 Task: Look for space in Xonacatlán, Mexico from 24th August, 2023 to 10th September, 2023 for 6 adults, 2 children in price range Rs.12000 to Rs.15000. Place can be entire place or shared room with 6 bedrooms having 6 beds and 6 bathrooms. Property type can be house, flat, guest house. Amenities needed are: wifi, TV, free parkinig on premises, gym, breakfast. Booking option can be shelf check-in. Required host language is English.
Action: Mouse moved to (419, 100)
Screenshot: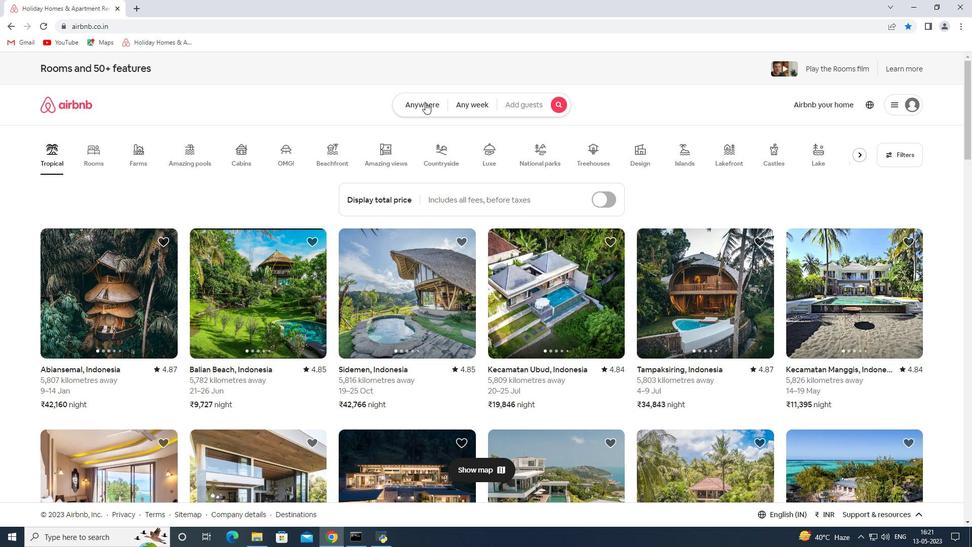 
Action: Mouse pressed left at (419, 100)
Screenshot: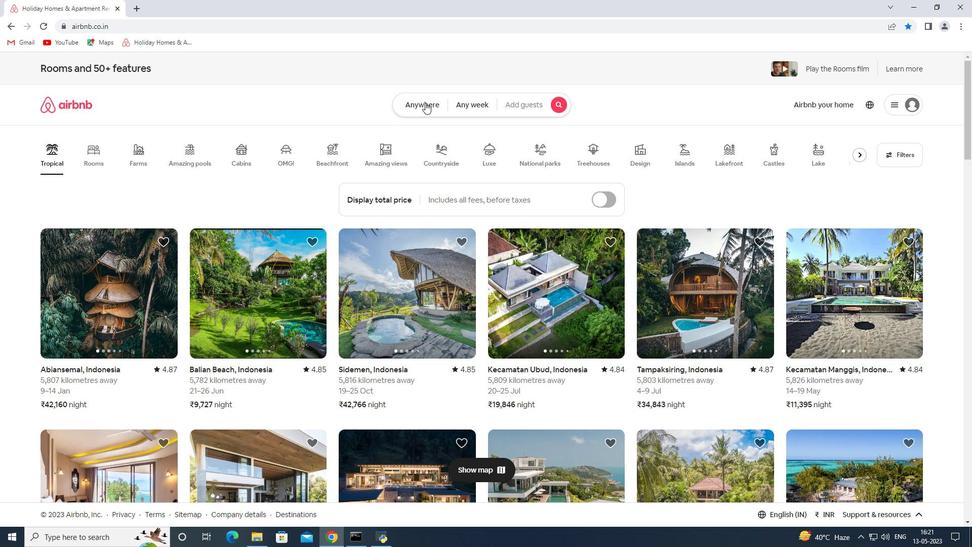 
Action: Mouse moved to (315, 142)
Screenshot: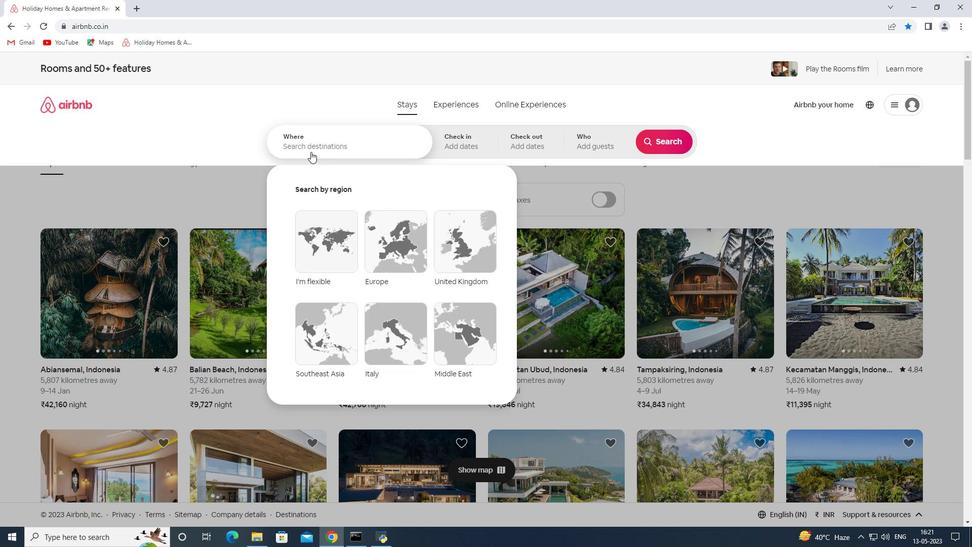 
Action: Mouse pressed left at (315, 142)
Screenshot: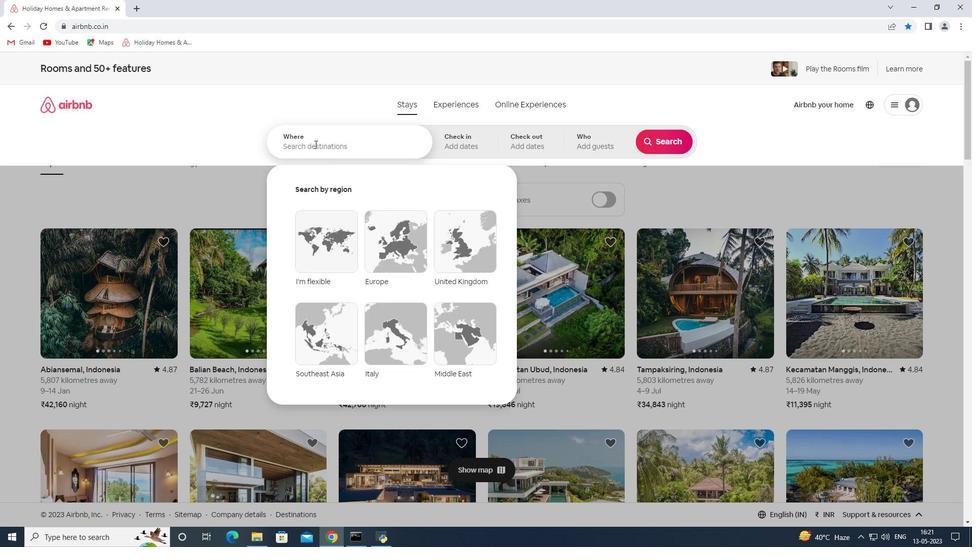 
Action: Mouse pressed left at (315, 142)
Screenshot: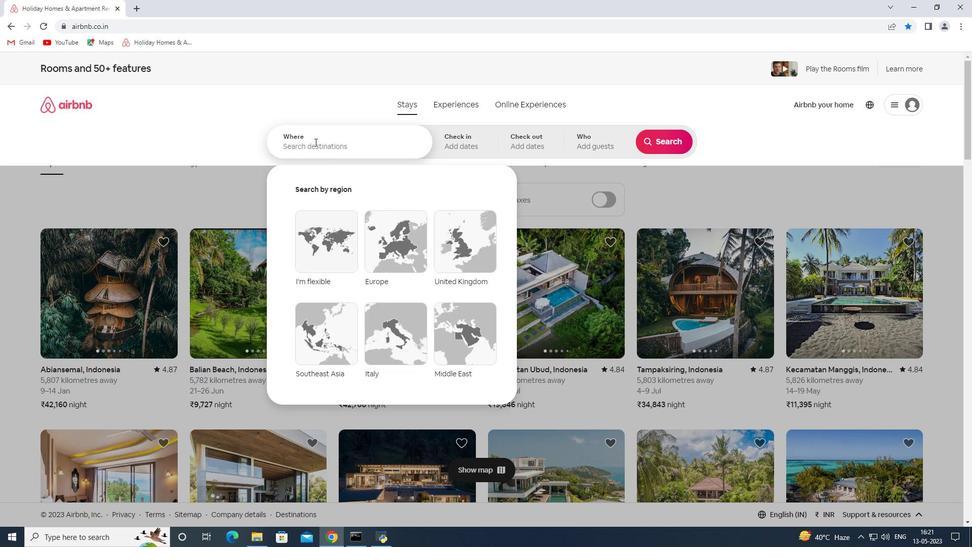 
Action: Key pressed <Key.shift><Key.shift><Key.shift><Key.shift><Key.shift><Key.shift><Key.shift><Key.shift><Key.shift><Key.shift><Key.shift><Key.shift><Key.shift><Key.shift>X
Screenshot: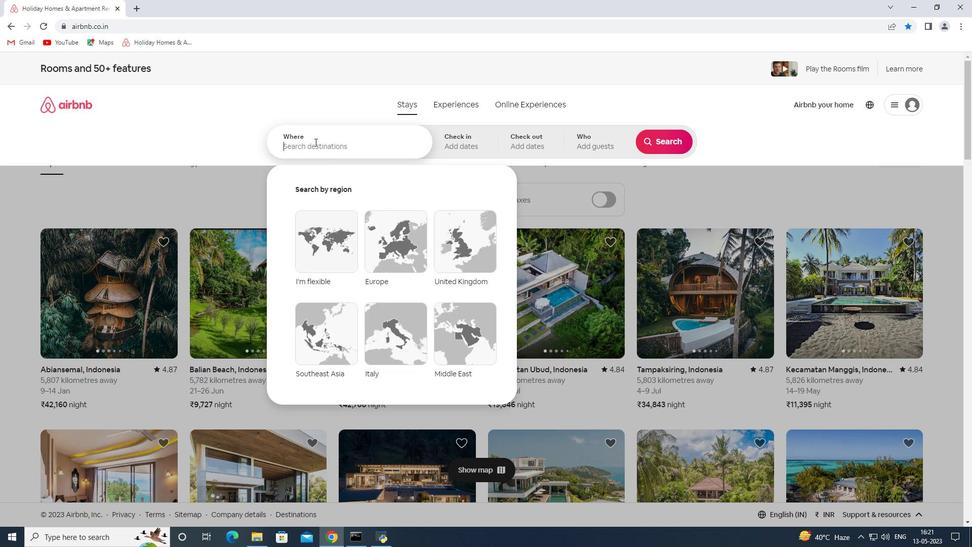 
Action: Mouse moved to (315, 141)
Screenshot: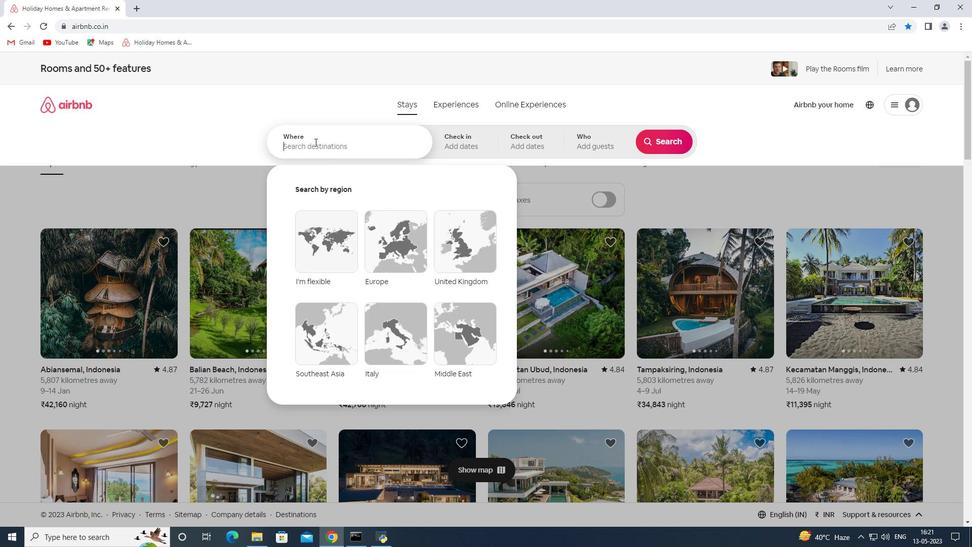 
Action: Key pressed onac
Screenshot: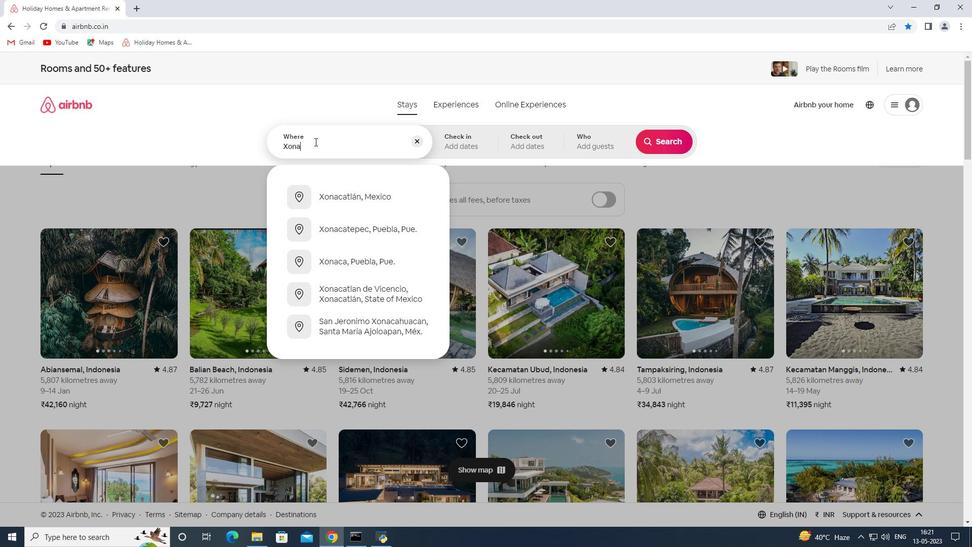
Action: Mouse moved to (315, 141)
Screenshot: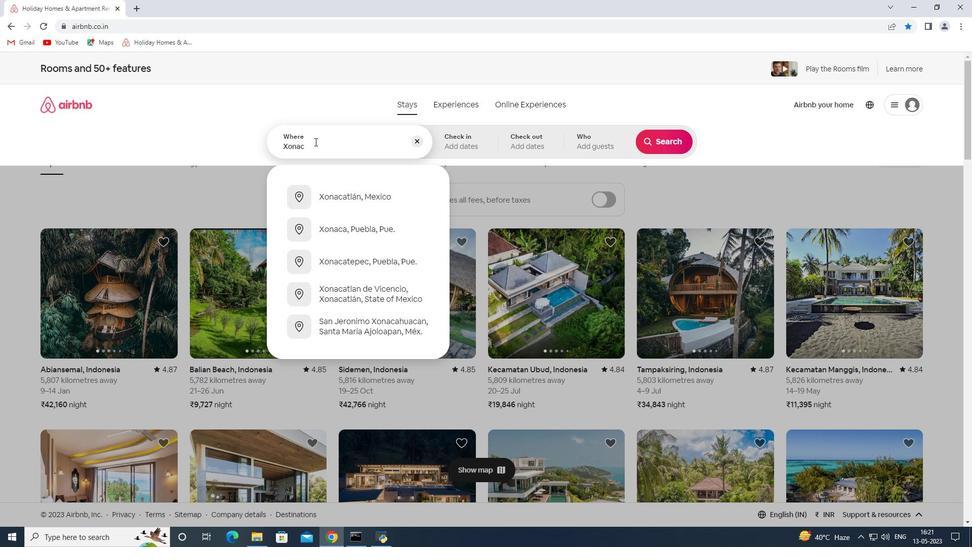 
Action: Key pressed atlan<Key.space>
Screenshot: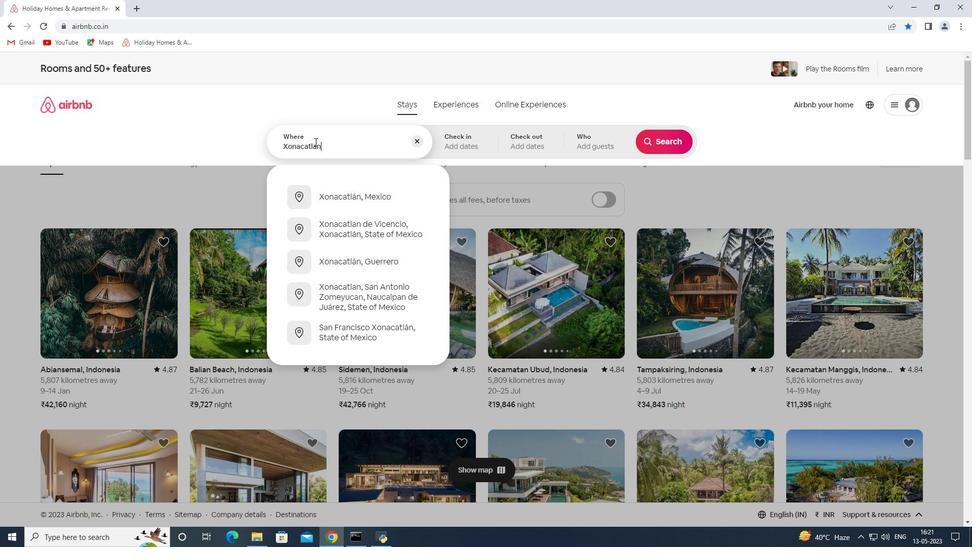 
Action: Mouse moved to (398, 196)
Screenshot: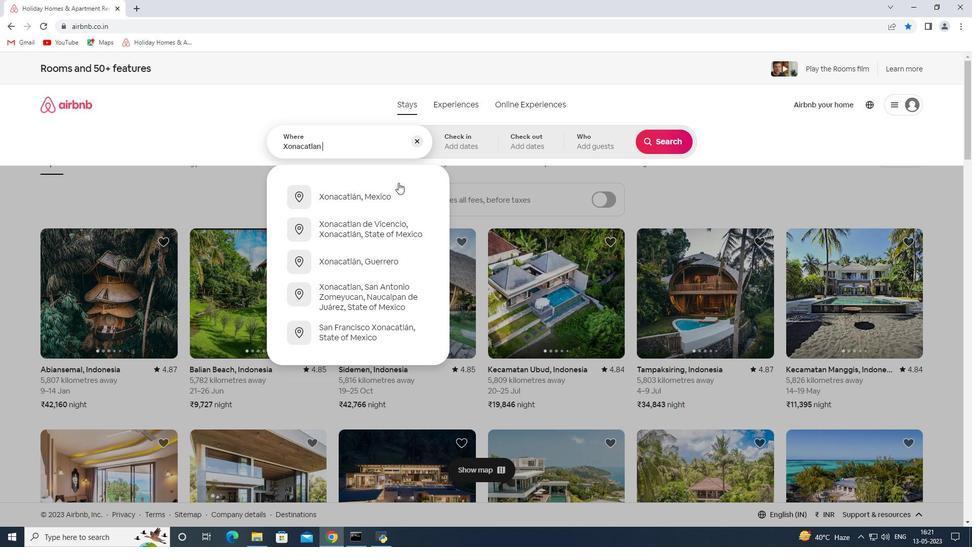
Action: Mouse pressed left at (398, 196)
Screenshot: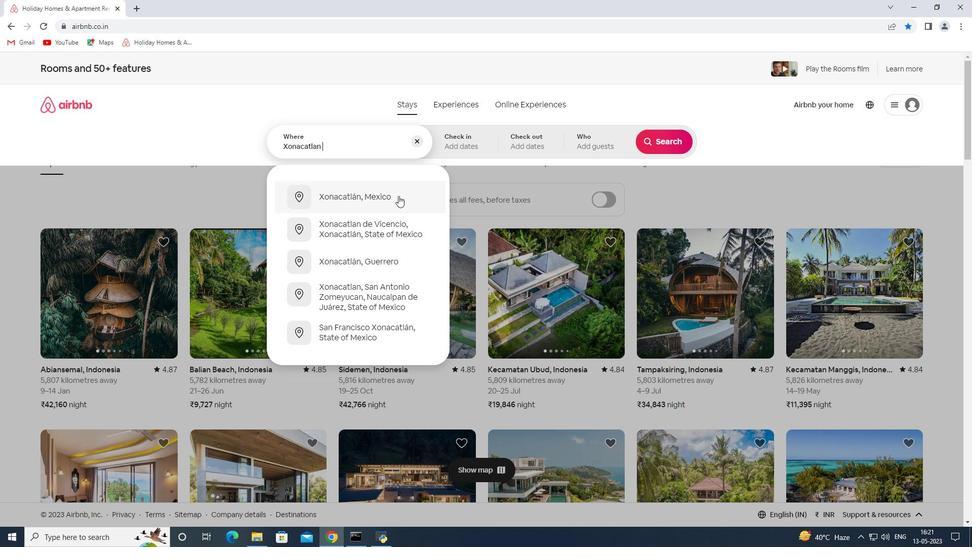 
Action: Mouse moved to (660, 226)
Screenshot: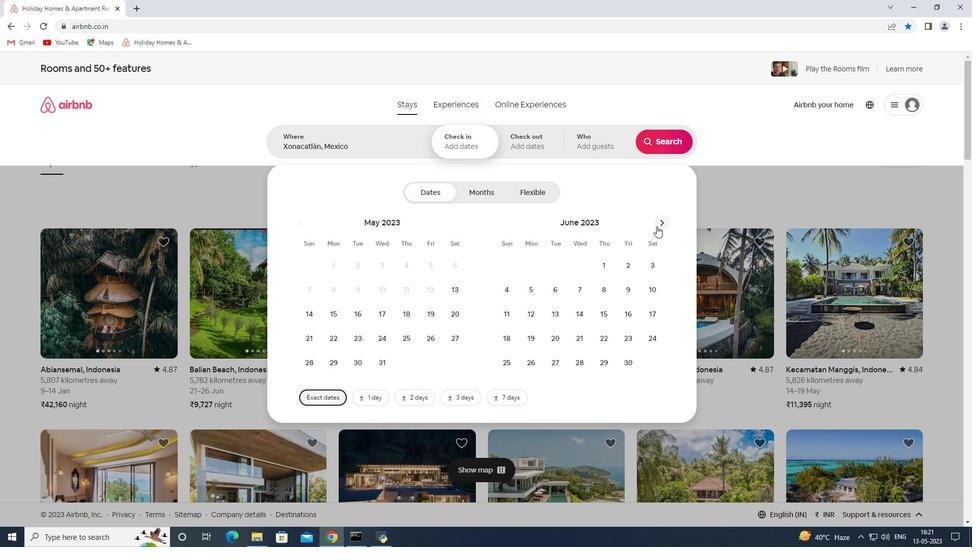 
Action: Mouse pressed left at (660, 226)
Screenshot: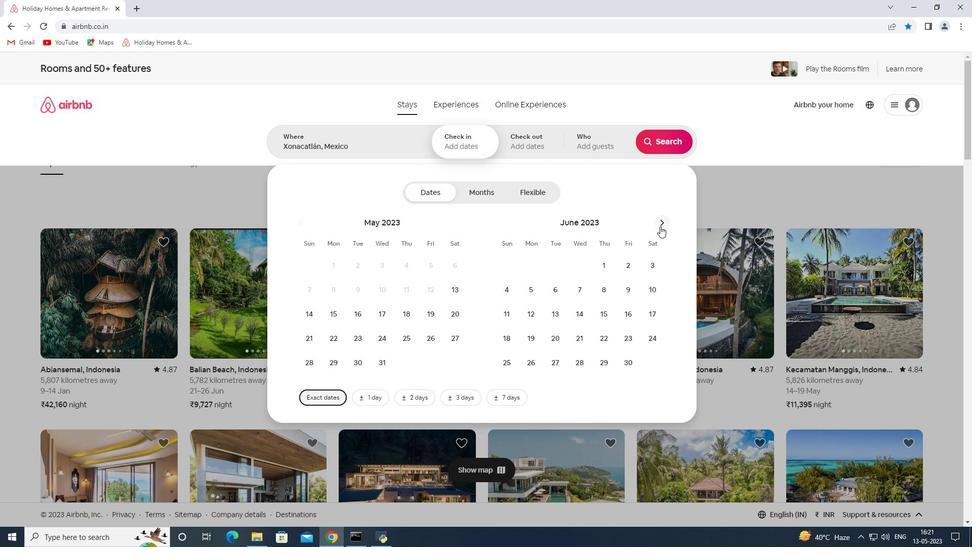 
Action: Mouse pressed left at (660, 226)
Screenshot: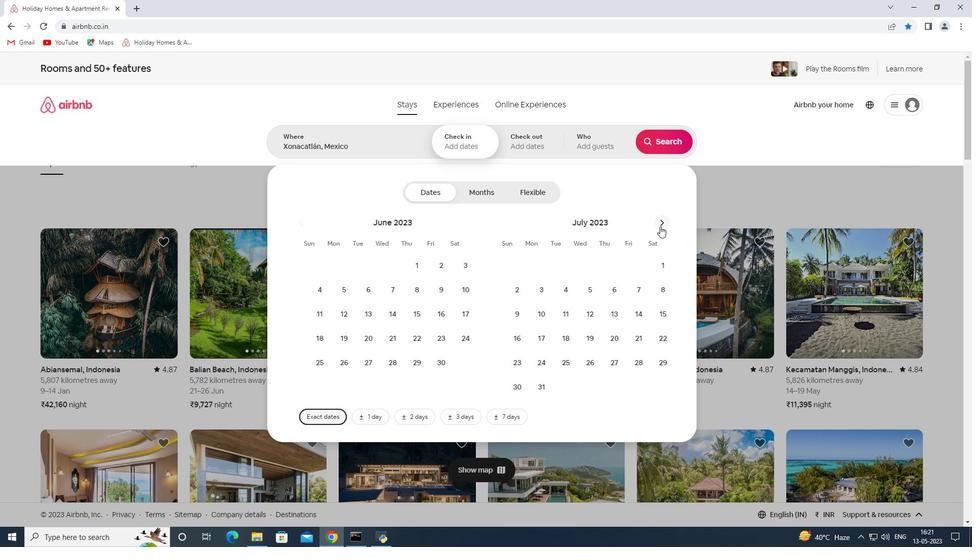 
Action: Mouse moved to (603, 339)
Screenshot: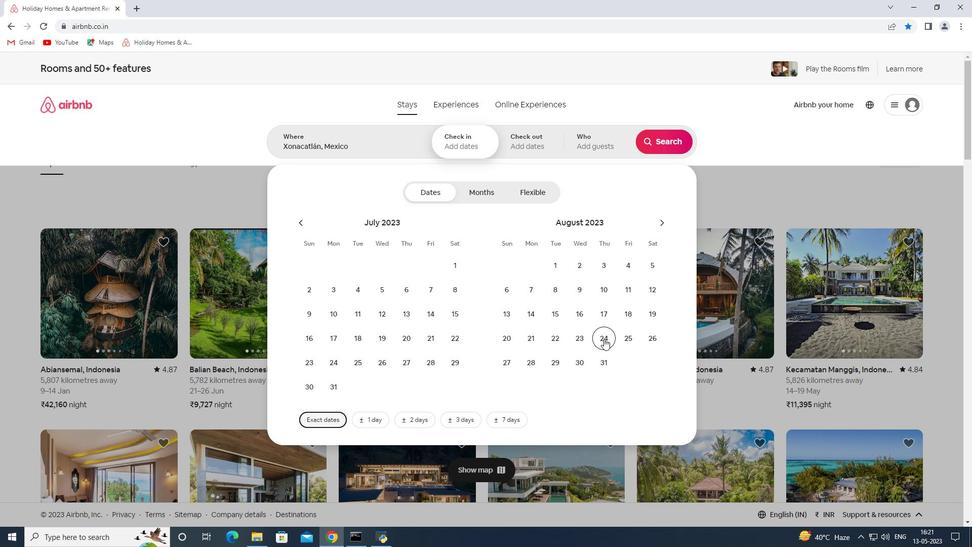 
Action: Mouse pressed left at (603, 339)
Screenshot: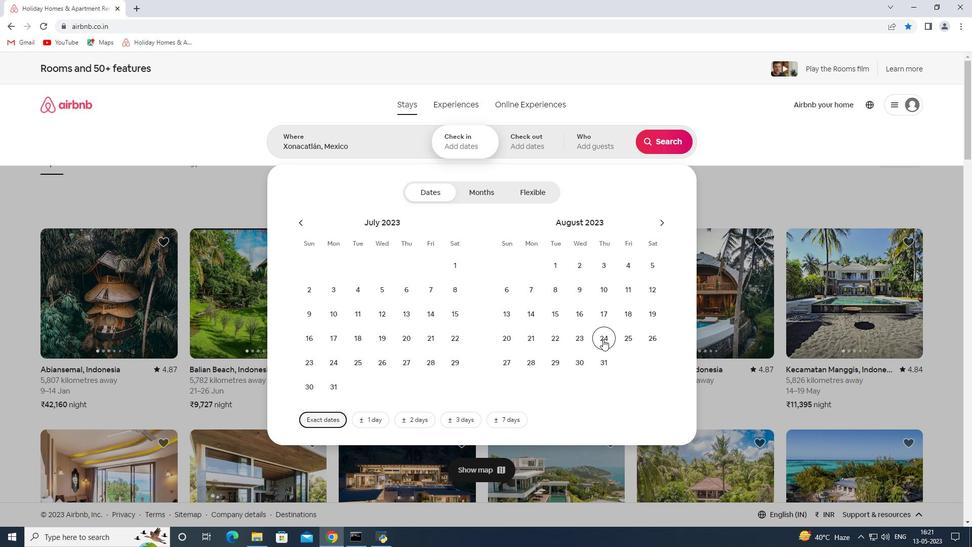 
Action: Mouse moved to (658, 222)
Screenshot: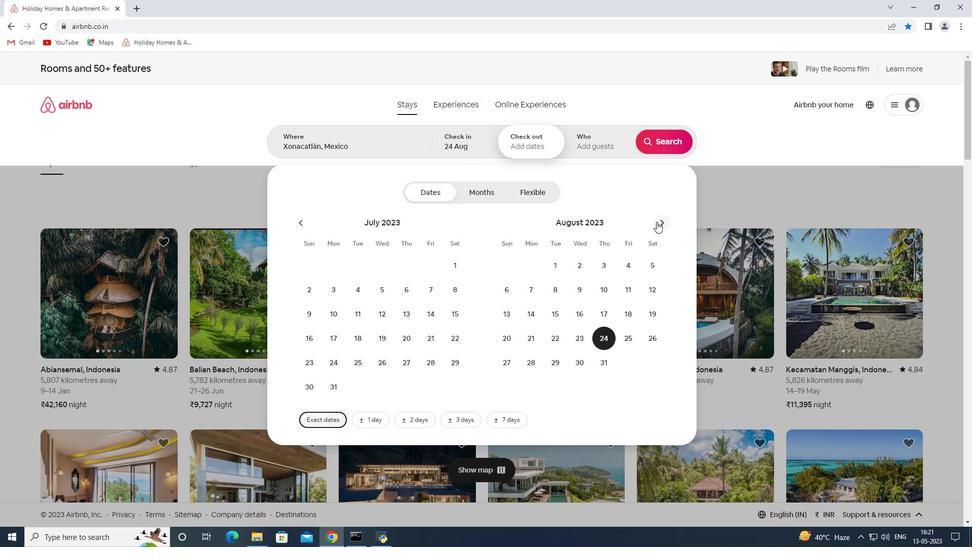 
Action: Mouse pressed left at (658, 222)
Screenshot: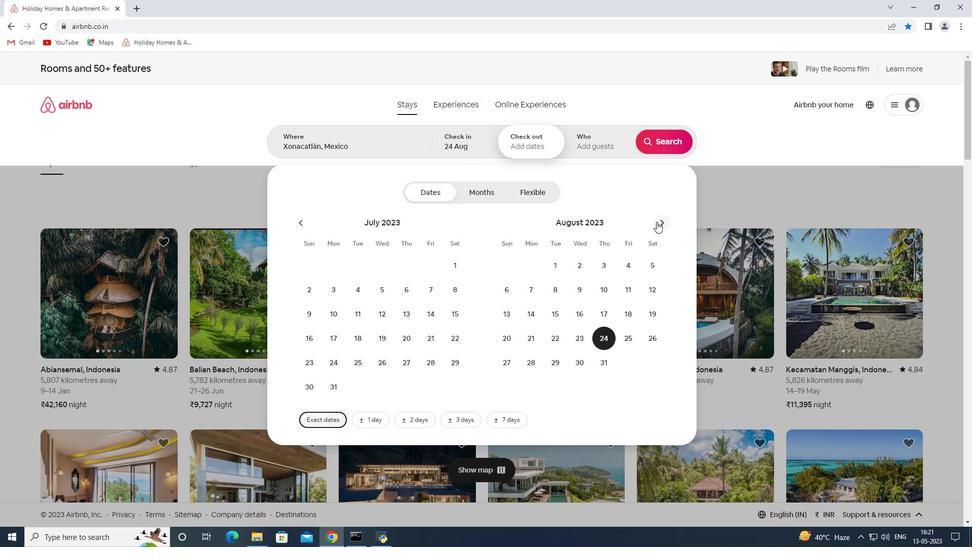 
Action: Mouse moved to (506, 319)
Screenshot: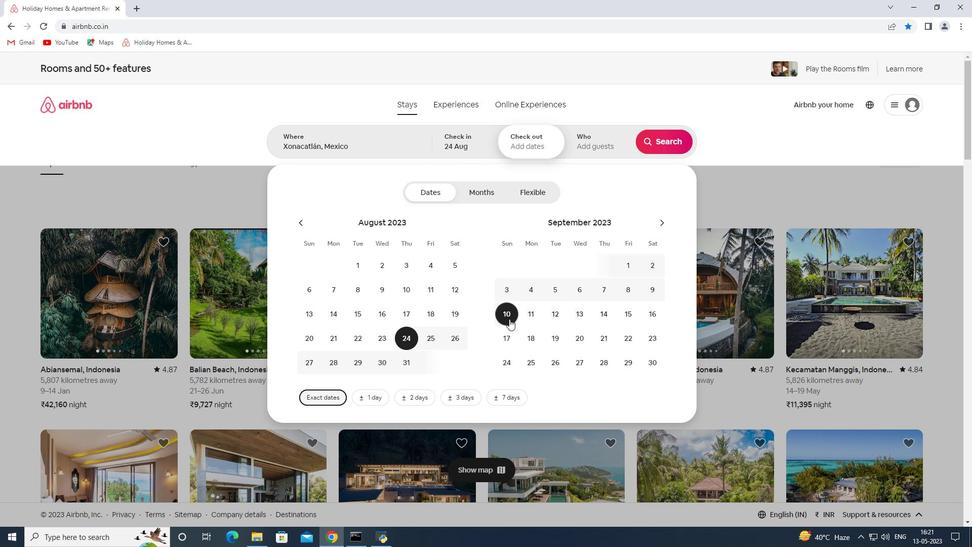 
Action: Mouse pressed left at (506, 319)
Screenshot: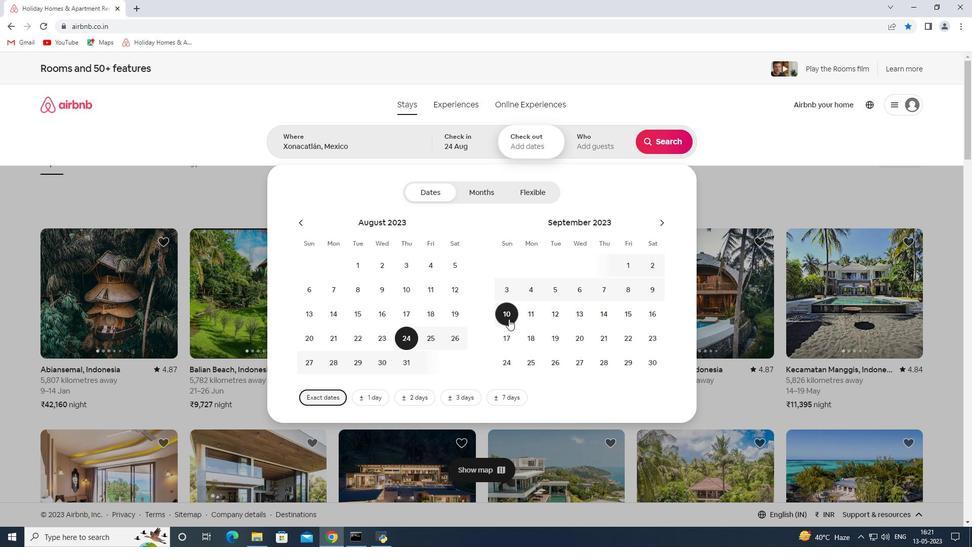 
Action: Mouse moved to (588, 145)
Screenshot: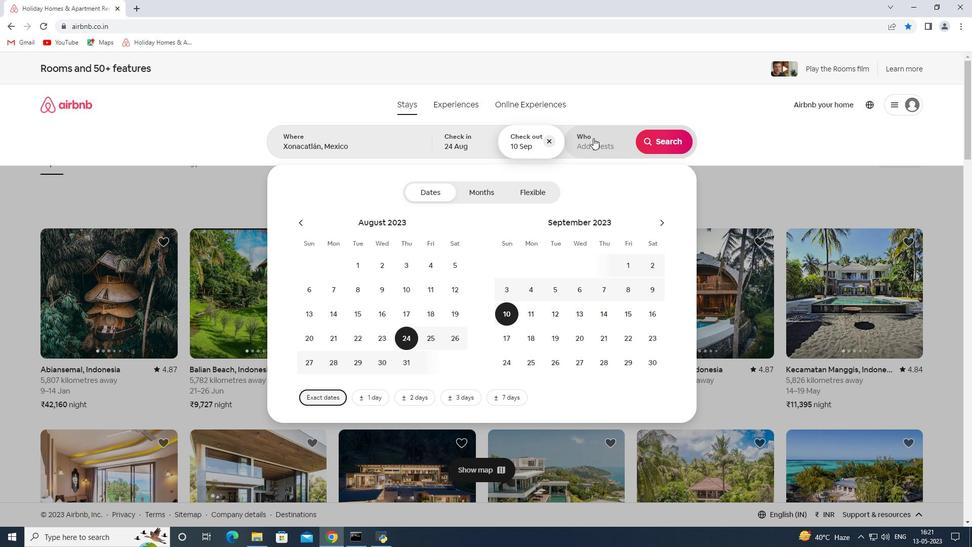 
Action: Mouse pressed left at (588, 145)
Screenshot: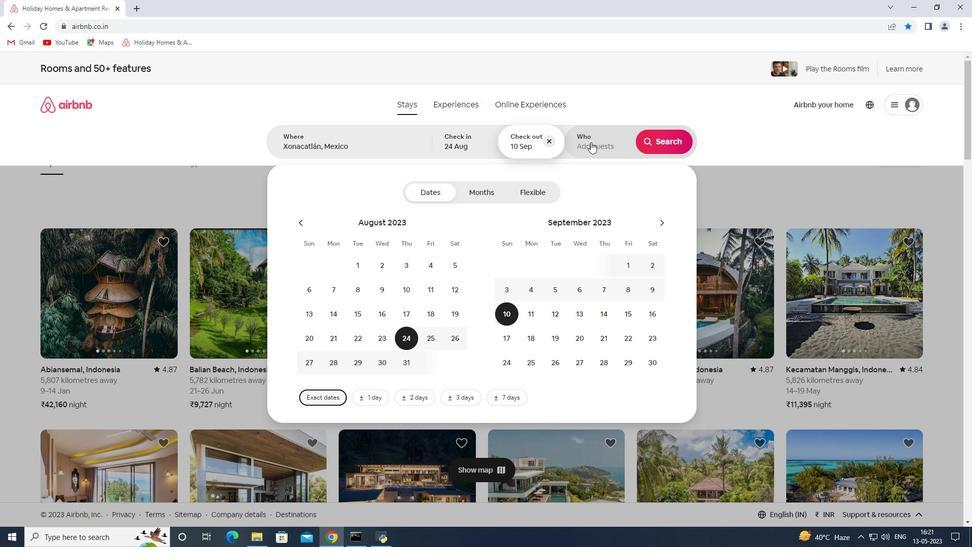 
Action: Mouse moved to (666, 198)
Screenshot: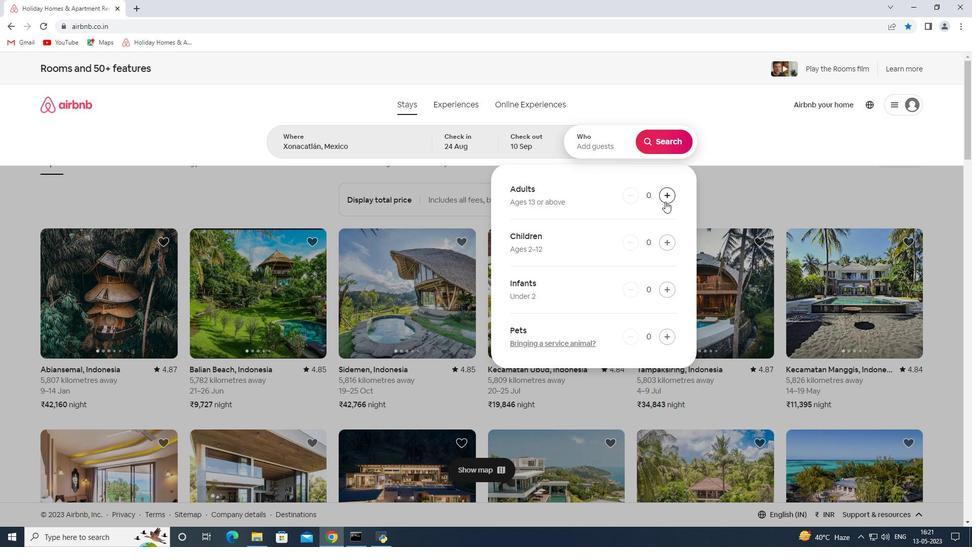 
Action: Mouse pressed left at (666, 198)
Screenshot: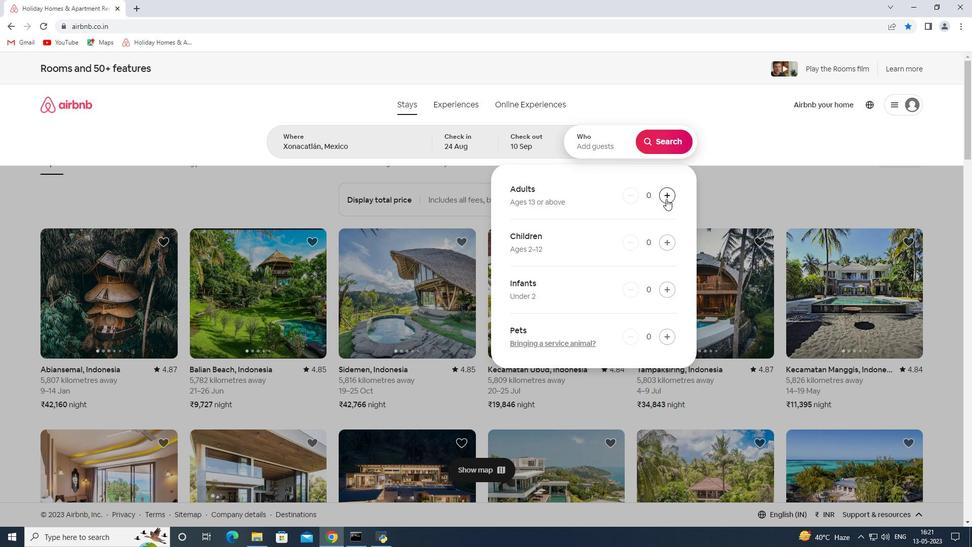 
Action: Mouse pressed left at (666, 198)
Screenshot: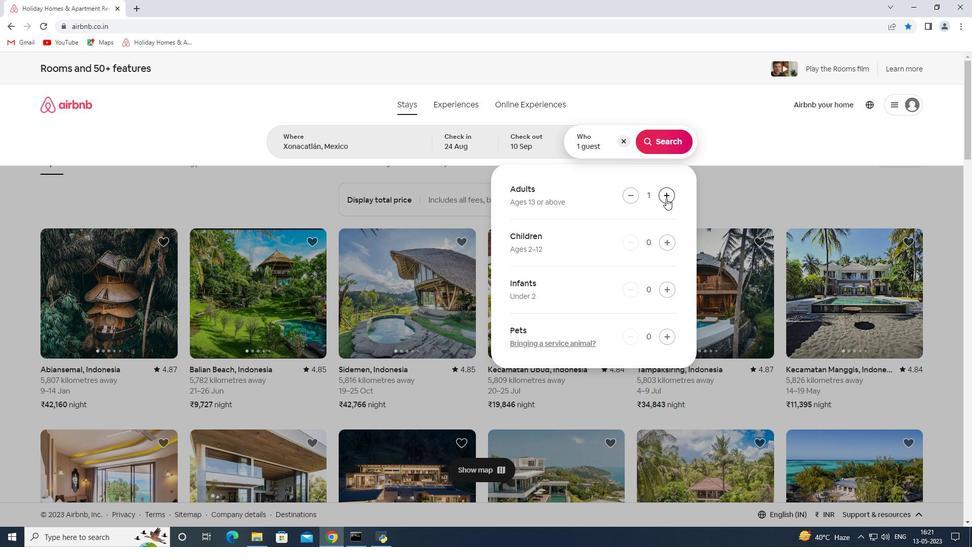 
Action: Mouse pressed left at (666, 198)
Screenshot: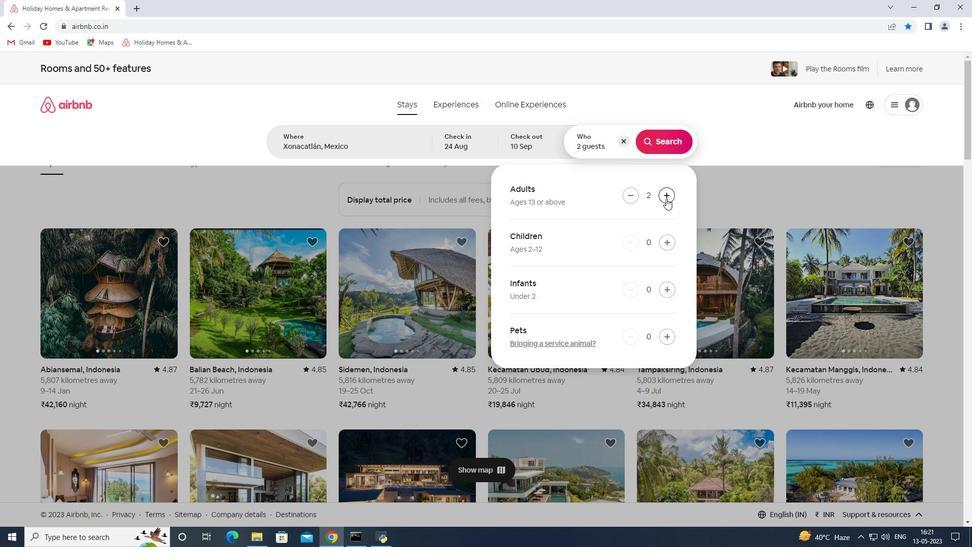 
Action: Mouse pressed left at (666, 198)
Screenshot: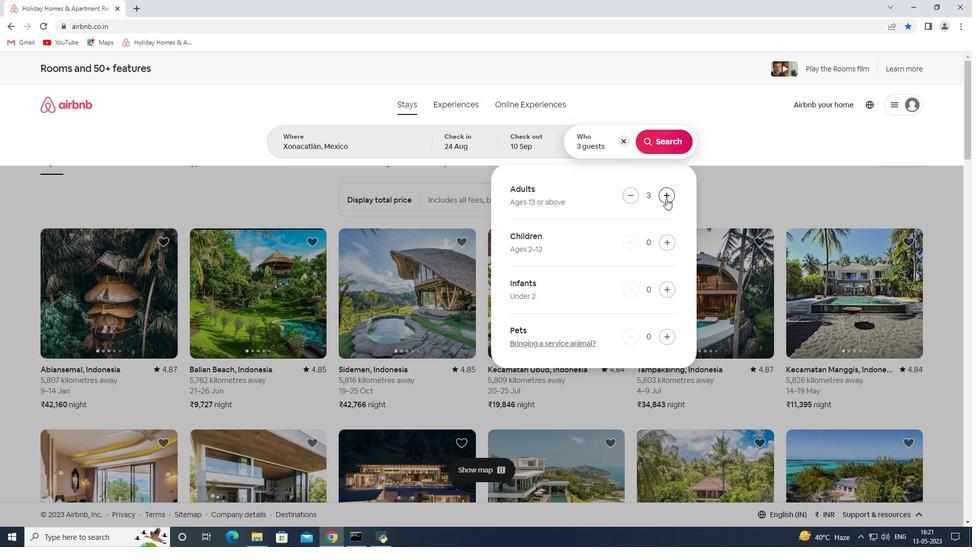 
Action: Mouse moved to (666, 198)
Screenshot: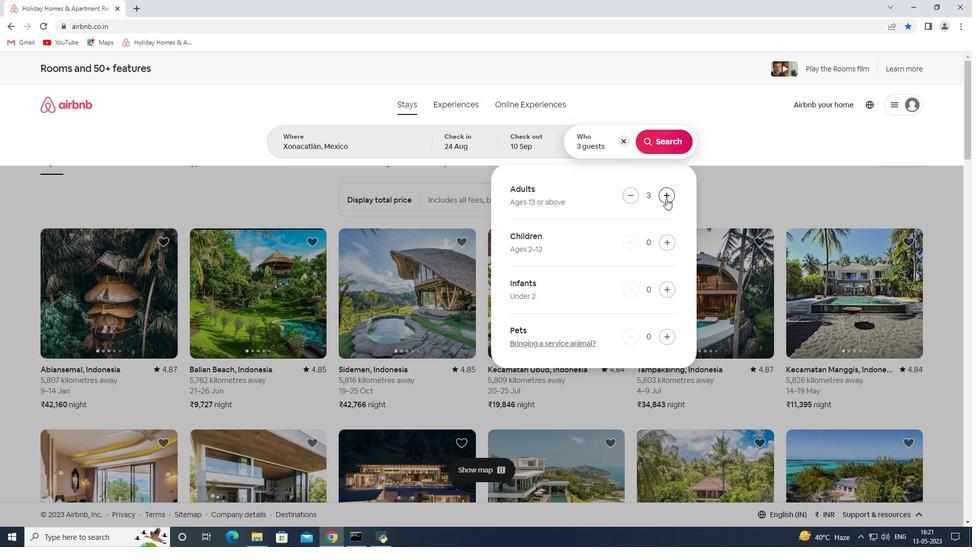 
Action: Mouse pressed left at (666, 198)
Screenshot: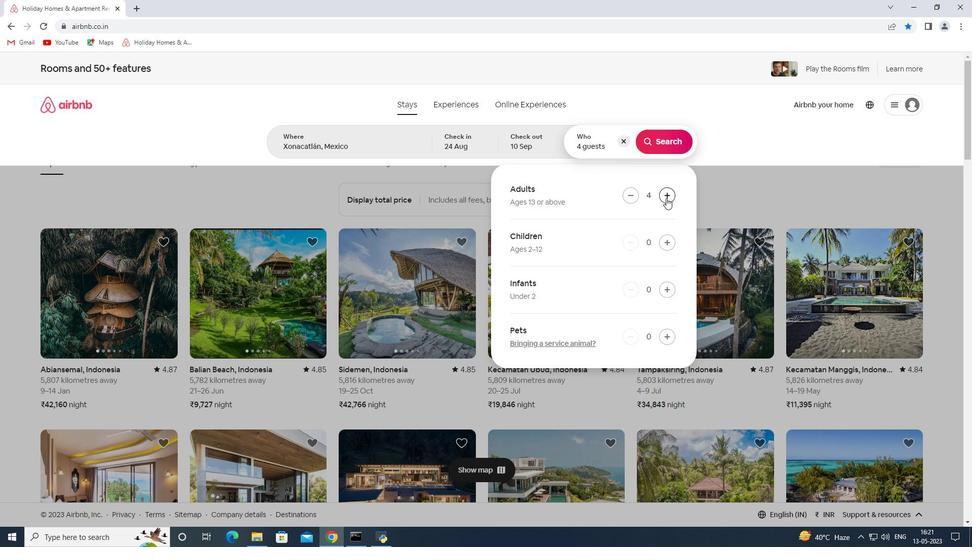
Action: Mouse pressed left at (666, 198)
Screenshot: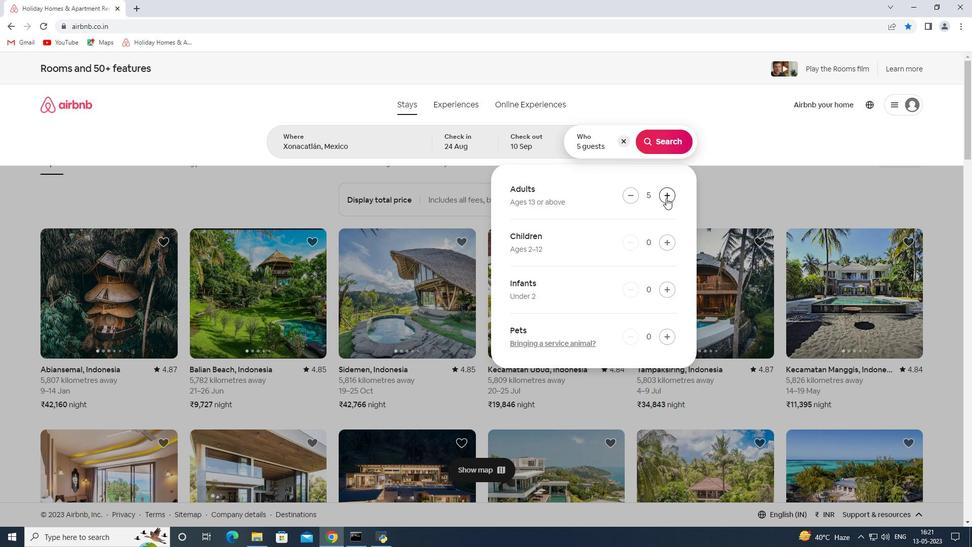 
Action: Mouse moved to (663, 241)
Screenshot: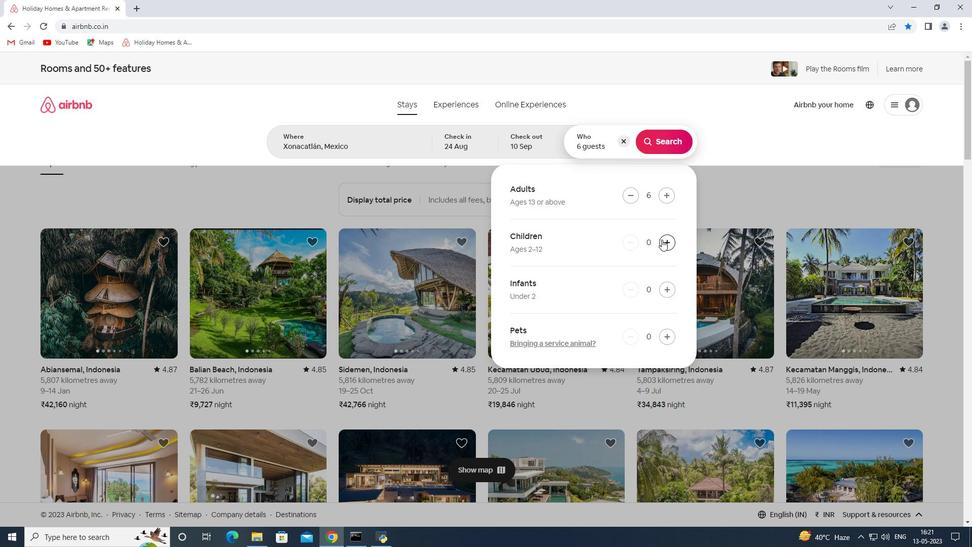 
Action: Mouse pressed left at (663, 241)
Screenshot: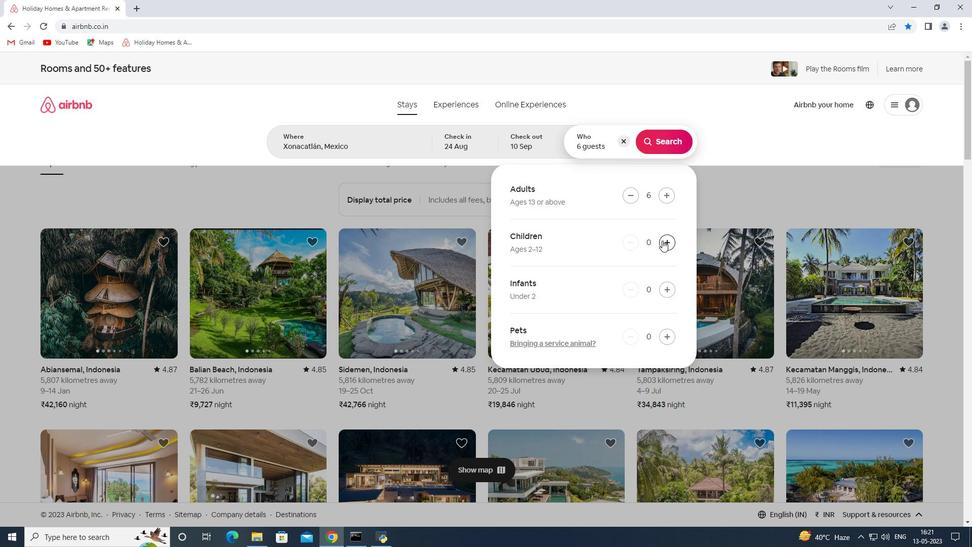 
Action: Mouse pressed left at (663, 241)
Screenshot: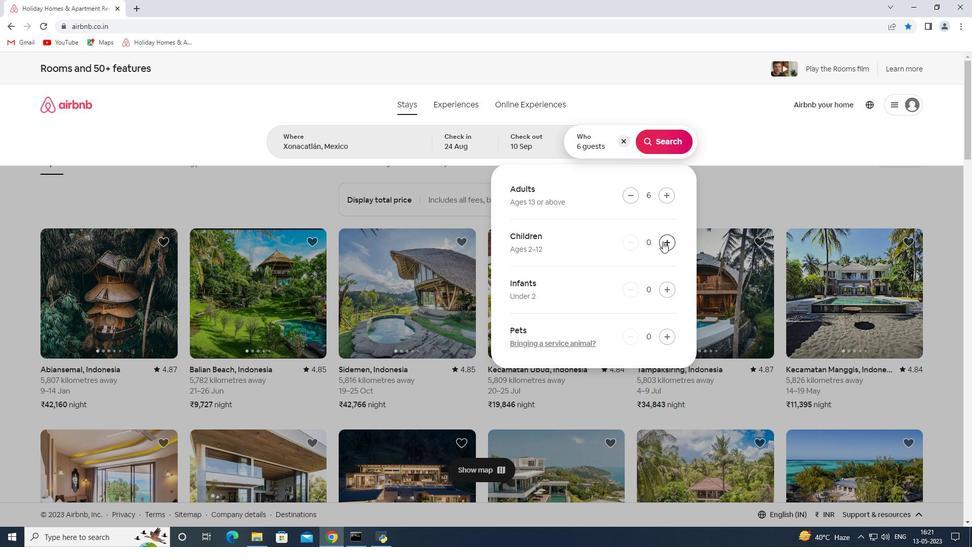 
Action: Mouse moved to (653, 141)
Screenshot: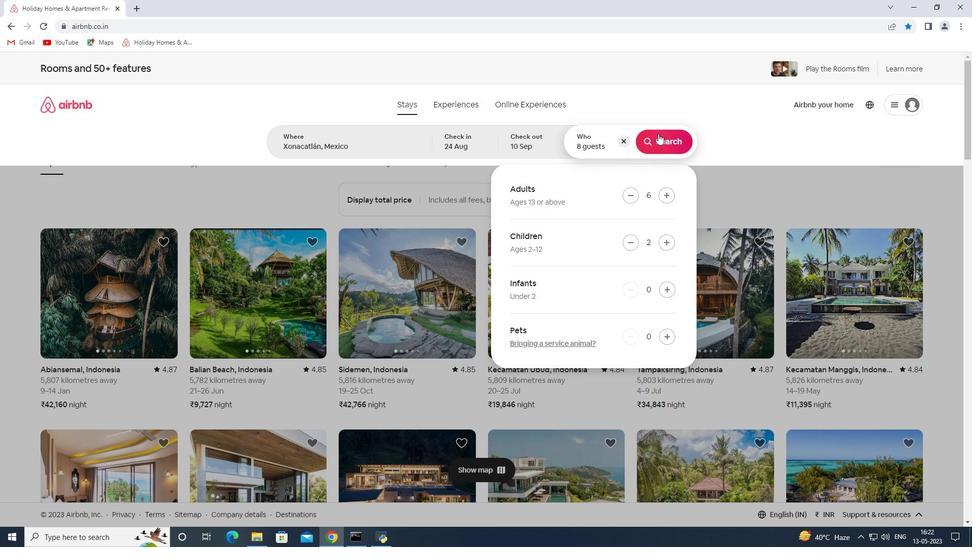 
Action: Mouse pressed left at (653, 141)
Screenshot: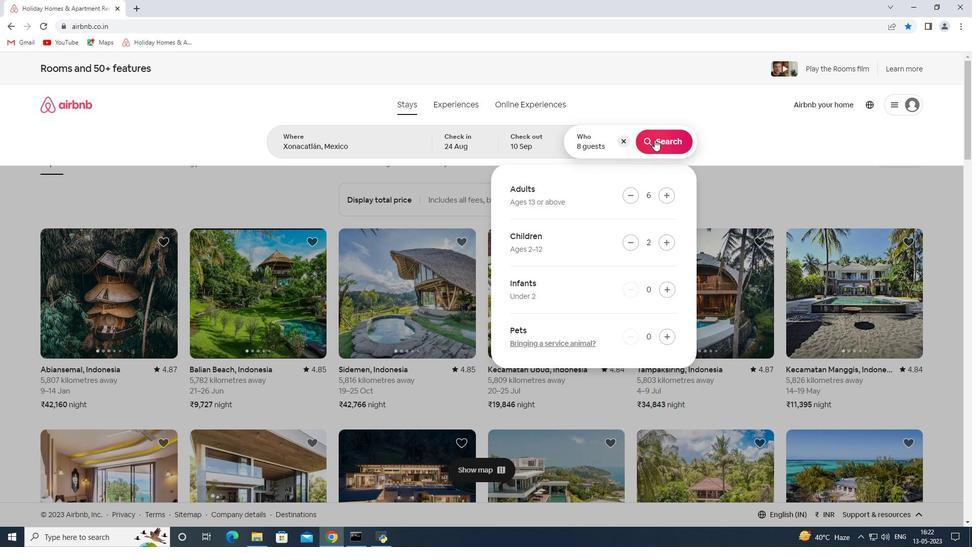 
Action: Mouse moved to (919, 116)
Screenshot: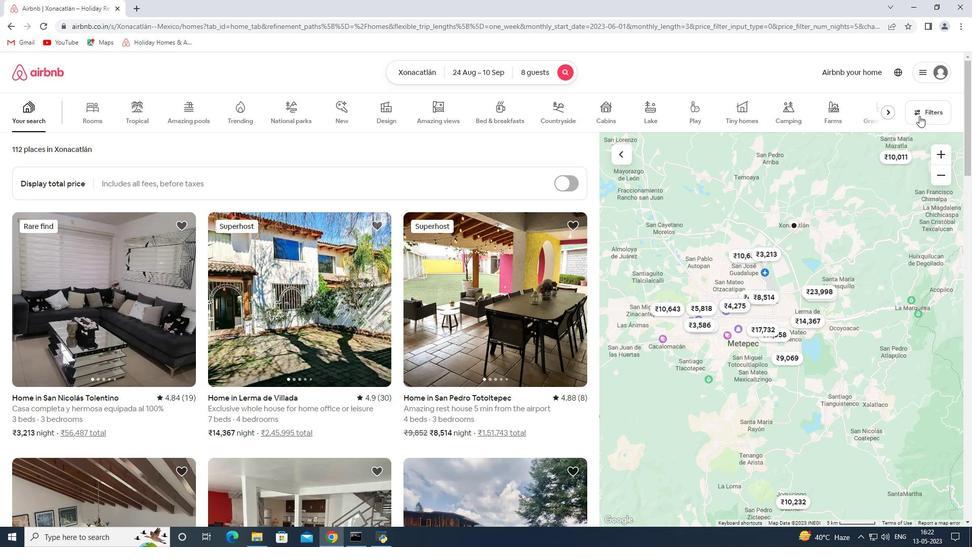 
Action: Mouse pressed left at (919, 116)
Screenshot: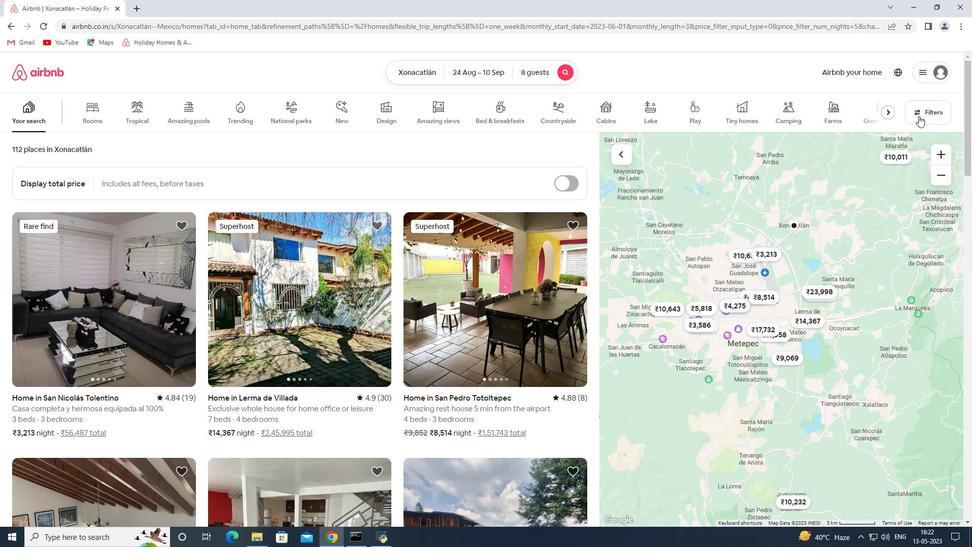 
Action: Mouse moved to (356, 365)
Screenshot: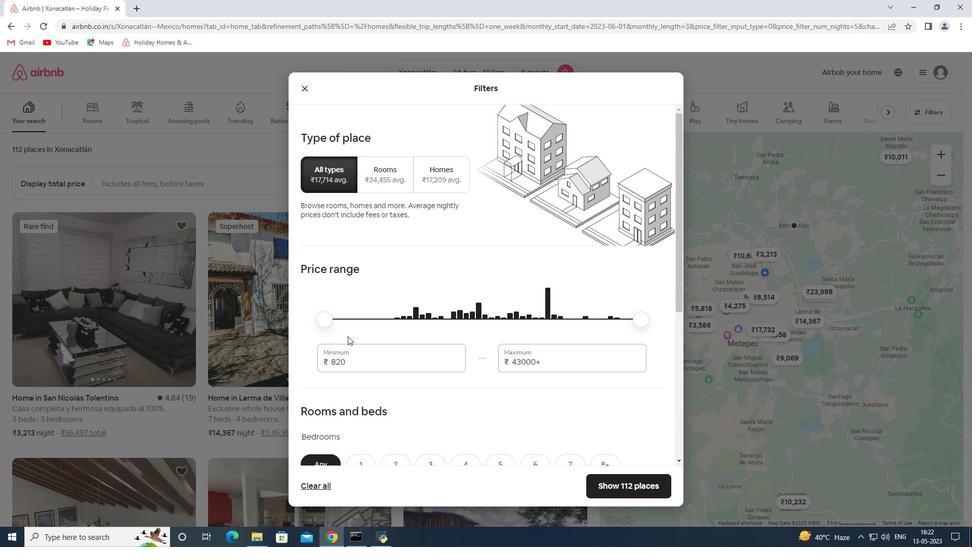 
Action: Mouse pressed left at (356, 365)
Screenshot: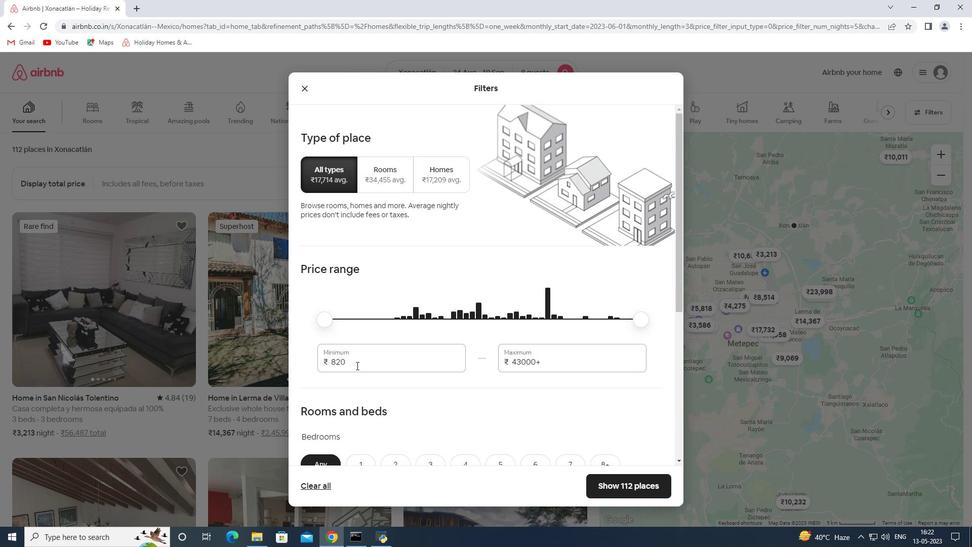 
Action: Mouse pressed left at (356, 365)
Screenshot: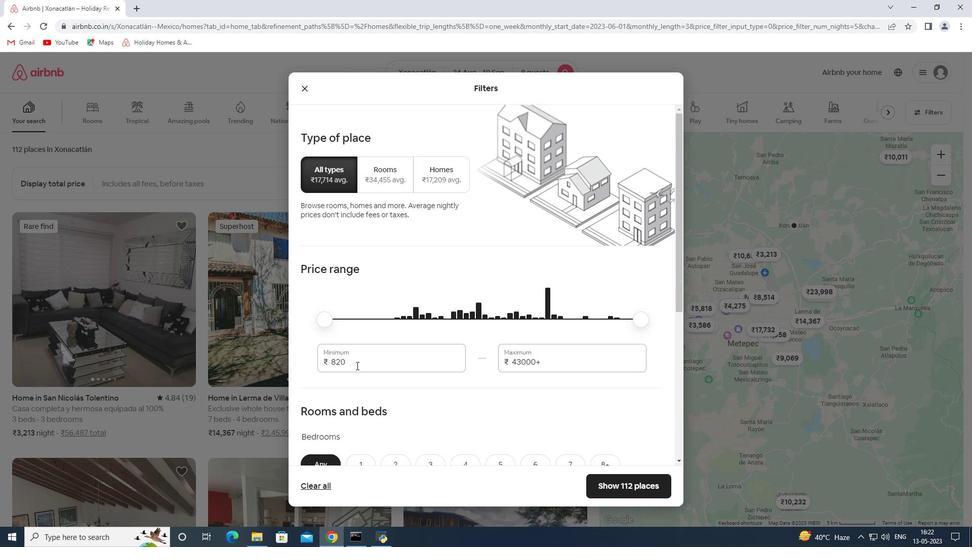 
Action: Key pressed 12000<Key.tab>15000
Screenshot: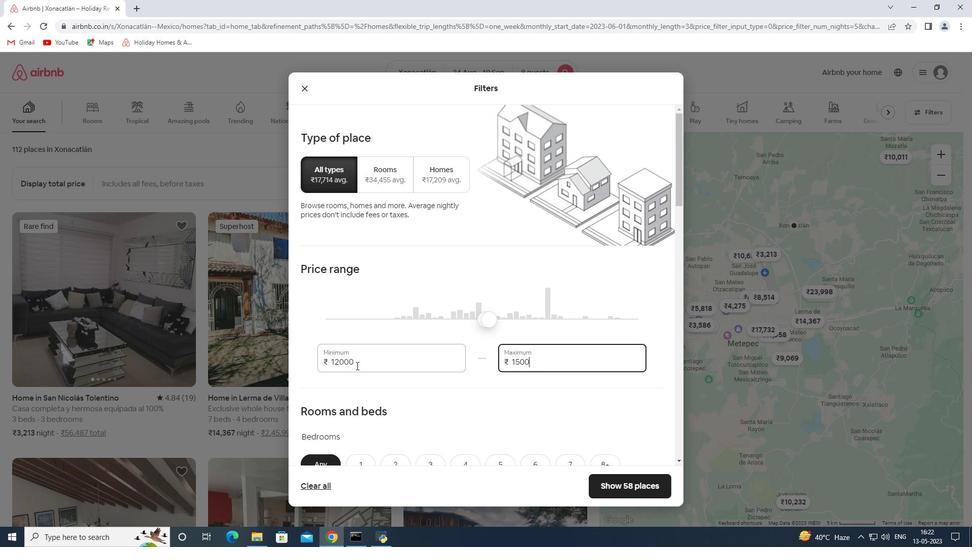 
Action: Mouse moved to (396, 198)
Screenshot: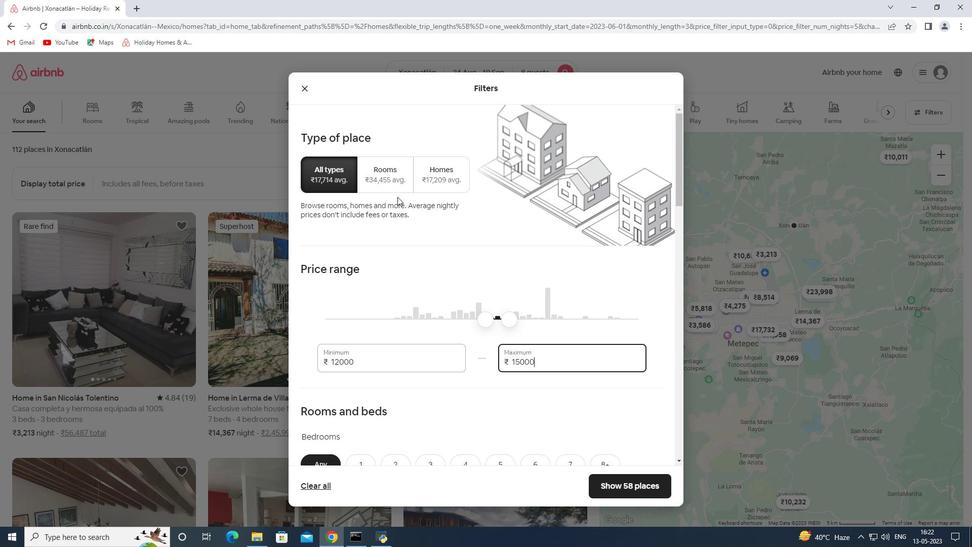 
Action: Mouse scrolled (396, 197) with delta (0, 0)
Screenshot: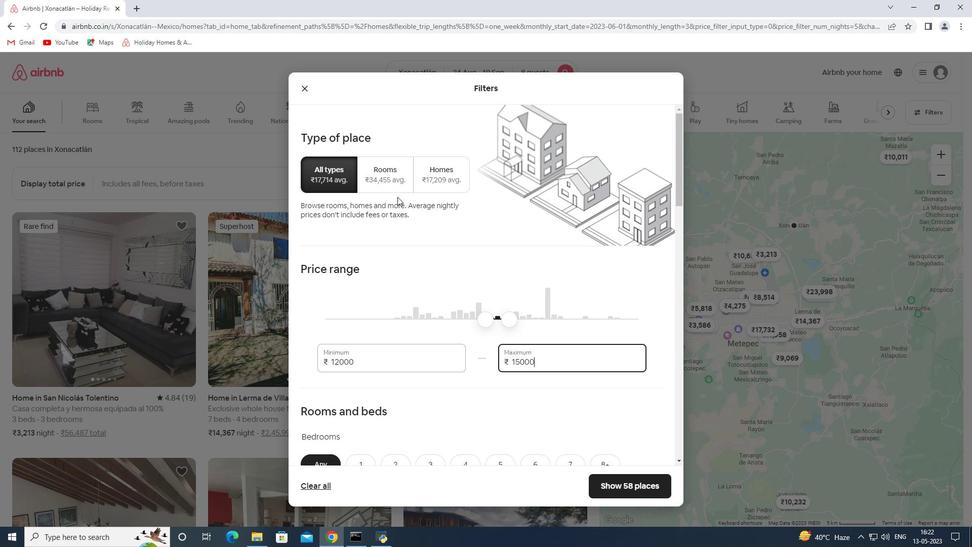 
Action: Mouse moved to (396, 198)
Screenshot: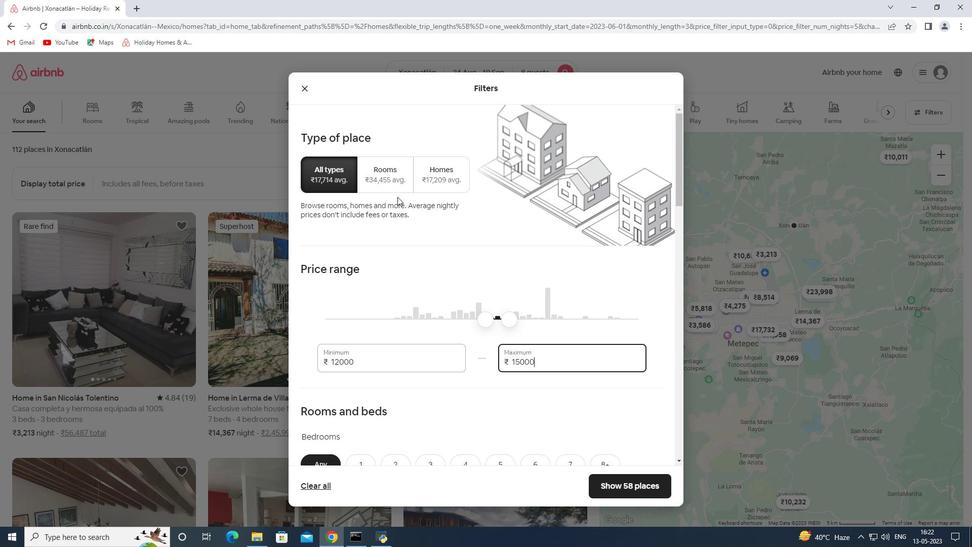 
Action: Mouse scrolled (396, 197) with delta (0, 0)
Screenshot: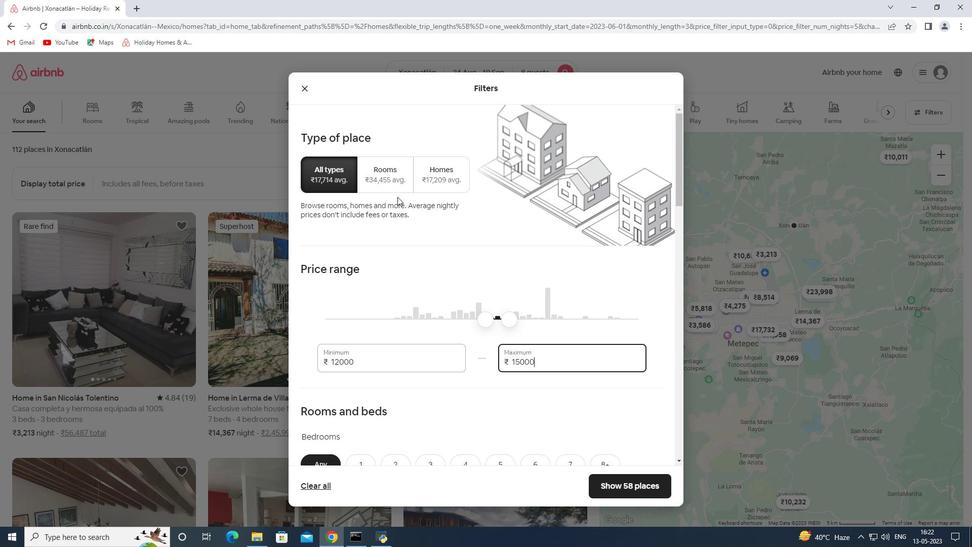 
Action: Mouse moved to (396, 198)
Screenshot: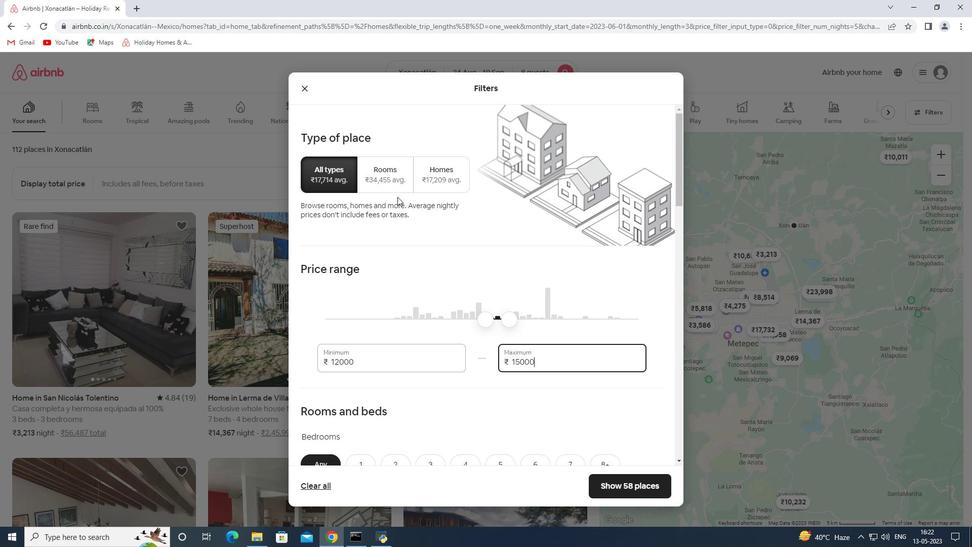
Action: Mouse scrolled (396, 197) with delta (0, 0)
Screenshot: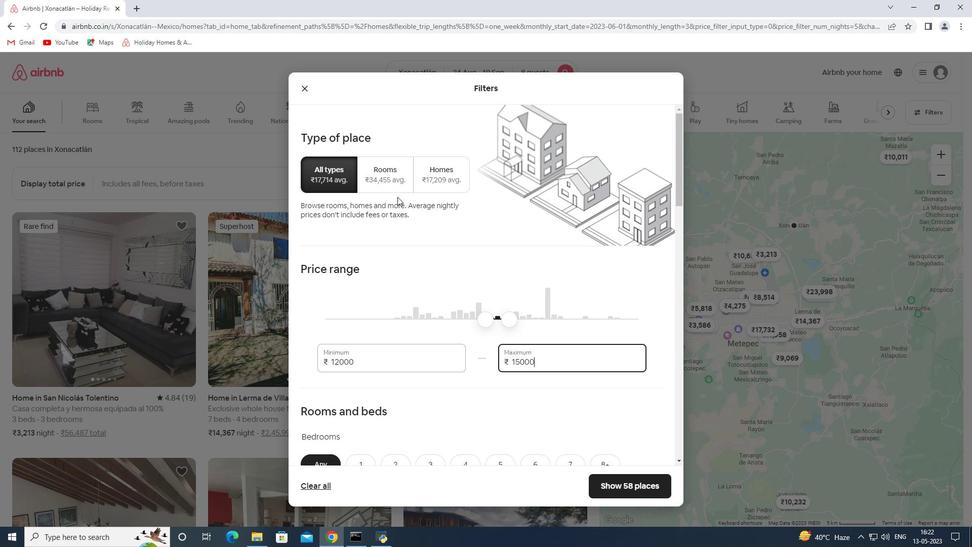 
Action: Mouse scrolled (396, 197) with delta (0, 0)
Screenshot: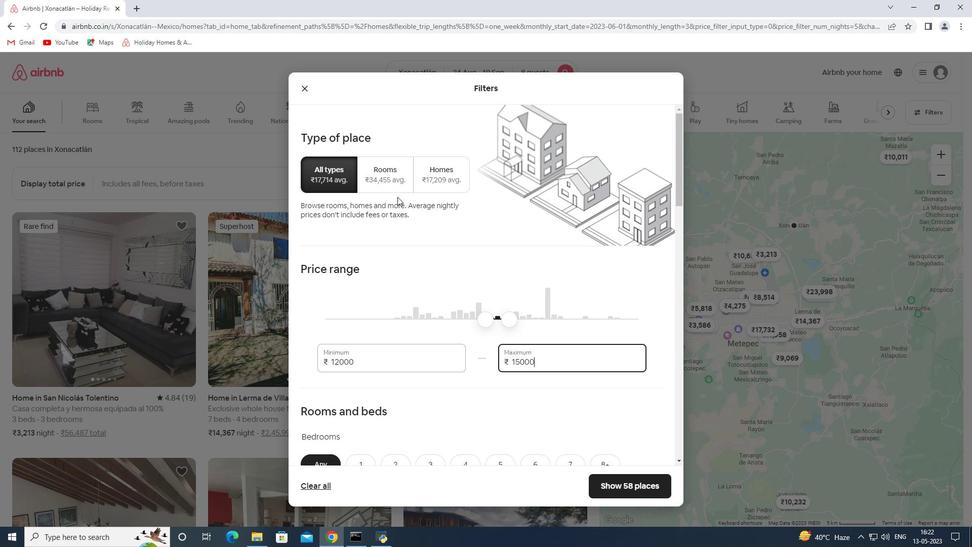 
Action: Mouse moved to (537, 266)
Screenshot: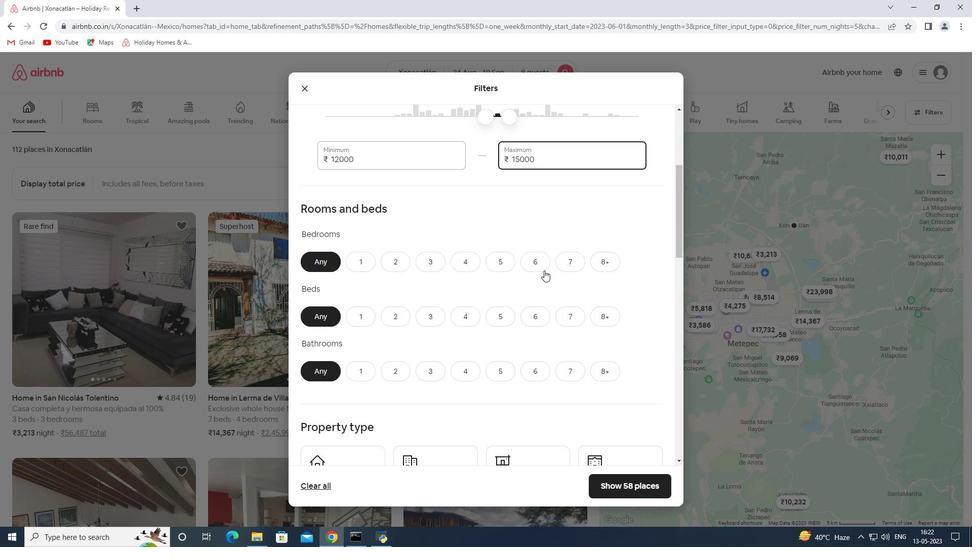 
Action: Mouse pressed left at (537, 266)
Screenshot: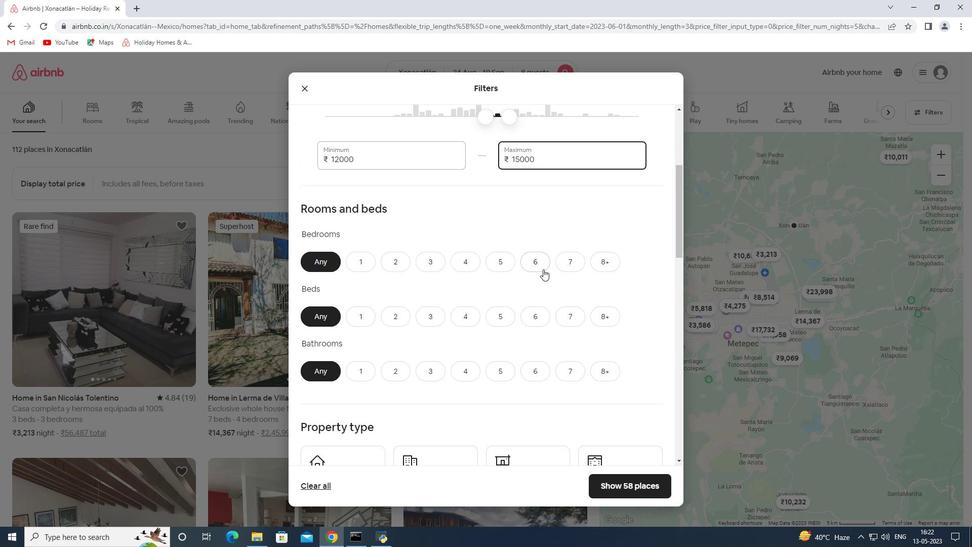 
Action: Mouse moved to (544, 317)
Screenshot: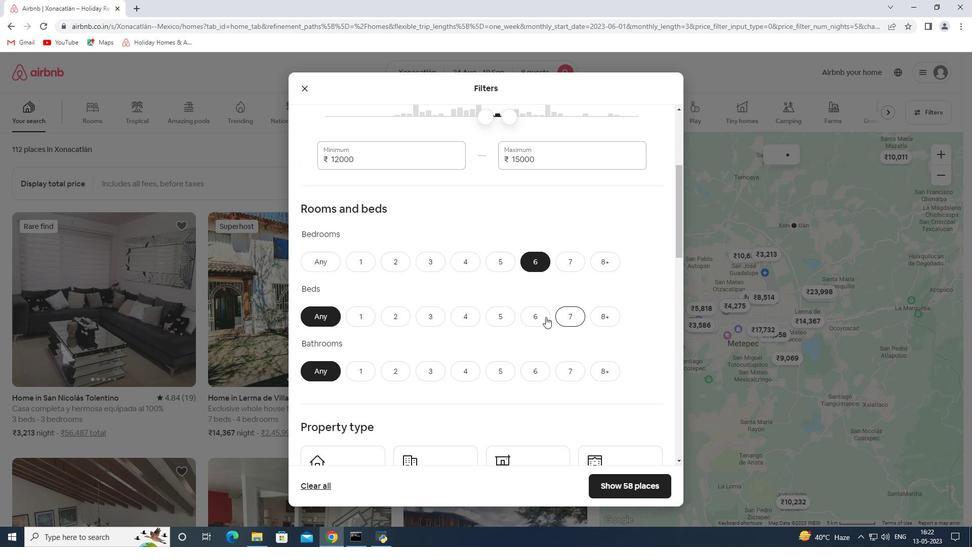 
Action: Mouse pressed left at (544, 317)
Screenshot: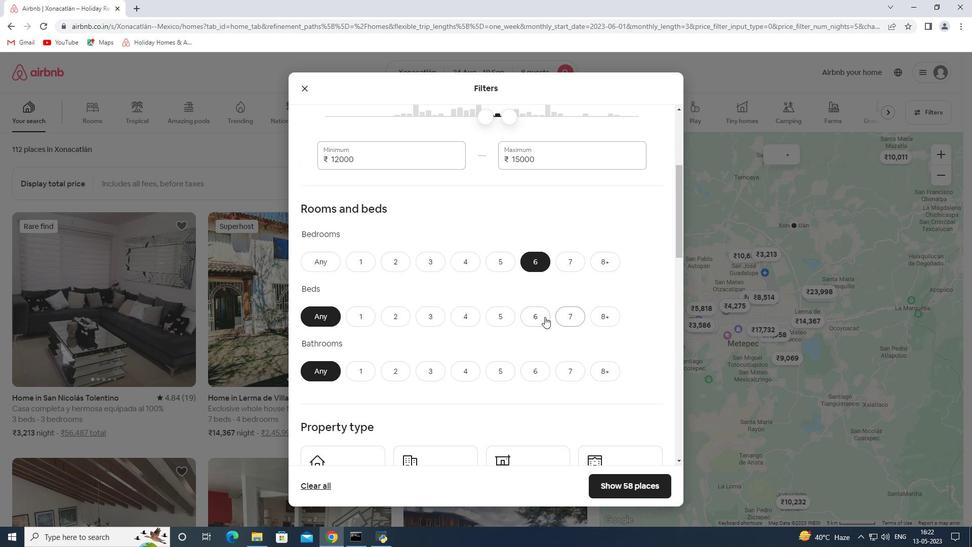 
Action: Mouse moved to (542, 370)
Screenshot: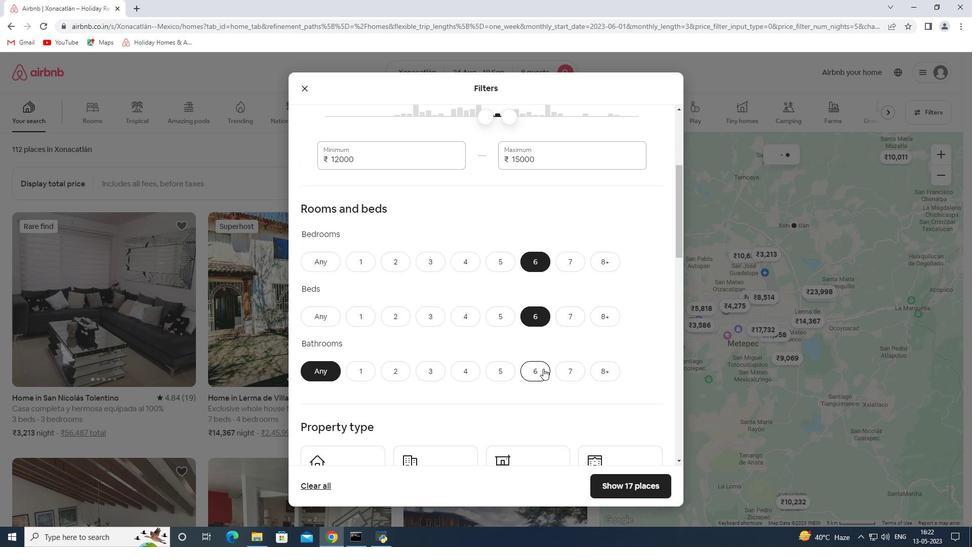 
Action: Mouse pressed left at (542, 370)
Screenshot: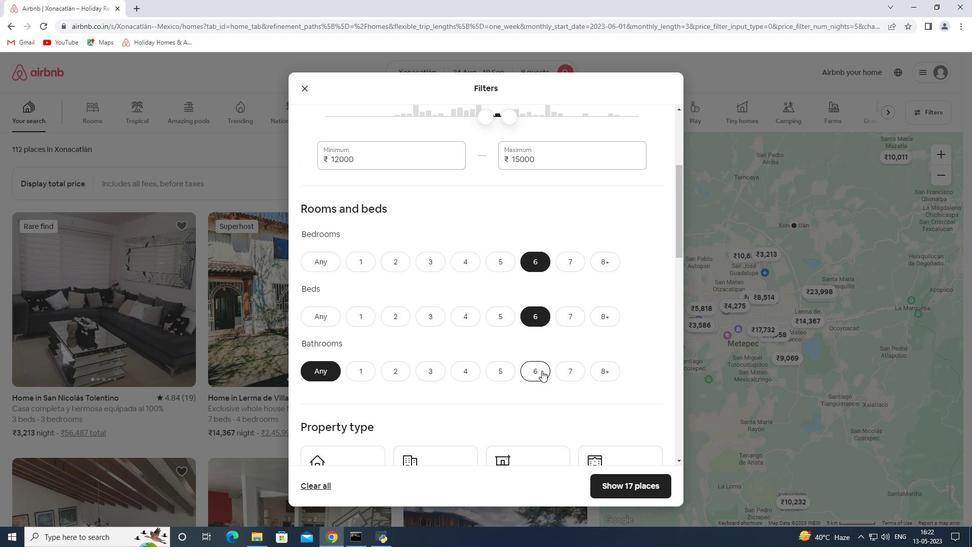 
Action: Mouse moved to (481, 260)
Screenshot: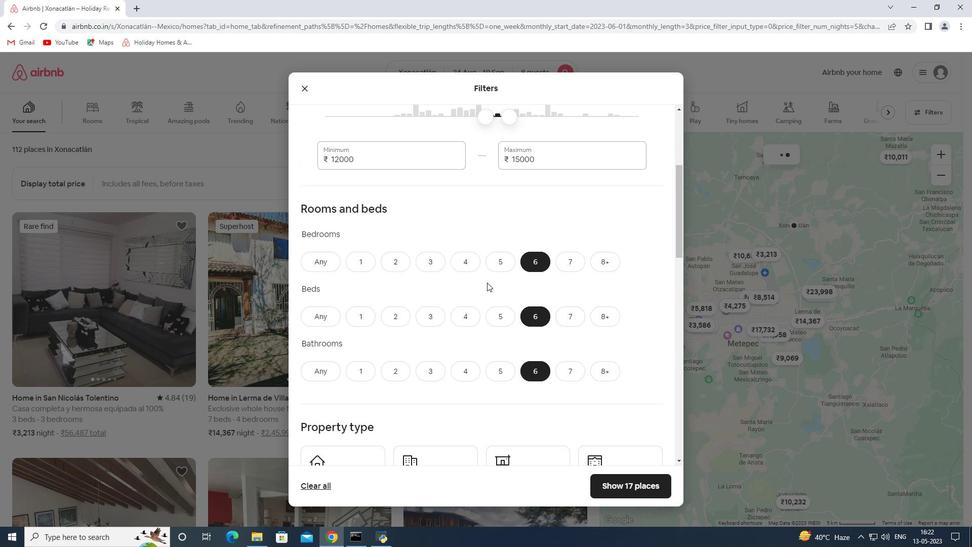 
Action: Mouse scrolled (481, 259) with delta (0, 0)
Screenshot: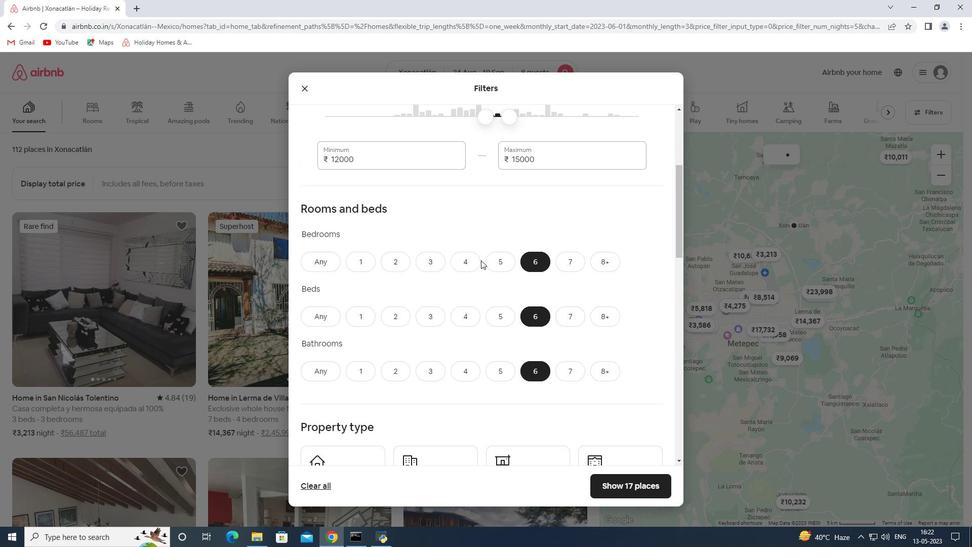
Action: Mouse scrolled (481, 259) with delta (0, 0)
Screenshot: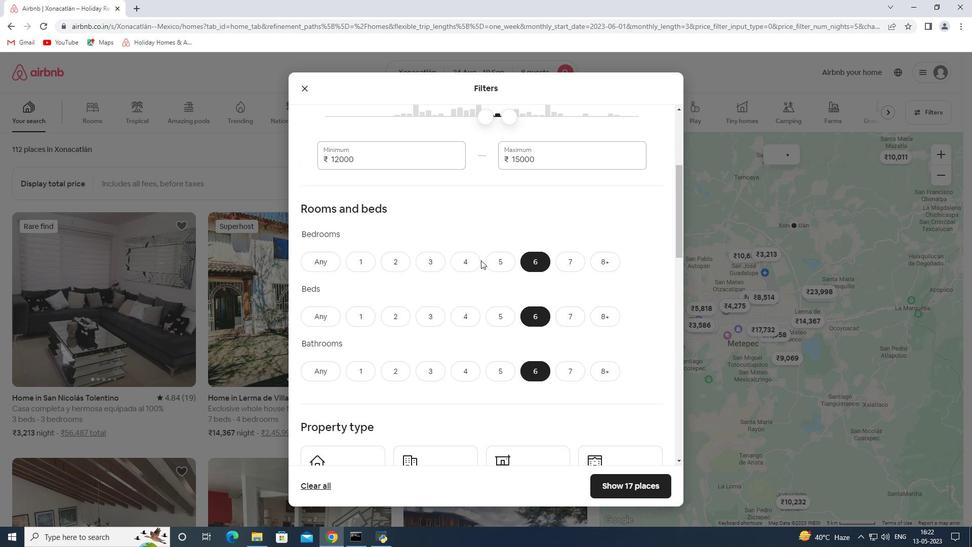 
Action: Mouse scrolled (481, 259) with delta (0, 0)
Screenshot: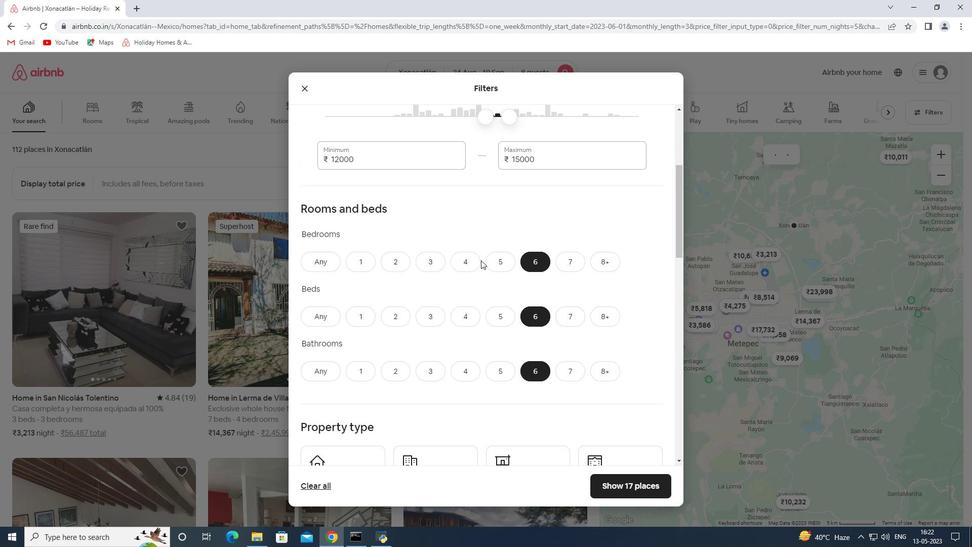 
Action: Mouse moved to (353, 328)
Screenshot: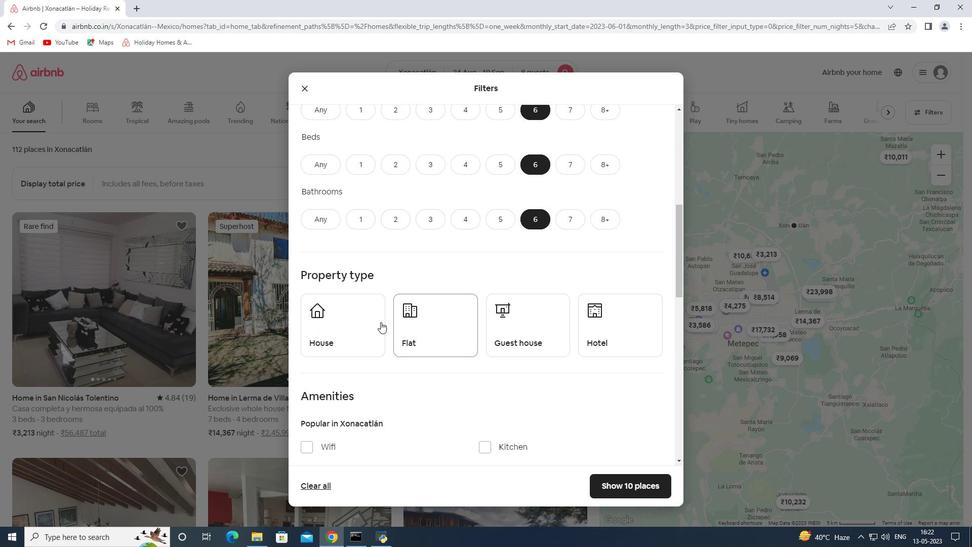 
Action: Mouse pressed left at (353, 328)
Screenshot: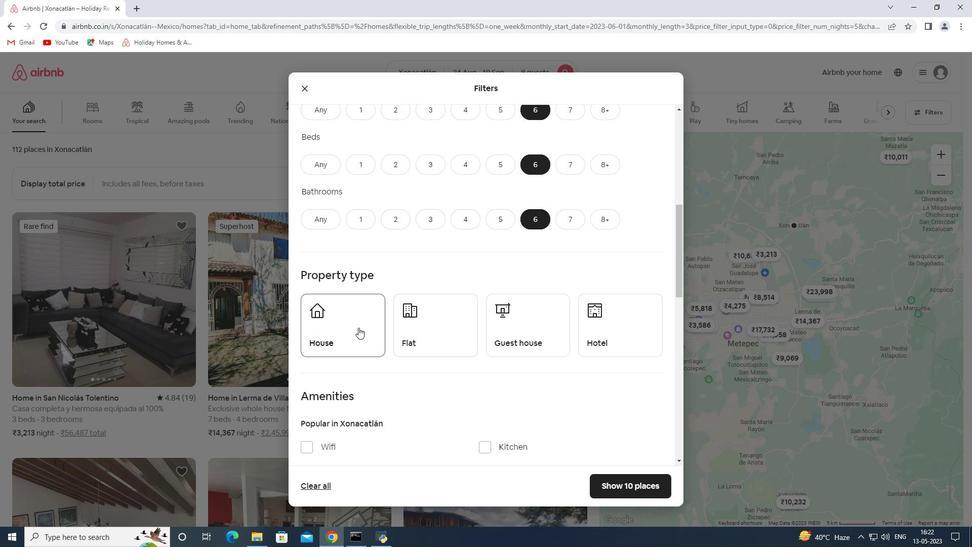 
Action: Mouse moved to (417, 334)
Screenshot: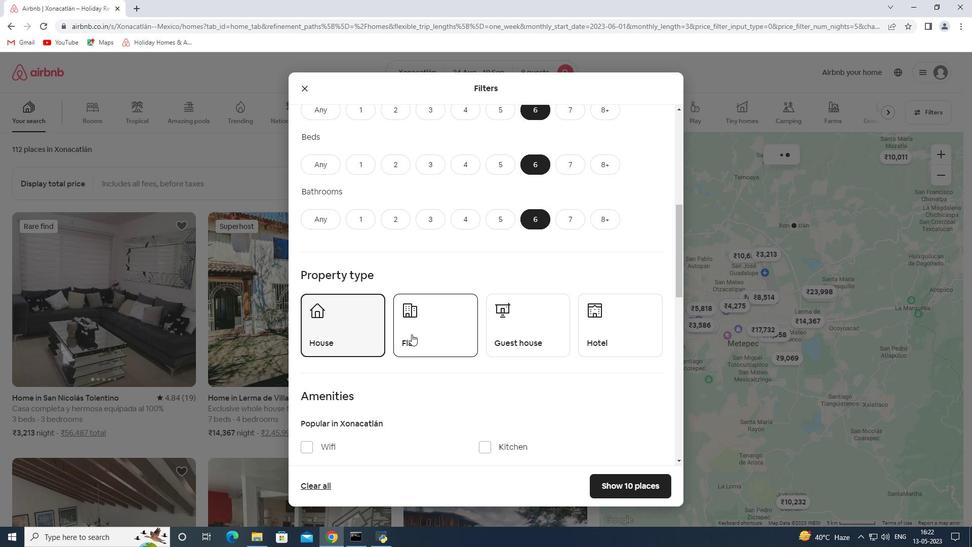 
Action: Mouse pressed left at (417, 334)
Screenshot: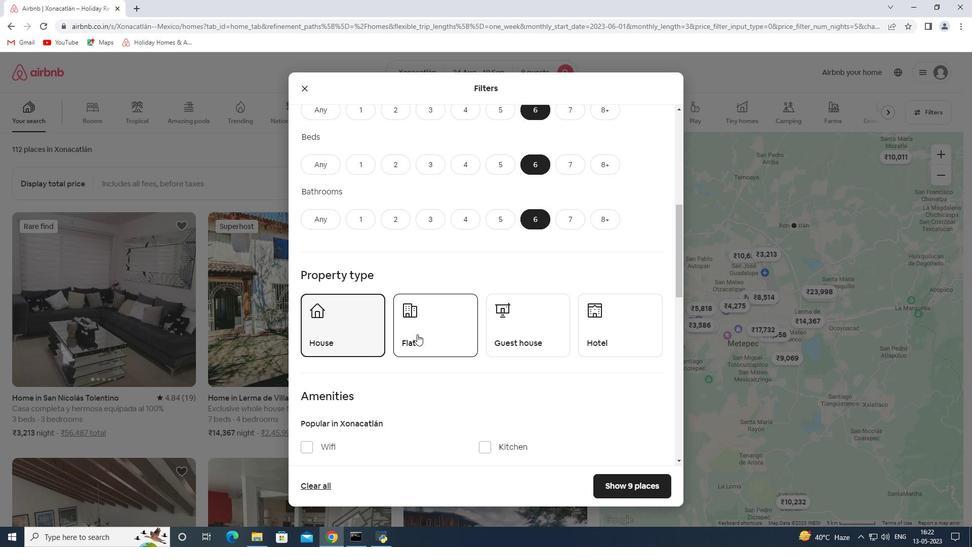 
Action: Mouse moved to (530, 332)
Screenshot: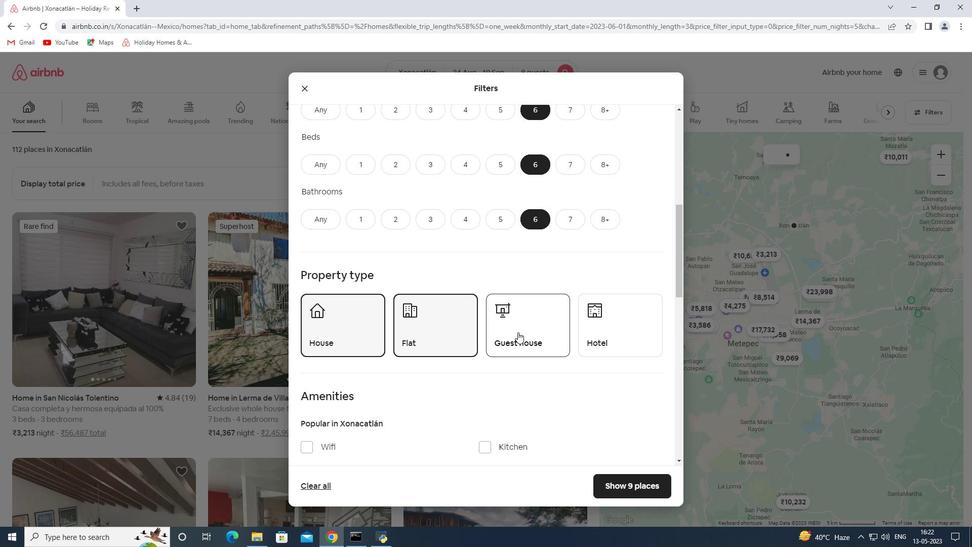 
Action: Mouse pressed left at (530, 332)
Screenshot: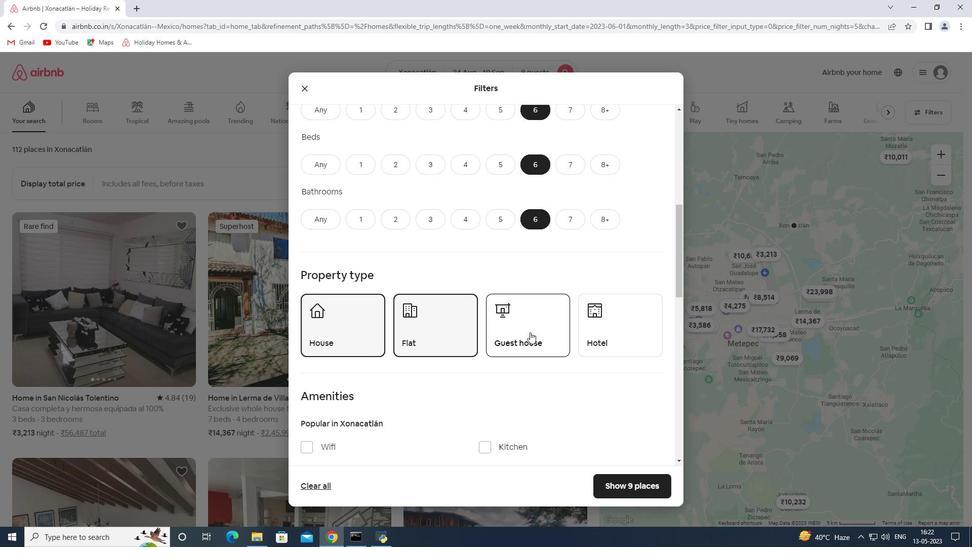 
Action: Mouse moved to (457, 282)
Screenshot: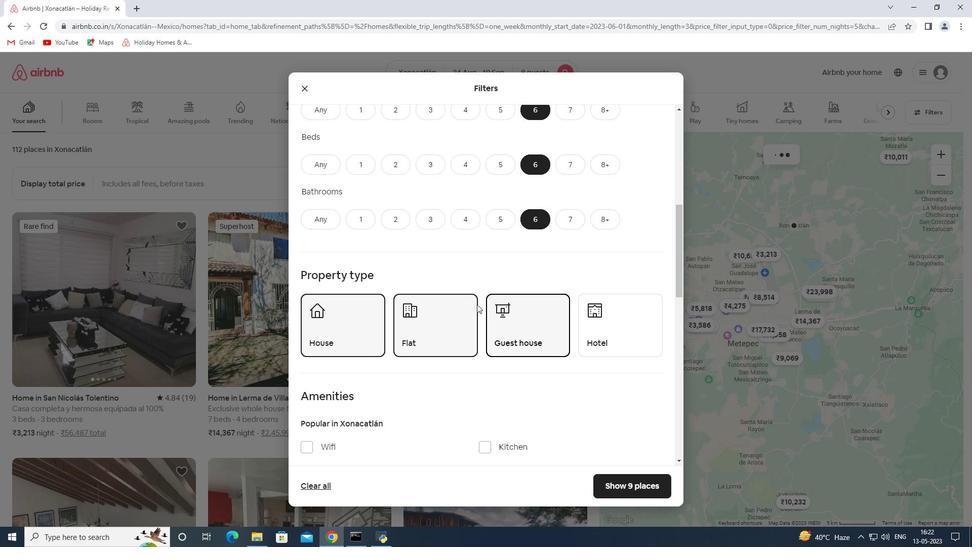 
Action: Mouse scrolled (457, 282) with delta (0, 0)
Screenshot: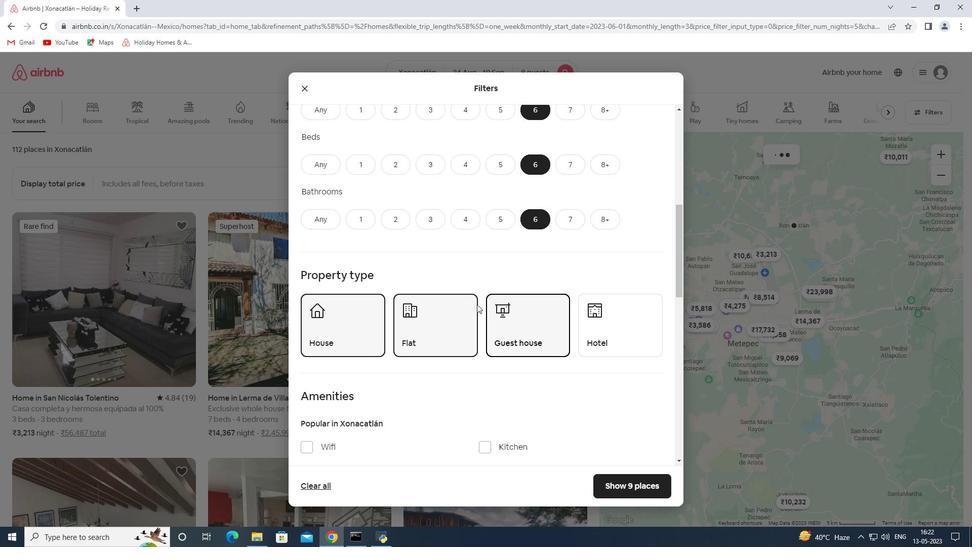 
Action: Mouse scrolled (457, 282) with delta (0, 0)
Screenshot: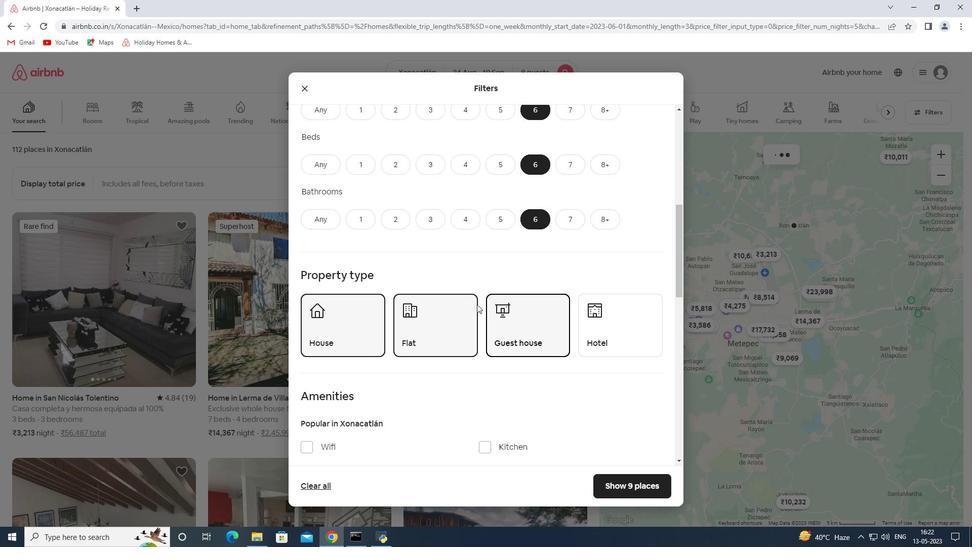 
Action: Mouse moved to (457, 282)
Screenshot: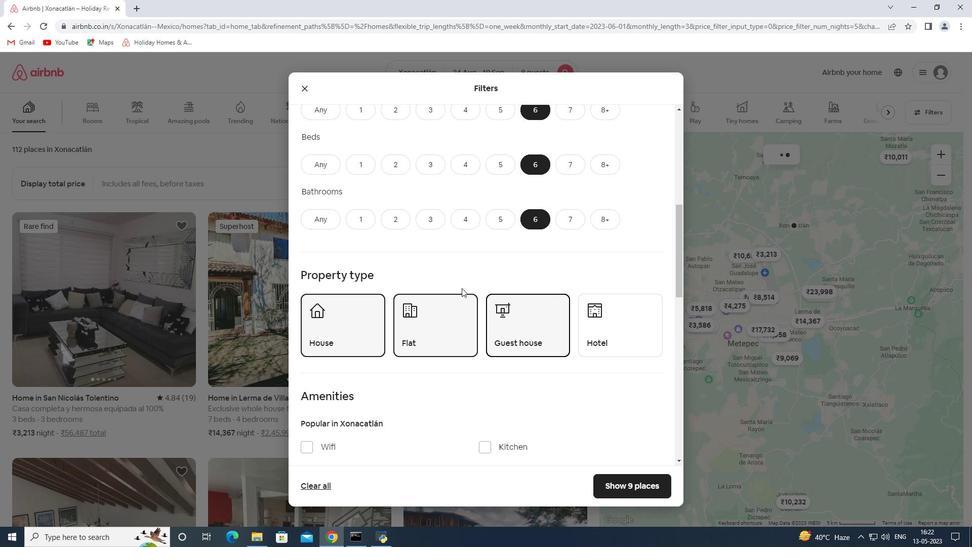 
Action: Mouse scrolled (457, 282) with delta (0, 0)
Screenshot: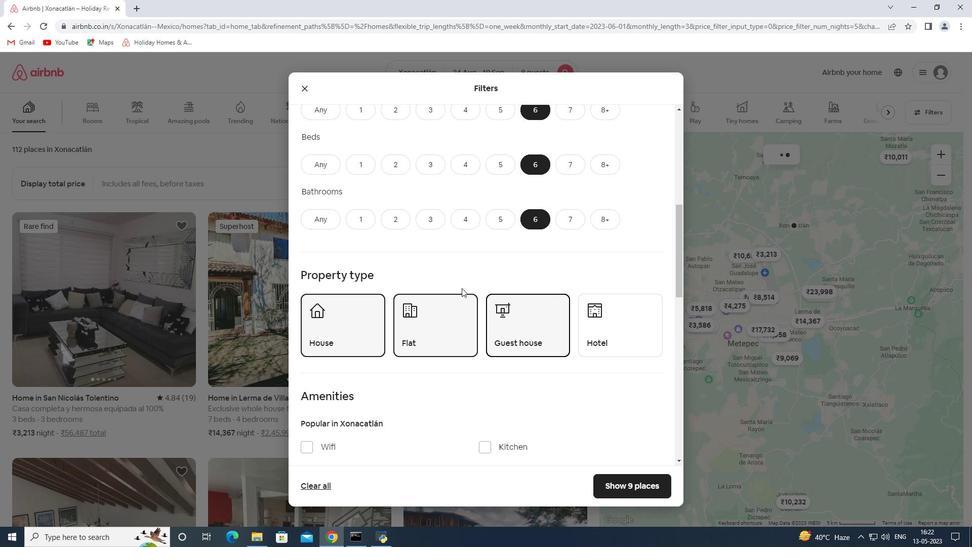 
Action: Mouse moved to (457, 282)
Screenshot: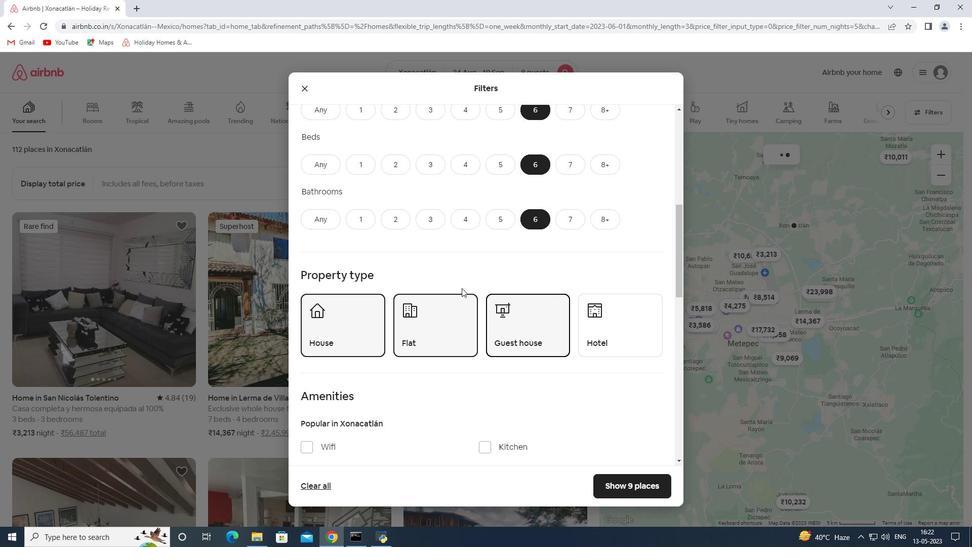 
Action: Mouse scrolled (457, 282) with delta (0, 0)
Screenshot: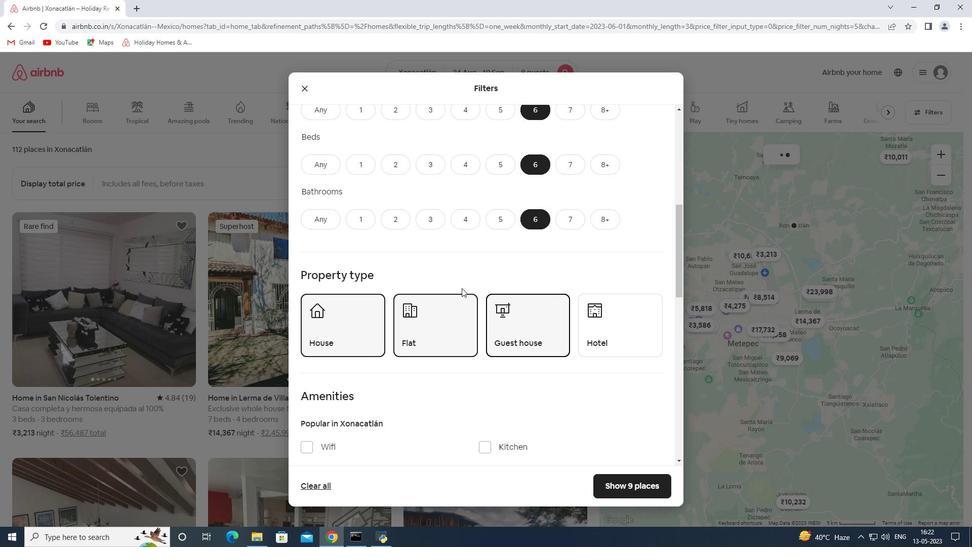 
Action: Mouse moved to (457, 282)
Screenshot: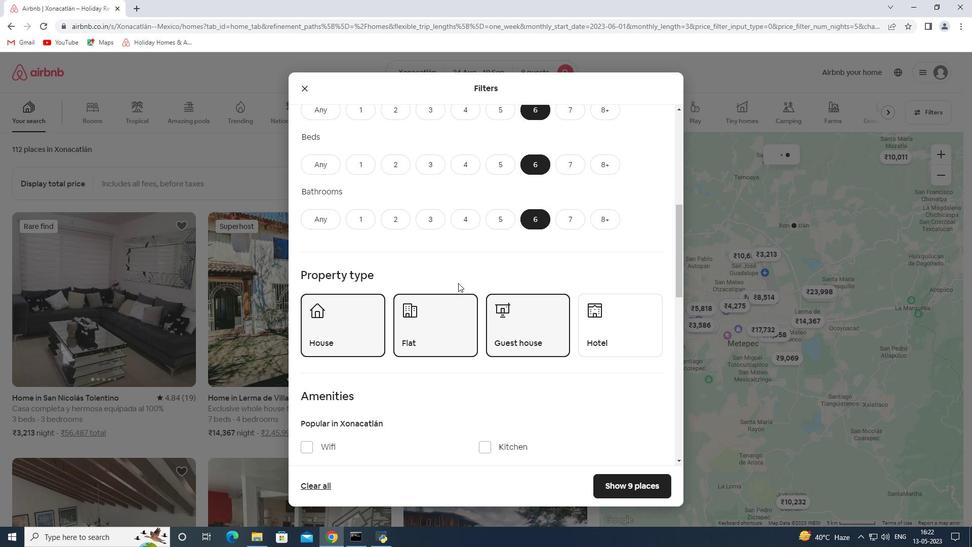 
Action: Mouse scrolled (457, 281) with delta (0, 0)
Screenshot: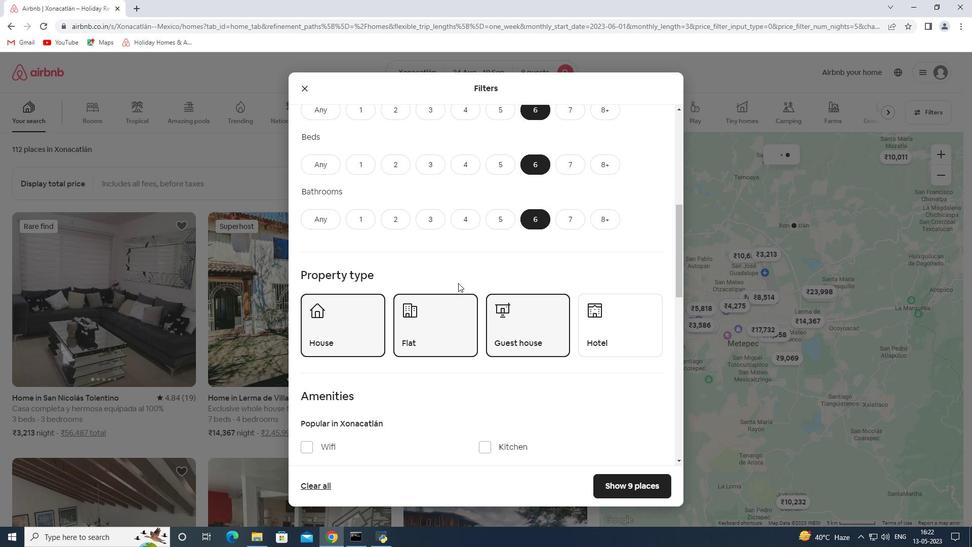 
Action: Mouse moved to (331, 261)
Screenshot: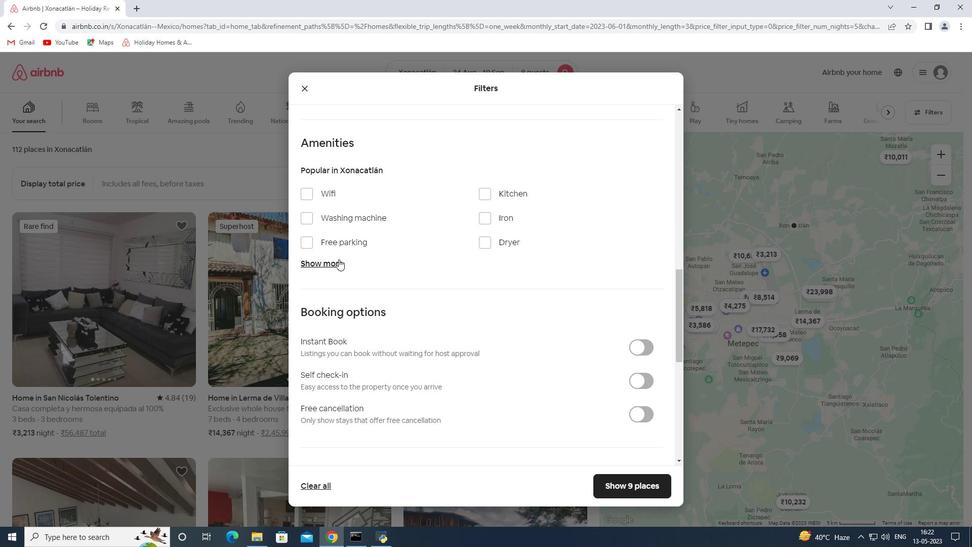 
Action: Mouse pressed left at (331, 261)
Screenshot: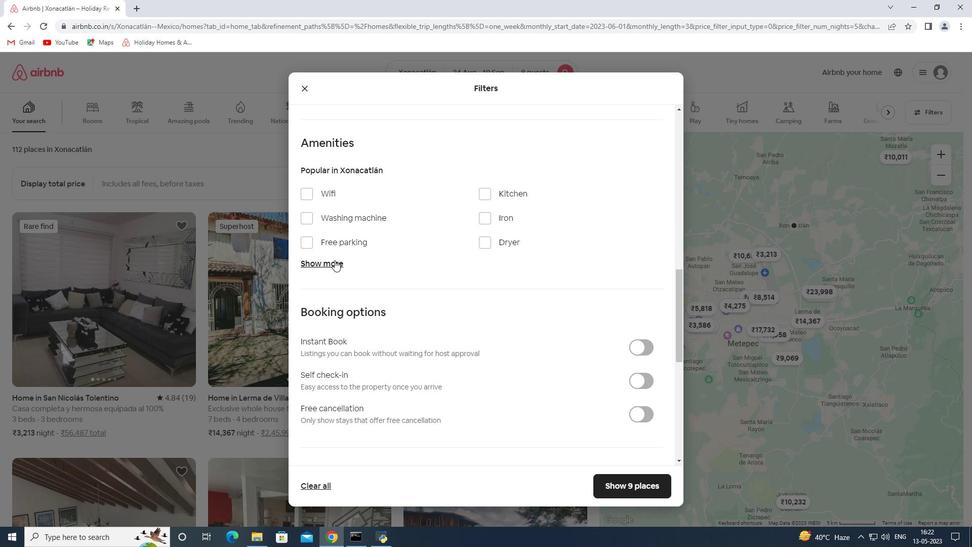 
Action: Mouse moved to (328, 192)
Screenshot: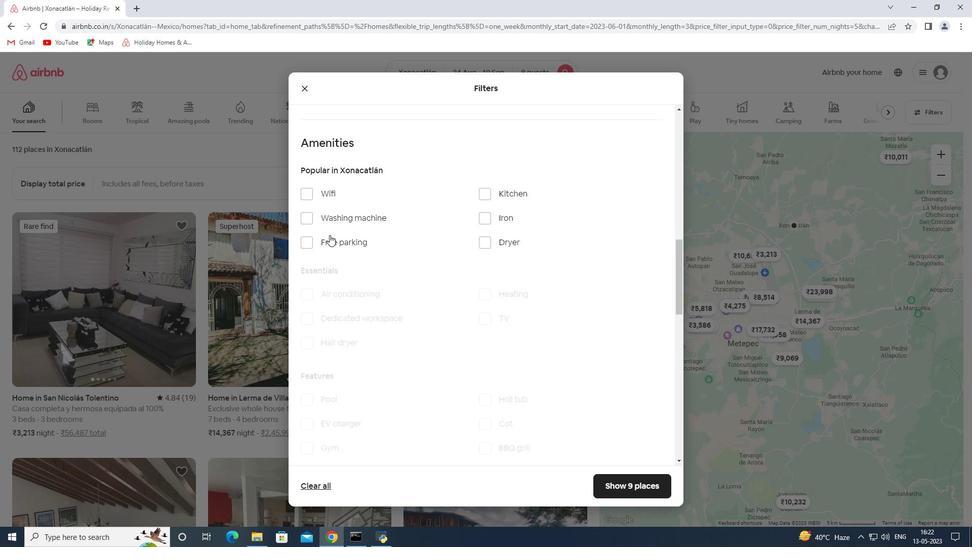 
Action: Mouse pressed left at (328, 192)
Screenshot: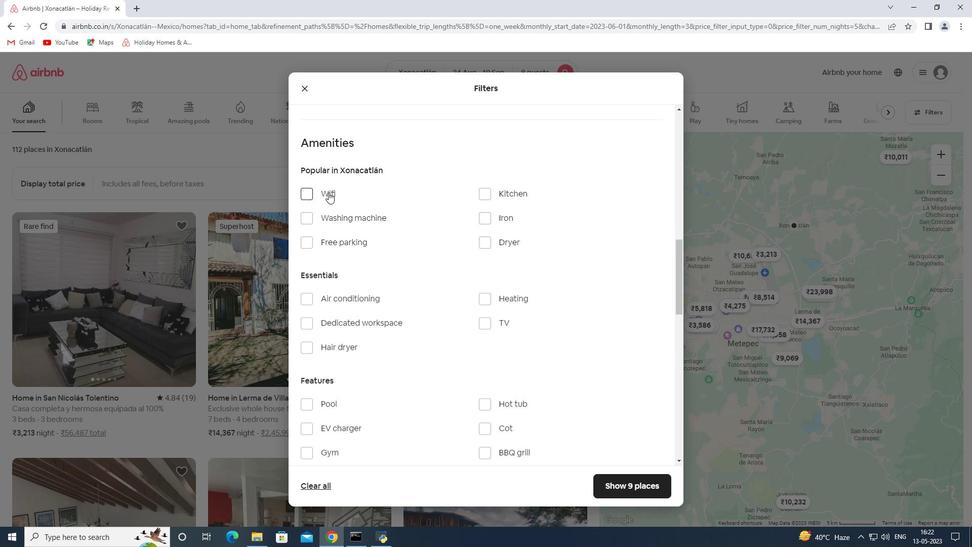 
Action: Mouse moved to (334, 245)
Screenshot: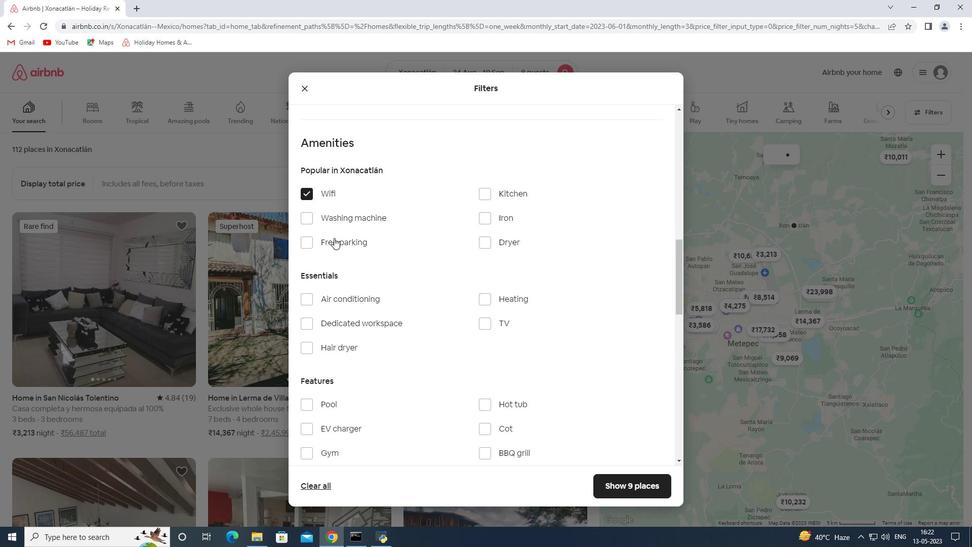 
Action: Mouse pressed left at (334, 245)
Screenshot: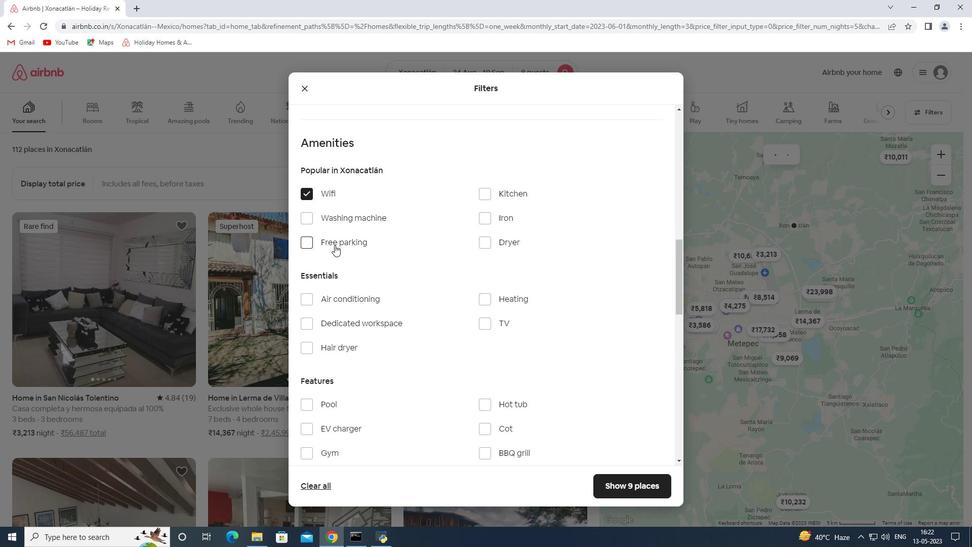 
Action: Mouse moved to (484, 322)
Screenshot: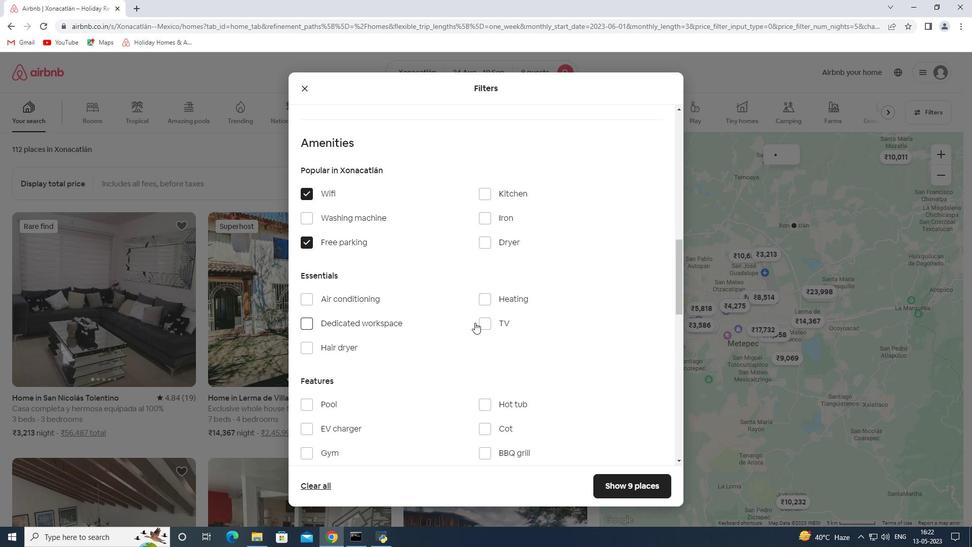 
Action: Mouse pressed left at (484, 322)
Screenshot: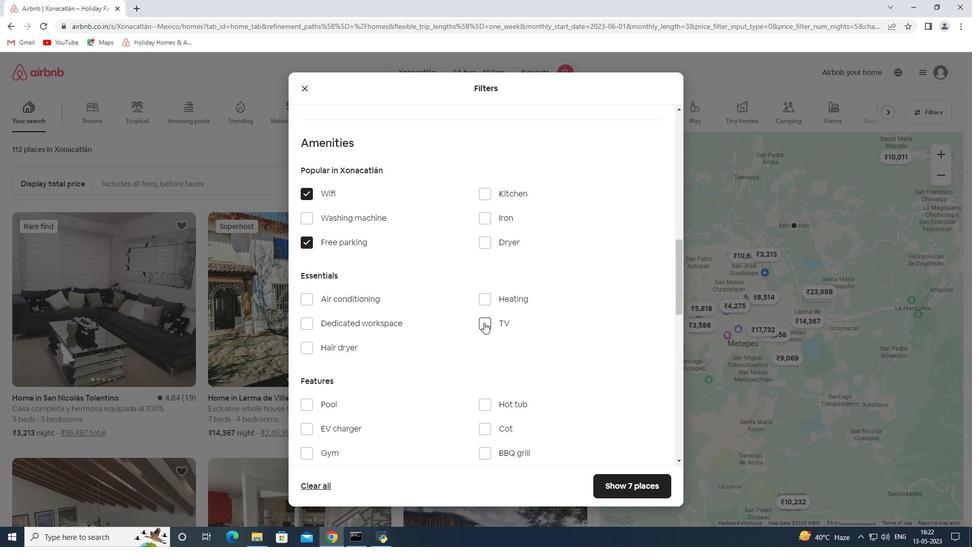 
Action: Mouse moved to (392, 281)
Screenshot: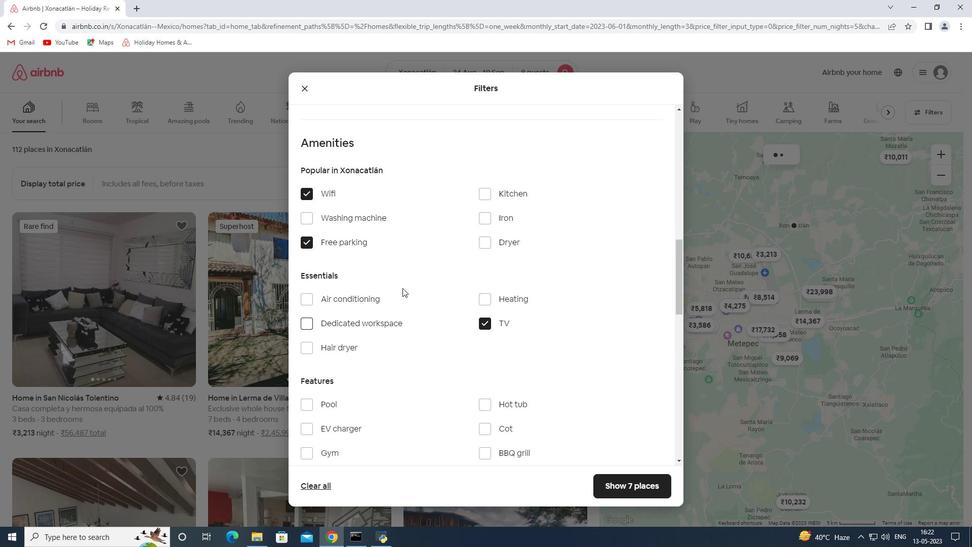 
Action: Mouse scrolled (392, 280) with delta (0, 0)
Screenshot: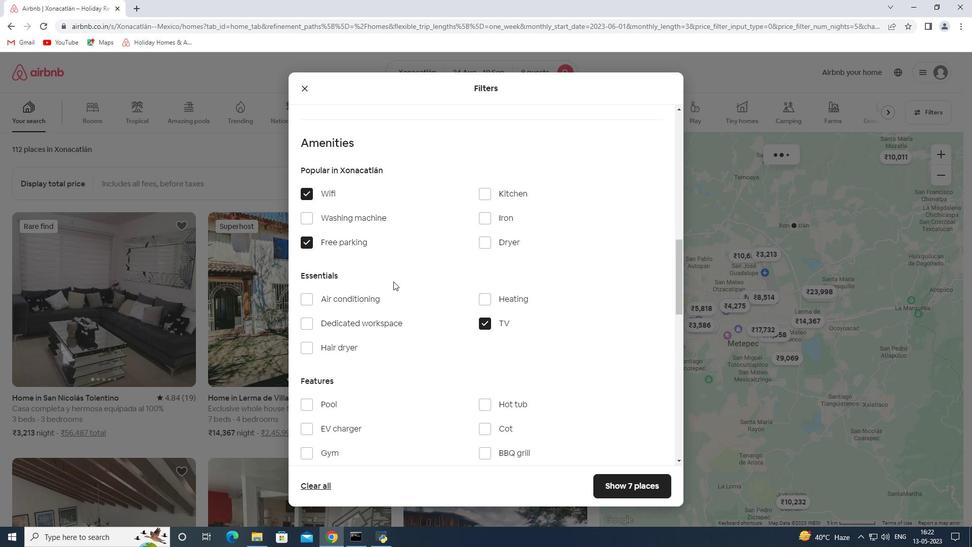 
Action: Mouse scrolled (392, 280) with delta (0, 0)
Screenshot: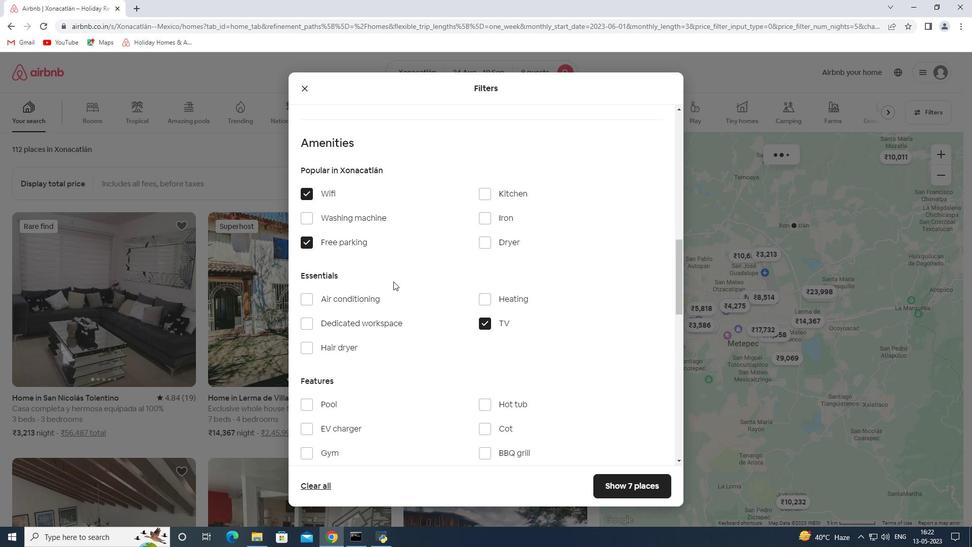
Action: Mouse moved to (392, 281)
Screenshot: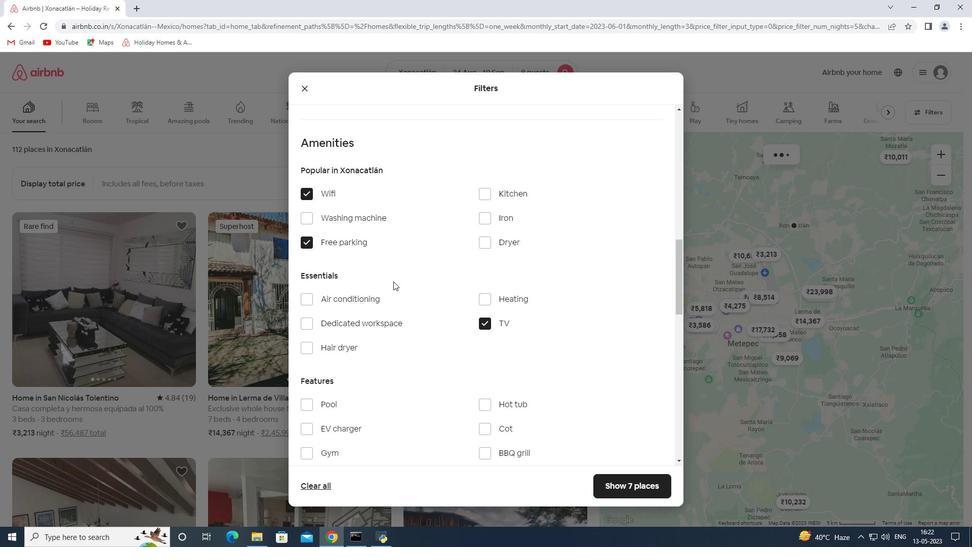 
Action: Mouse scrolled (392, 280) with delta (0, 0)
Screenshot: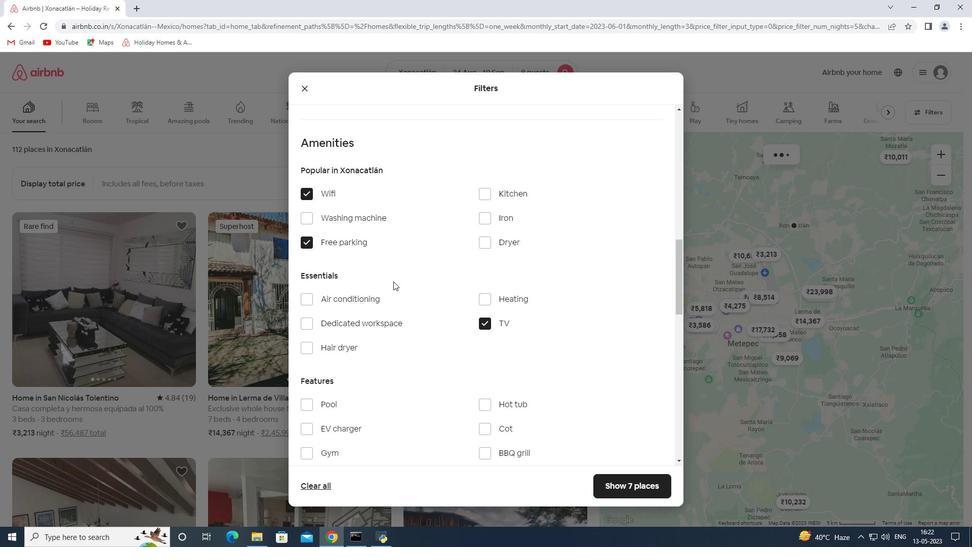 
Action: Mouse scrolled (392, 280) with delta (0, 0)
Screenshot: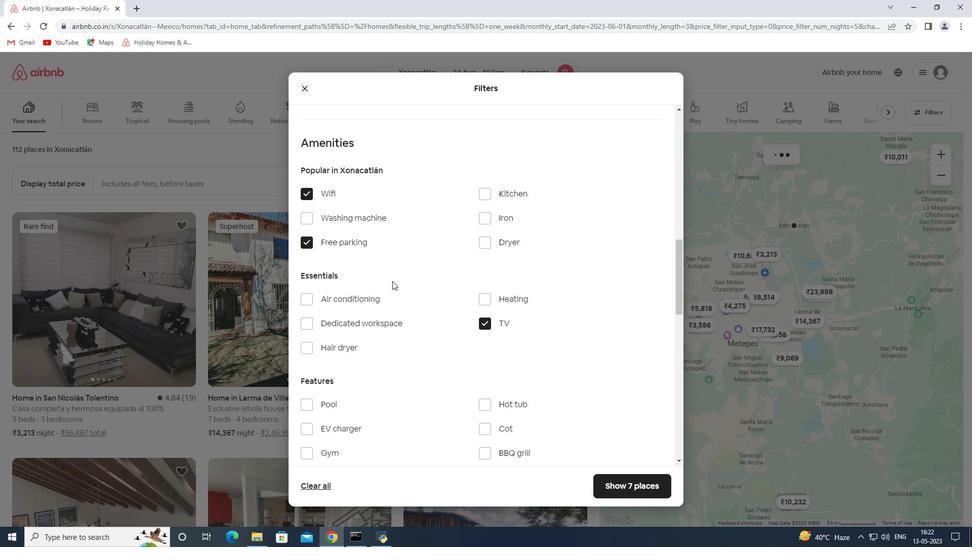 
Action: Mouse moved to (329, 273)
Screenshot: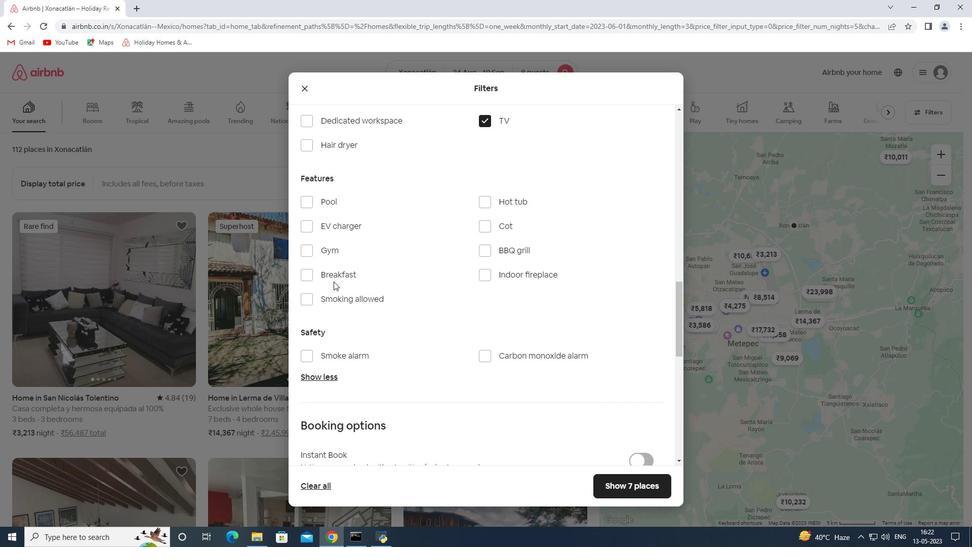 
Action: Mouse pressed left at (329, 273)
Screenshot: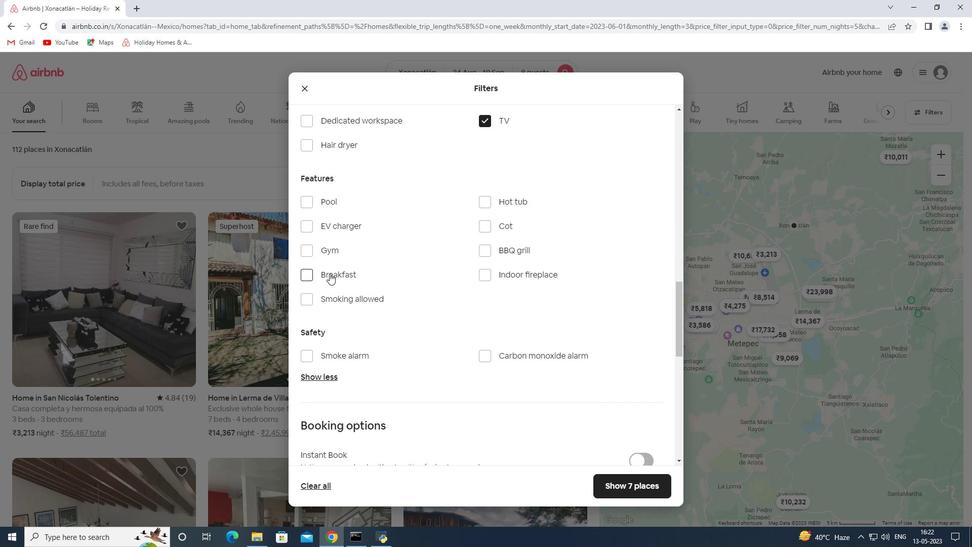 
Action: Mouse moved to (329, 249)
Screenshot: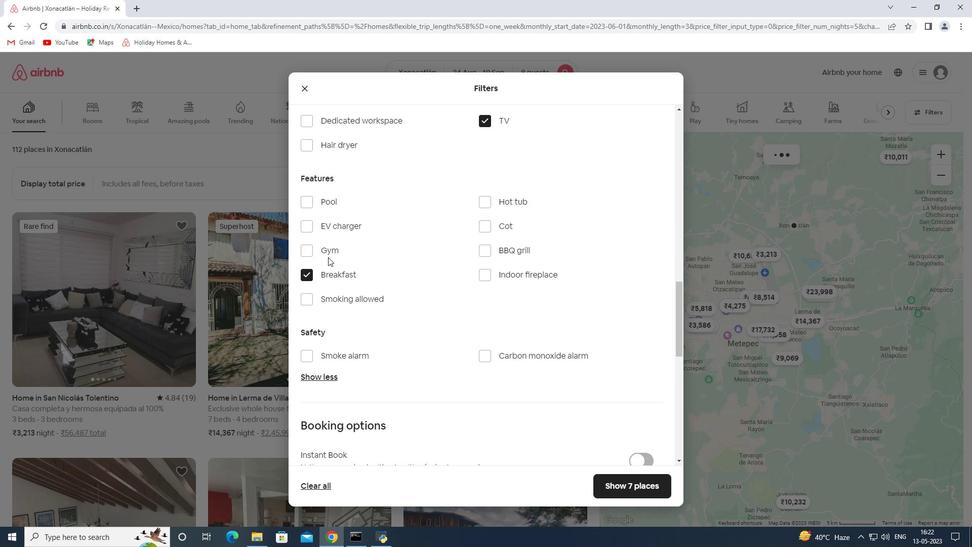 
Action: Mouse pressed left at (329, 249)
Screenshot: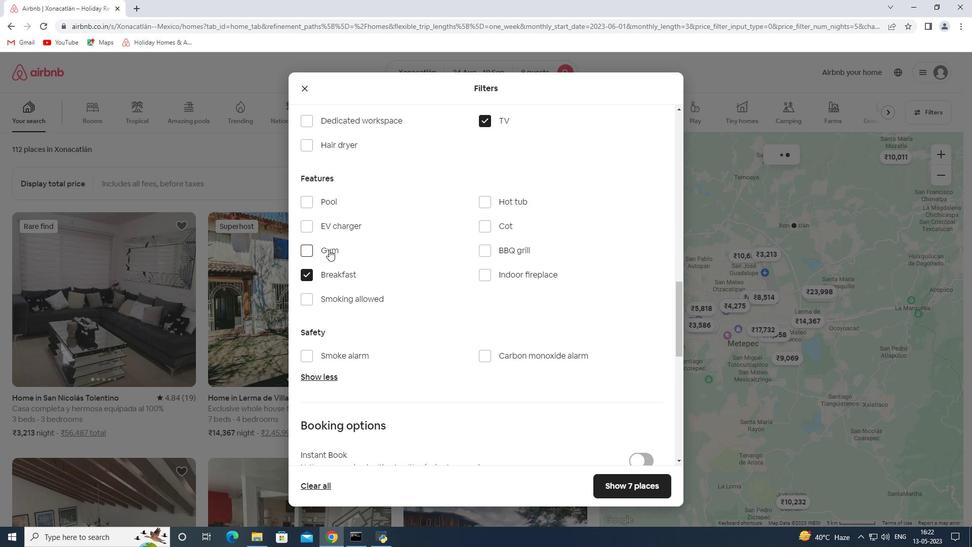 
Action: Mouse moved to (413, 230)
Screenshot: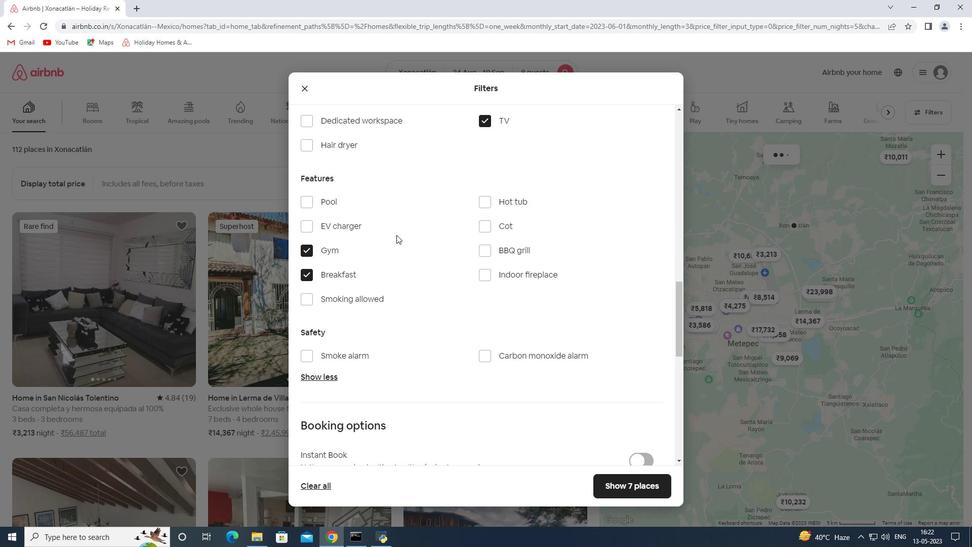 
Action: Mouse scrolled (413, 230) with delta (0, 0)
Screenshot: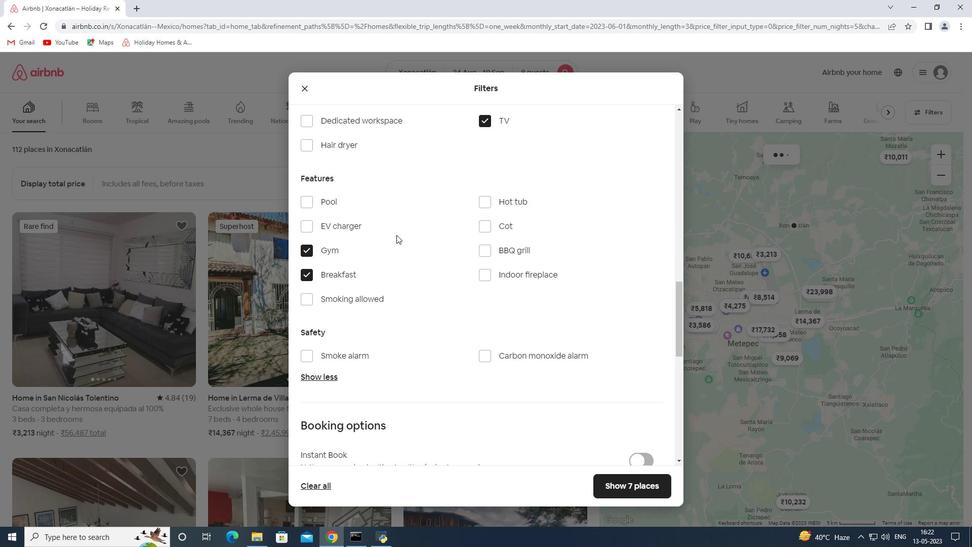 
Action: Mouse scrolled (413, 230) with delta (0, 0)
Screenshot: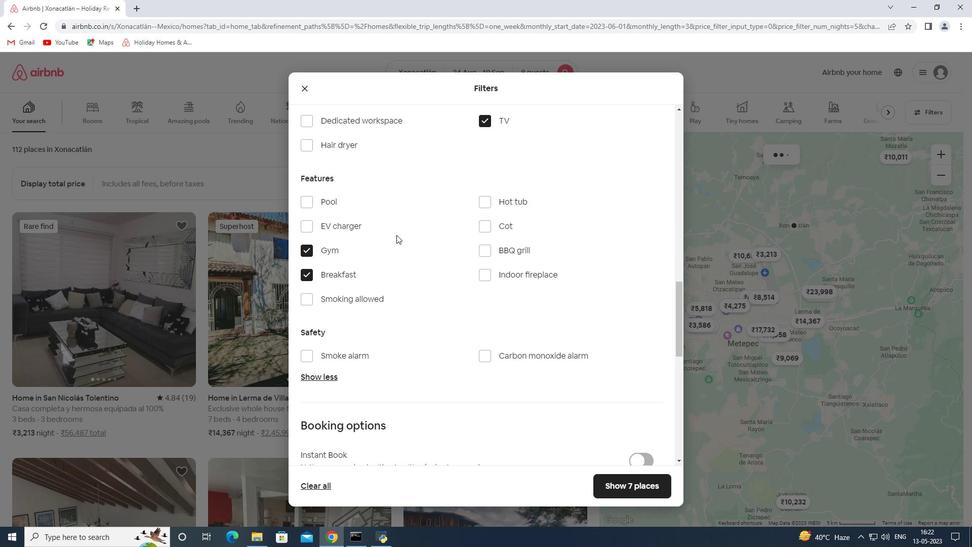 
Action: Mouse moved to (413, 230)
Screenshot: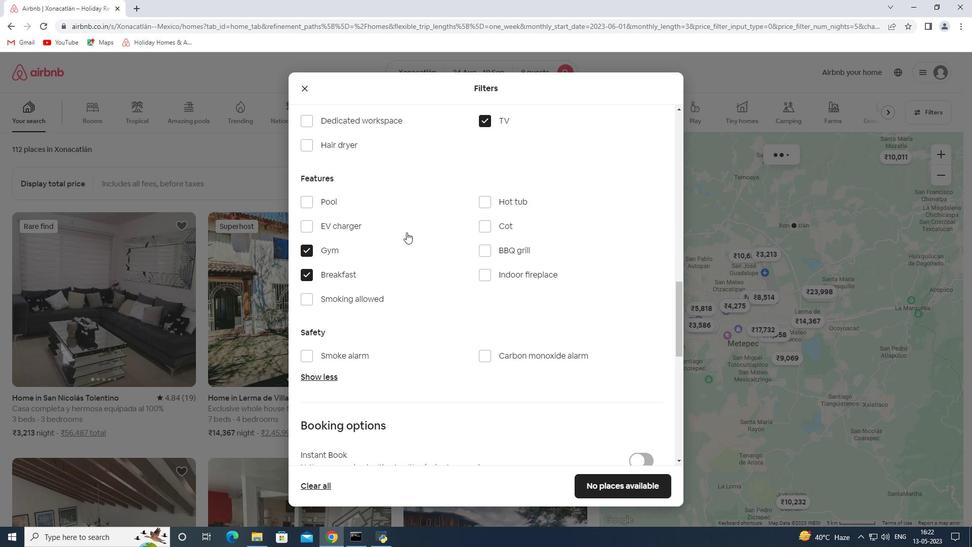 
Action: Mouse scrolled (413, 230) with delta (0, 0)
Screenshot: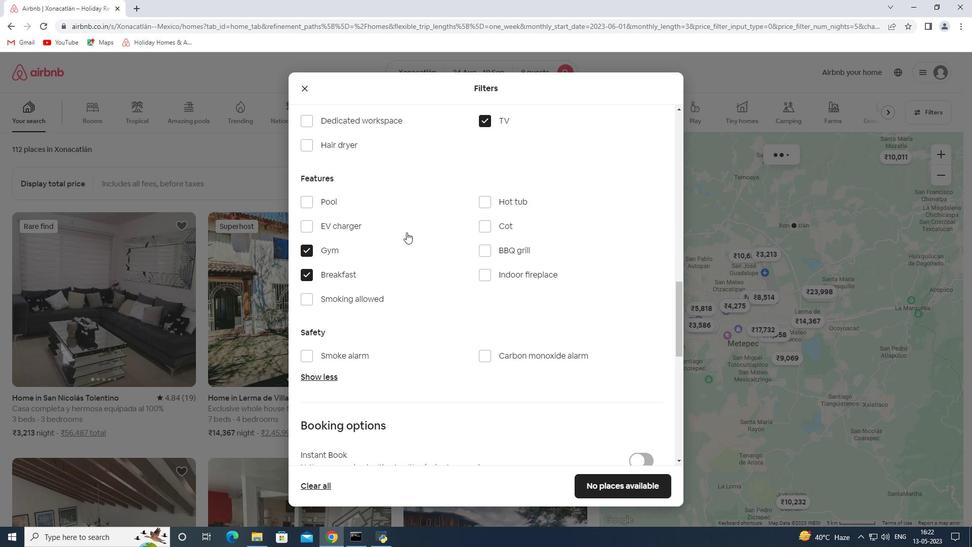 
Action: Mouse moved to (414, 230)
Screenshot: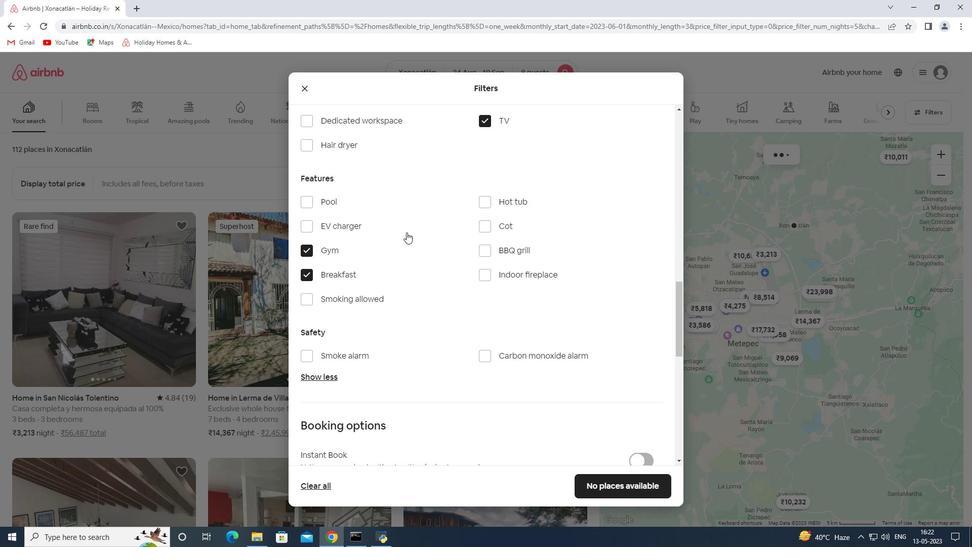 
Action: Mouse scrolled (414, 230) with delta (0, 0)
Screenshot: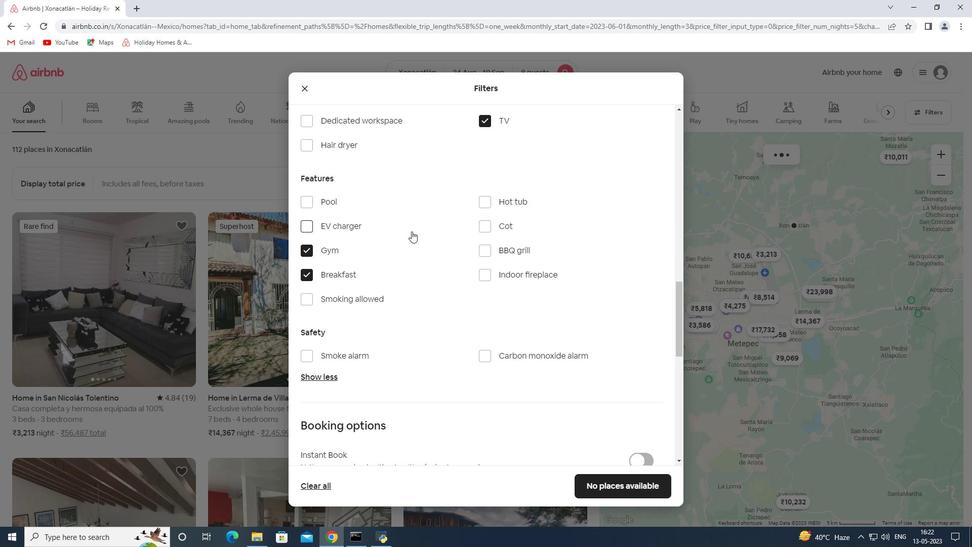 
Action: Mouse moved to (415, 230)
Screenshot: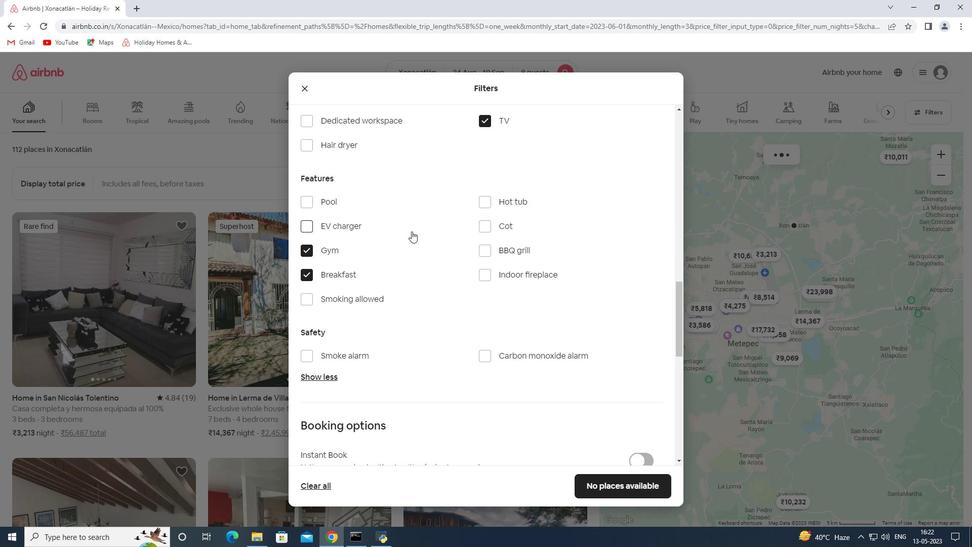 
Action: Mouse scrolled (415, 229) with delta (0, 0)
Screenshot: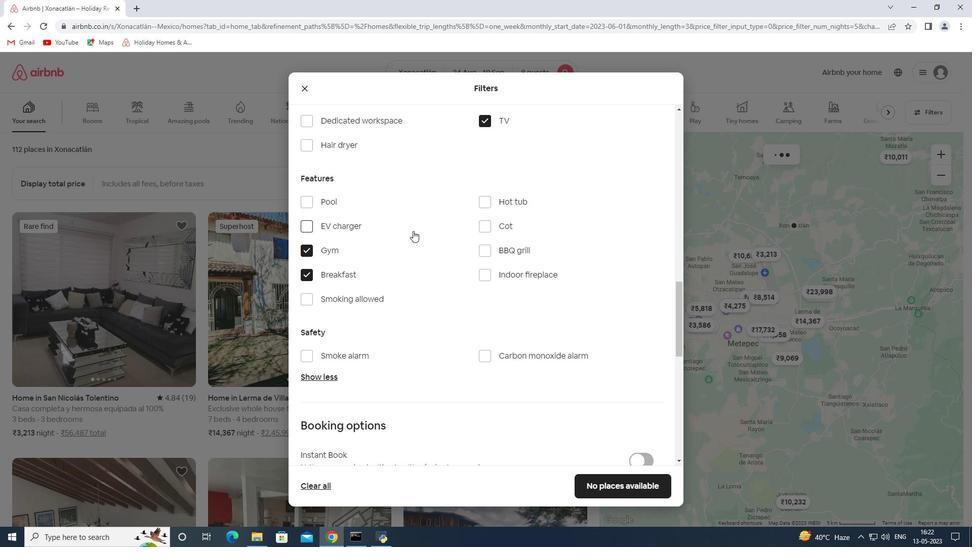 
Action: Mouse moved to (417, 229)
Screenshot: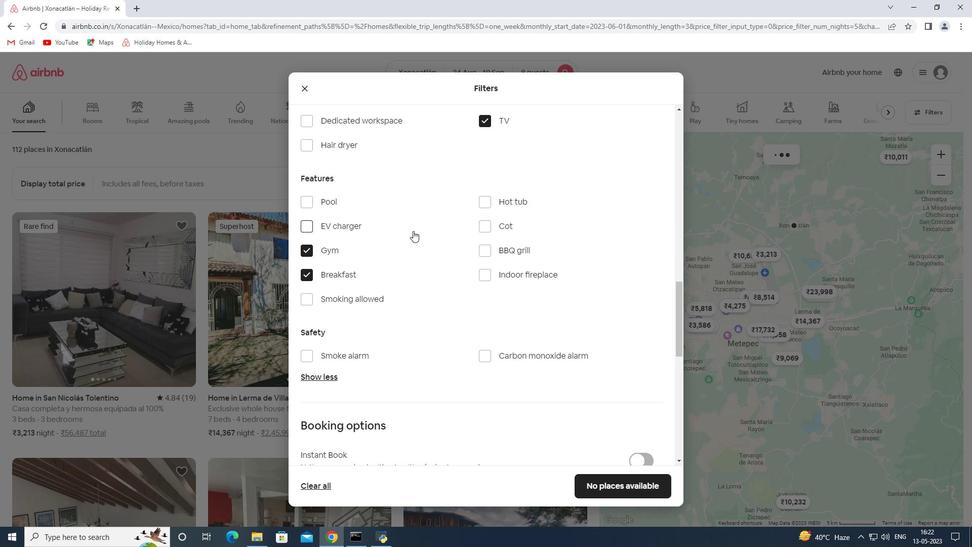 
Action: Mouse scrolled (416, 229) with delta (0, 0)
Screenshot: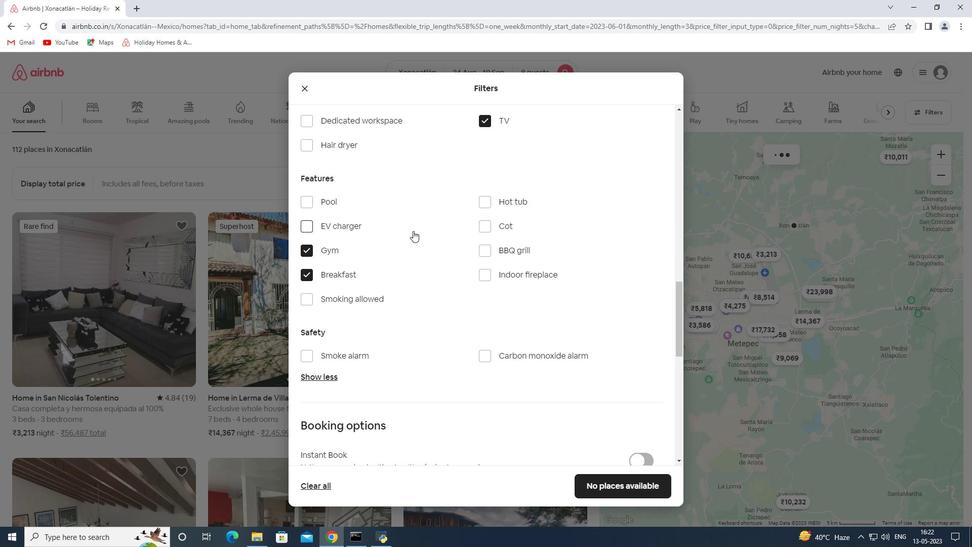 
Action: Mouse moved to (636, 195)
Screenshot: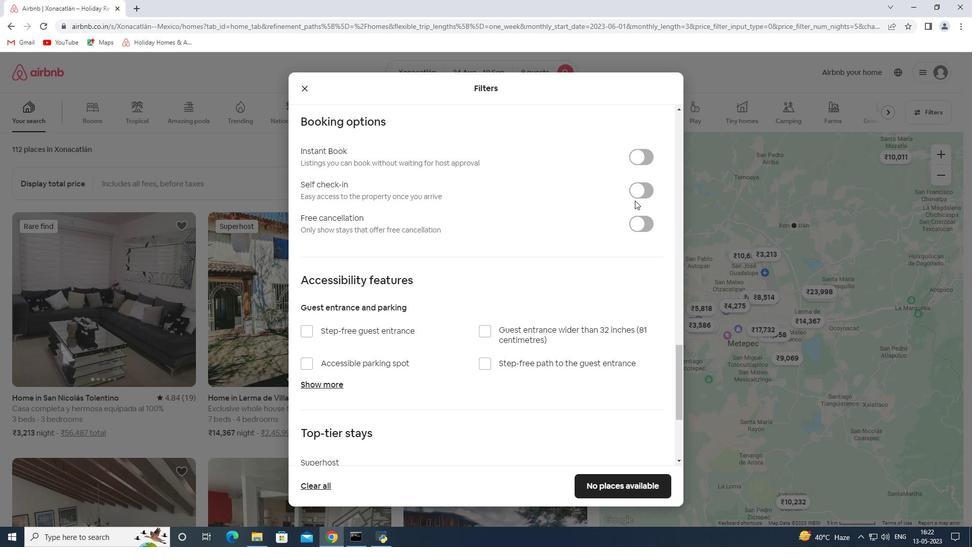 
Action: Mouse pressed left at (636, 195)
Screenshot: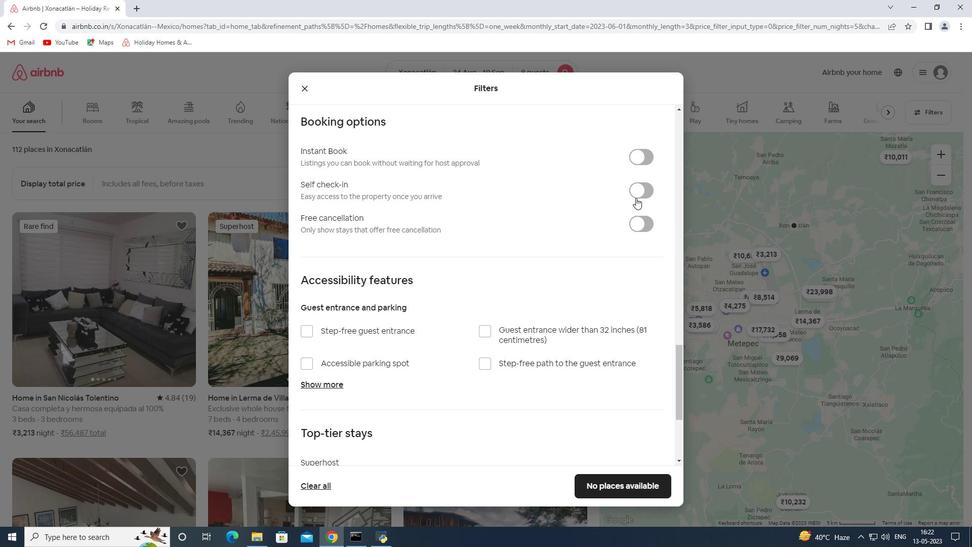
Action: Mouse moved to (515, 223)
Screenshot: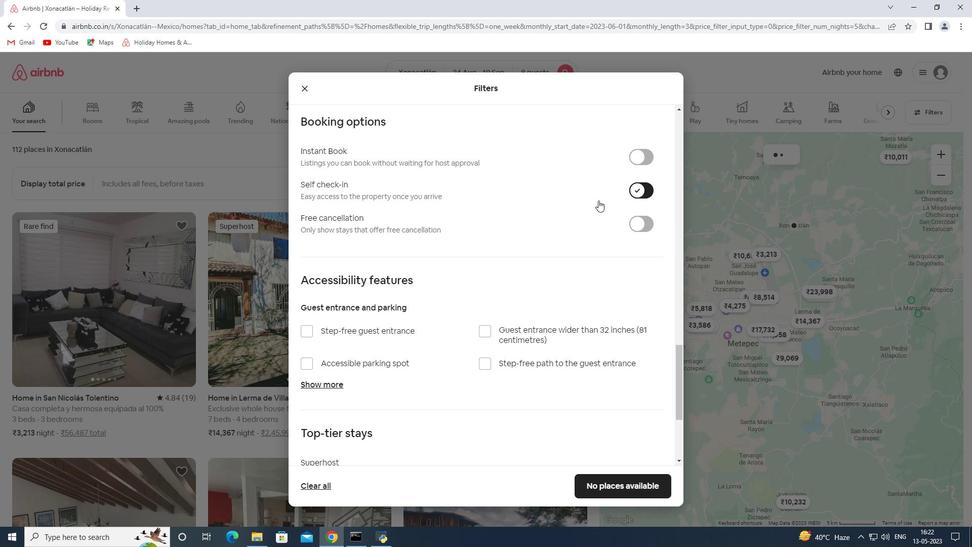 
Action: Mouse scrolled (515, 222) with delta (0, 0)
Screenshot: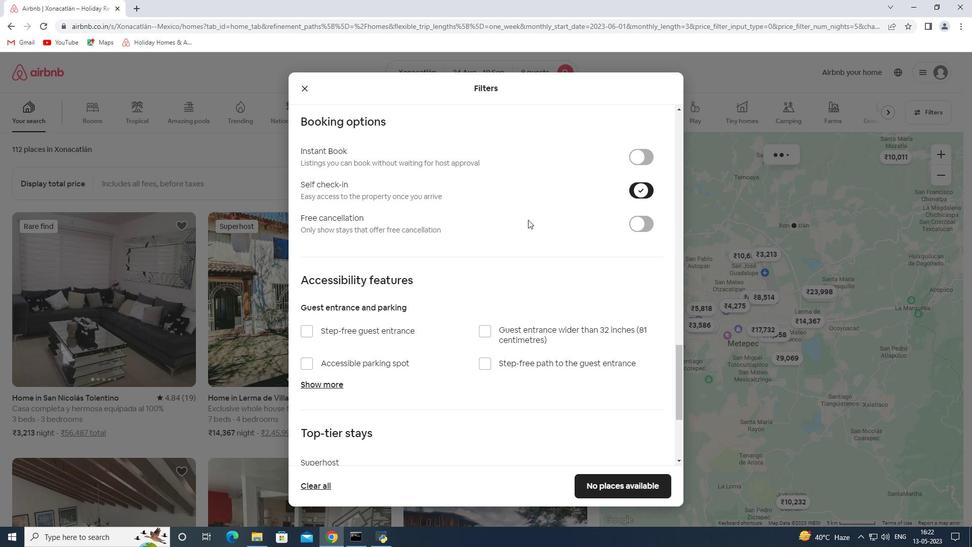 
Action: Mouse moved to (515, 223)
Screenshot: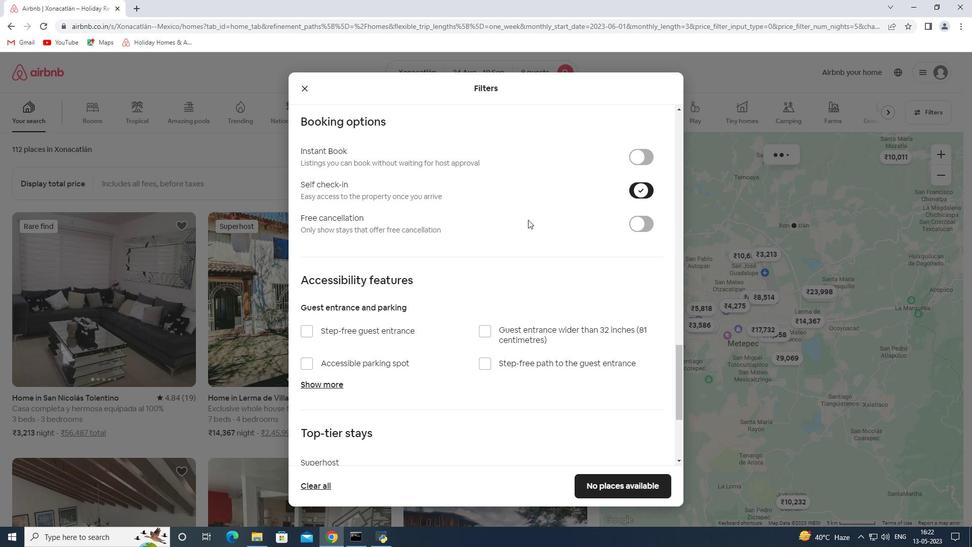
Action: Mouse scrolled (515, 222) with delta (0, 0)
Screenshot: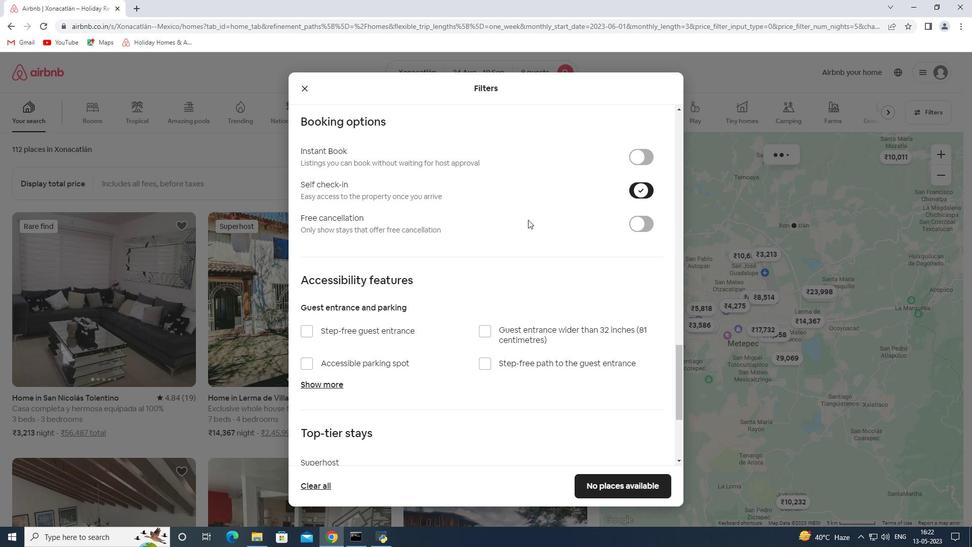
Action: Mouse scrolled (515, 222) with delta (0, 0)
Screenshot: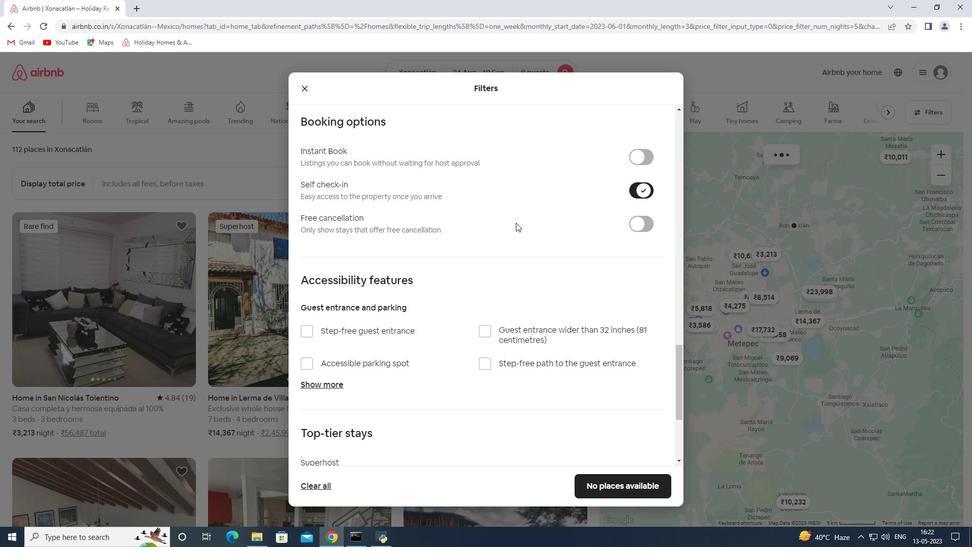
Action: Mouse scrolled (515, 222) with delta (0, 0)
Screenshot: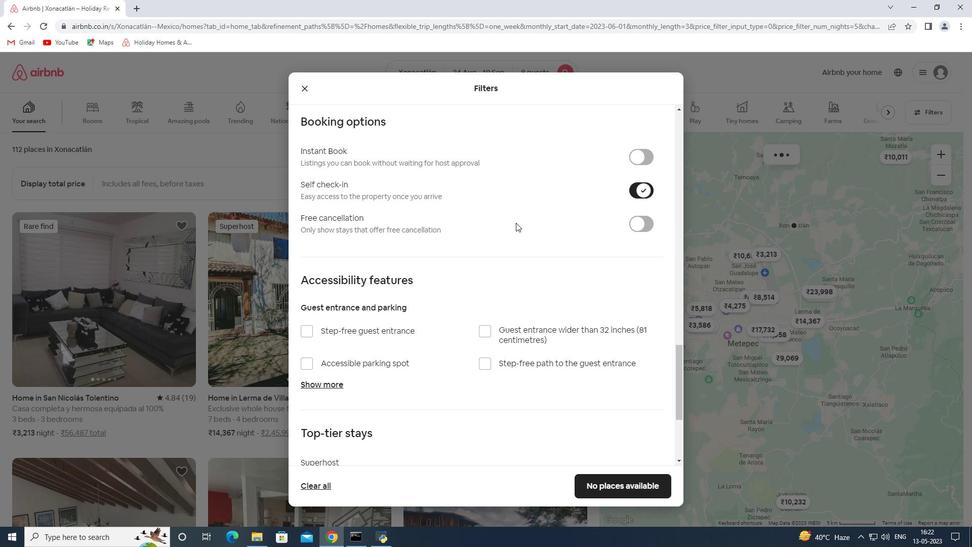 
Action: Mouse moved to (515, 223)
Screenshot: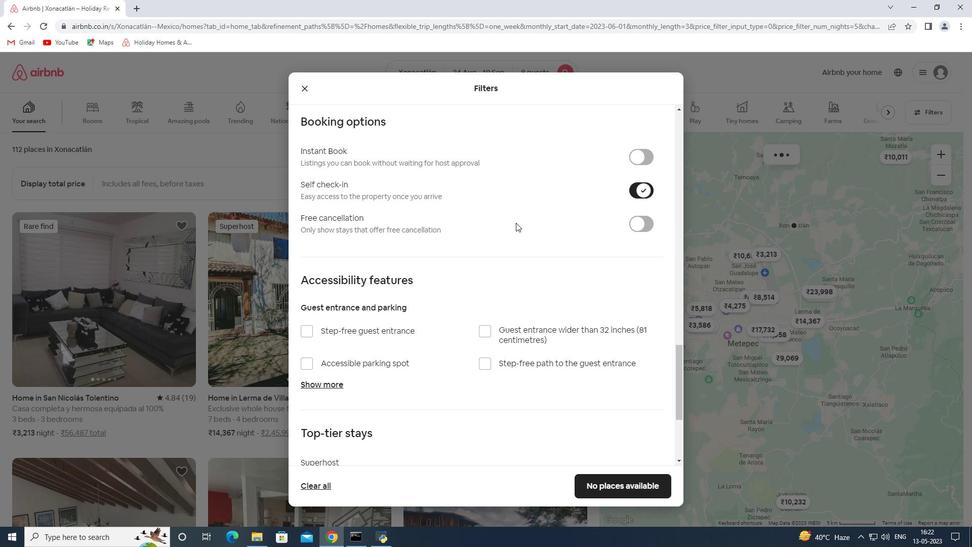 
Action: Mouse scrolled (515, 222) with delta (0, 0)
Screenshot: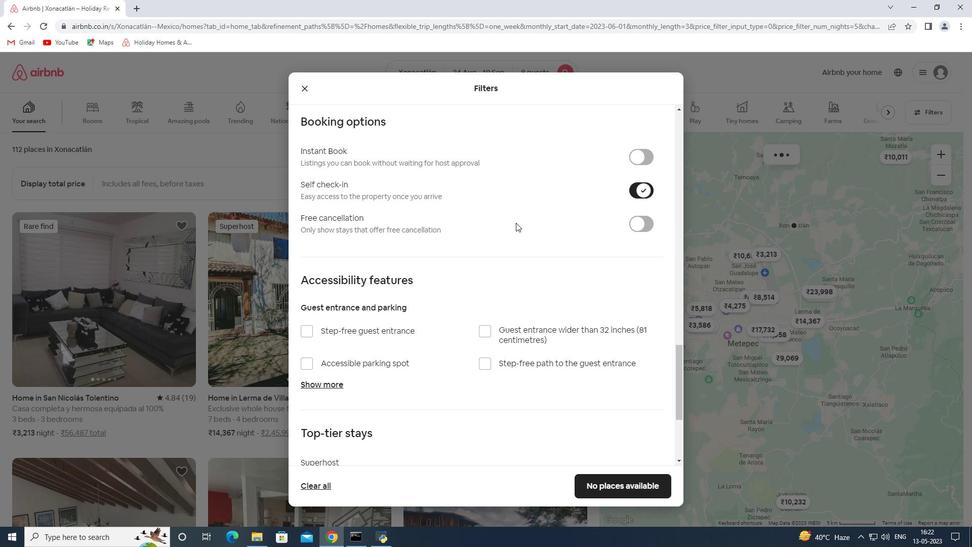 
Action: Mouse scrolled (515, 222) with delta (0, 0)
Screenshot: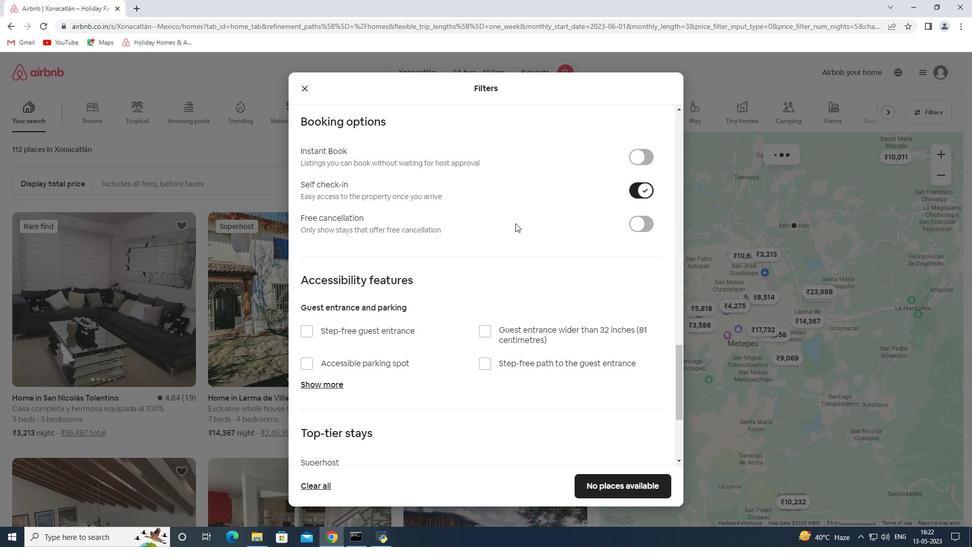 
Action: Mouse moved to (331, 393)
Screenshot: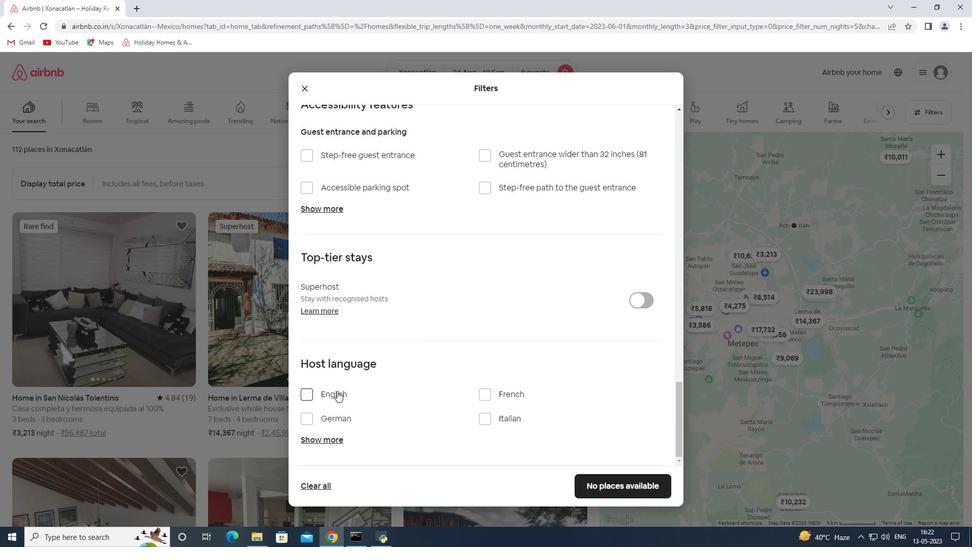 
Action: Mouse pressed left at (331, 393)
Screenshot: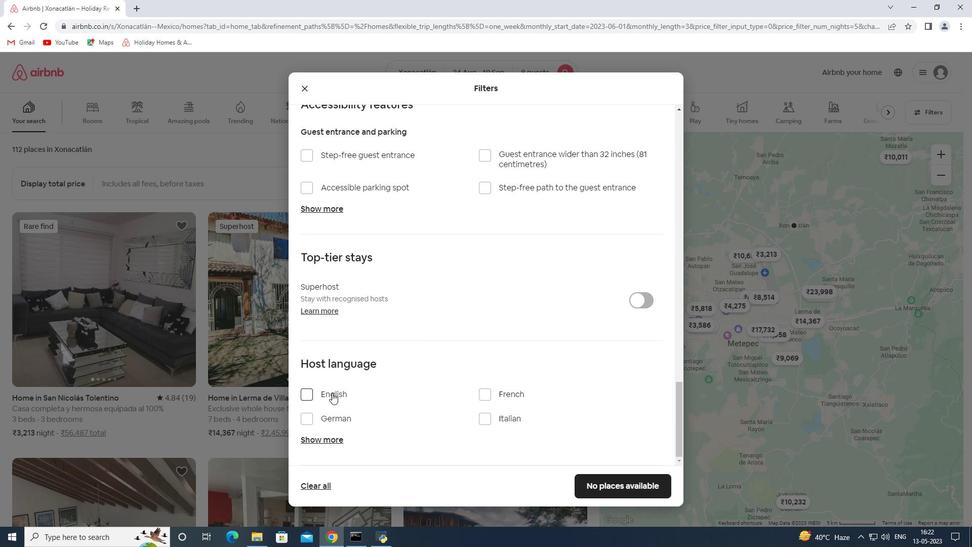 
Action: Mouse moved to (554, 361)
Screenshot: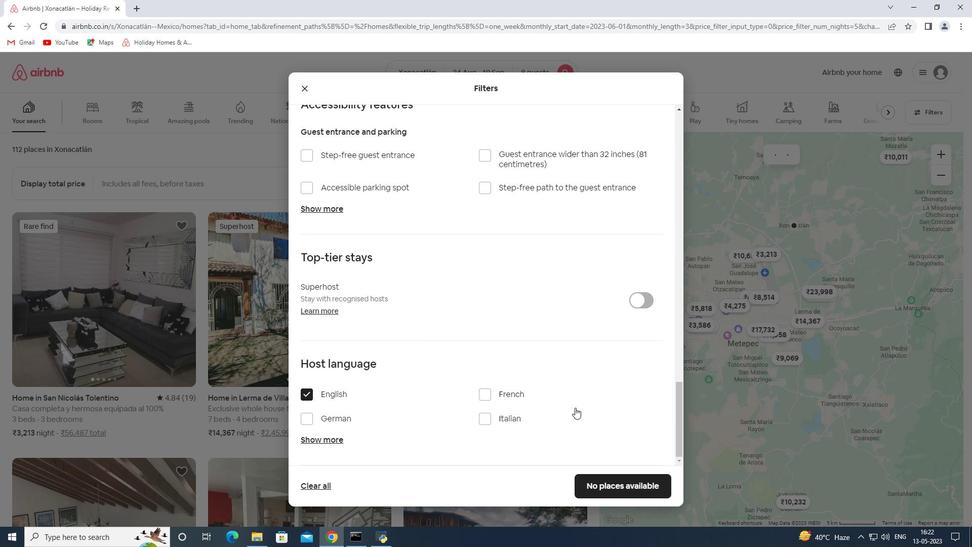
Action: Mouse scrolled (554, 361) with delta (0, 0)
Screenshot: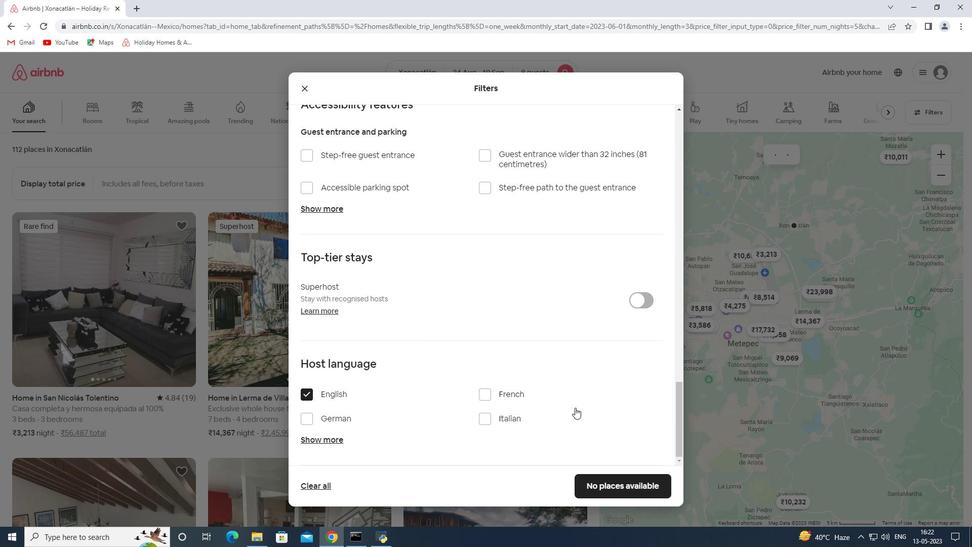 
Action: Mouse scrolled (554, 361) with delta (0, 0)
Screenshot: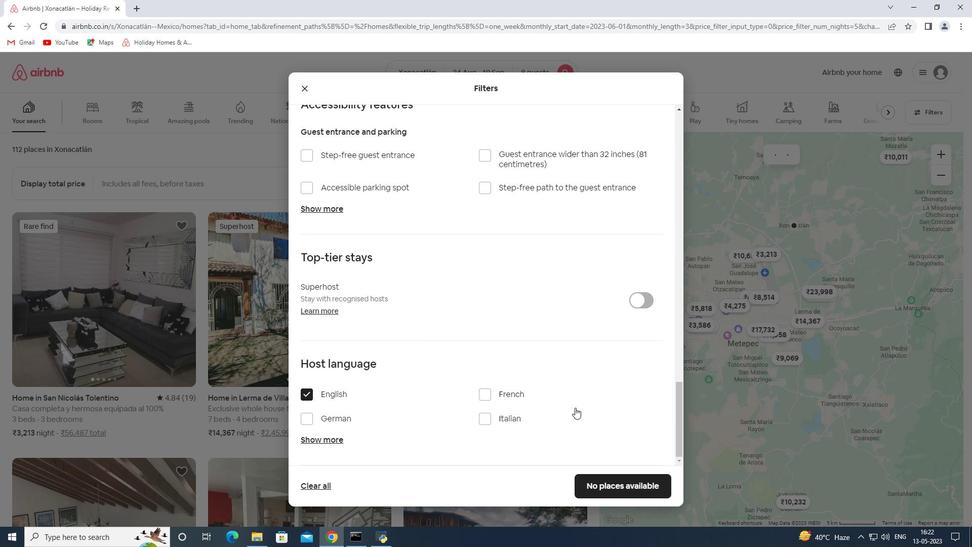 
Action: Mouse moved to (554, 361)
Screenshot: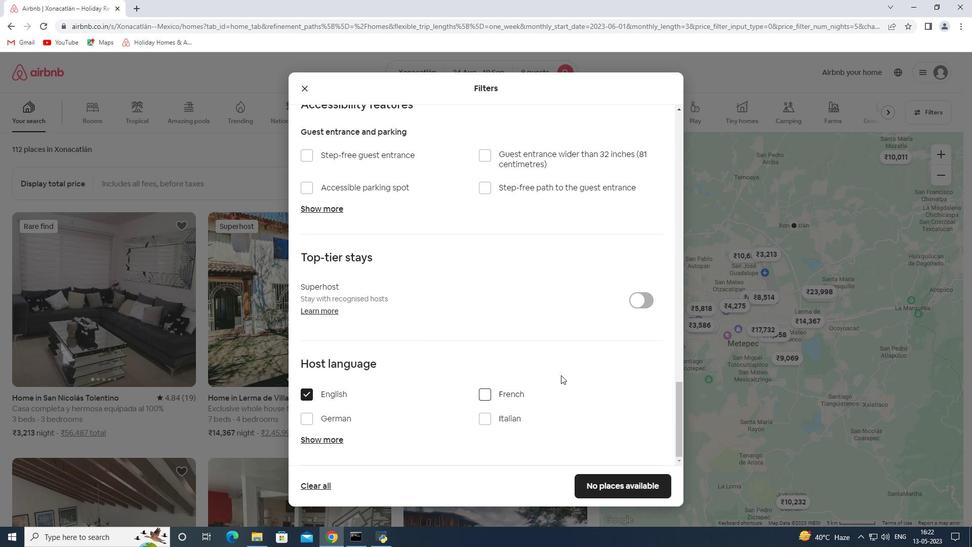 
Action: Mouse scrolled (554, 361) with delta (0, 0)
Screenshot: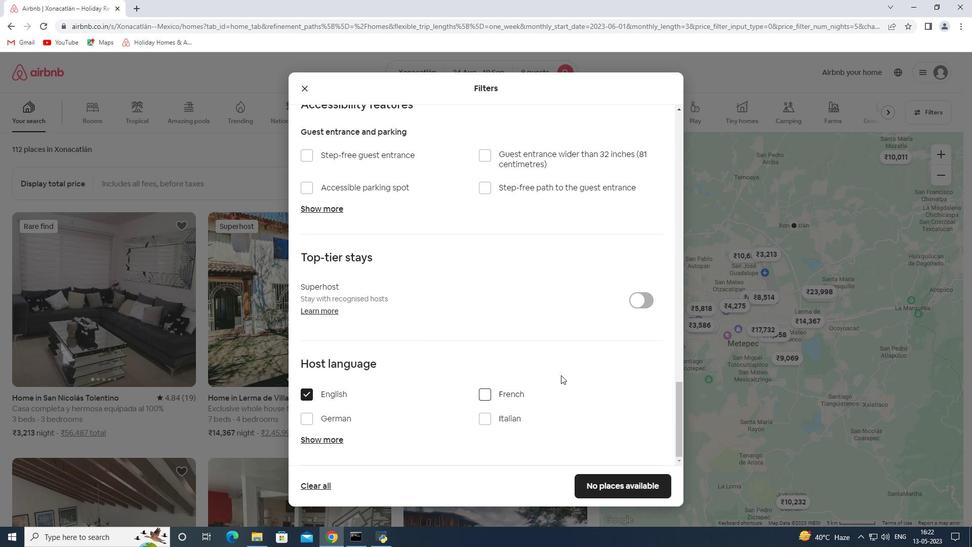 
Action: Mouse scrolled (554, 360) with delta (0, 0)
Screenshot: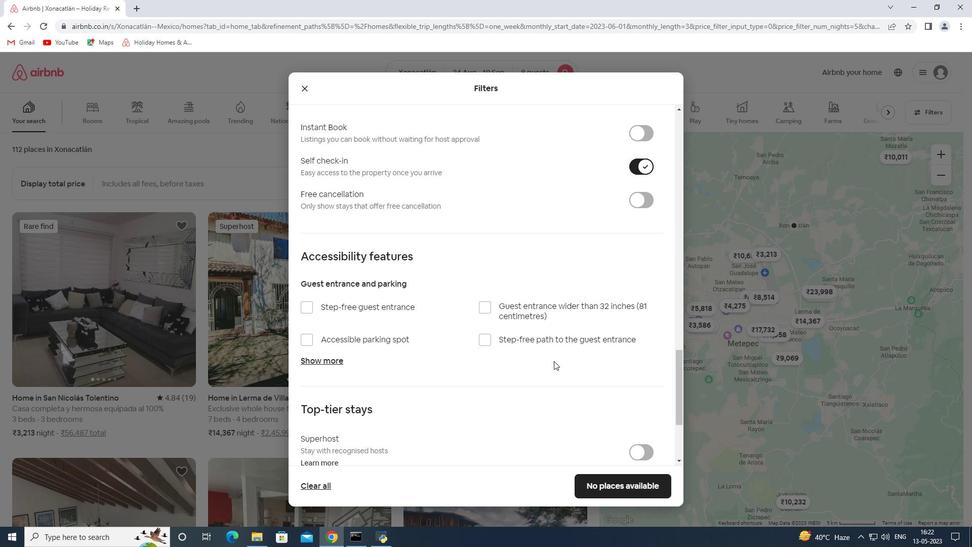 
Action: Mouse scrolled (554, 360) with delta (0, 0)
Screenshot: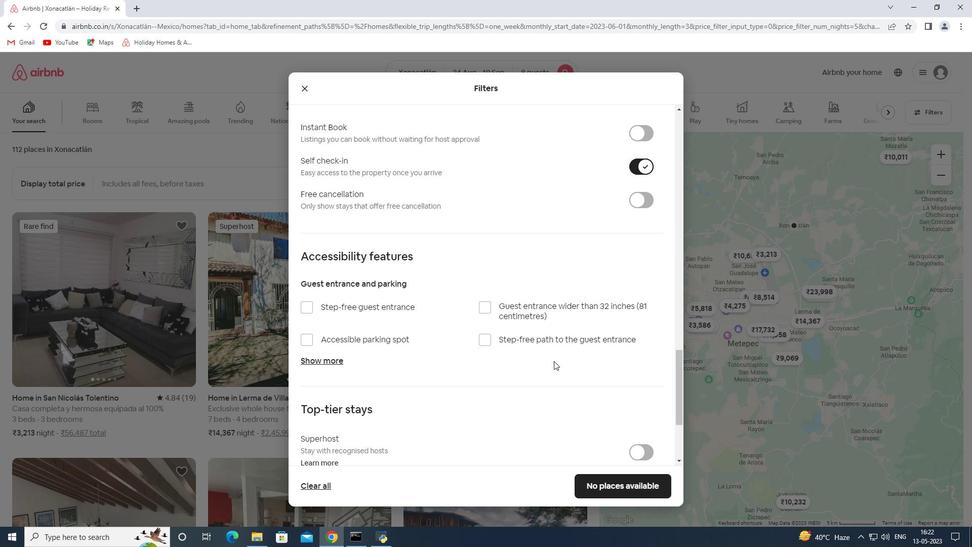 
Action: Mouse scrolled (554, 360) with delta (0, 0)
Screenshot: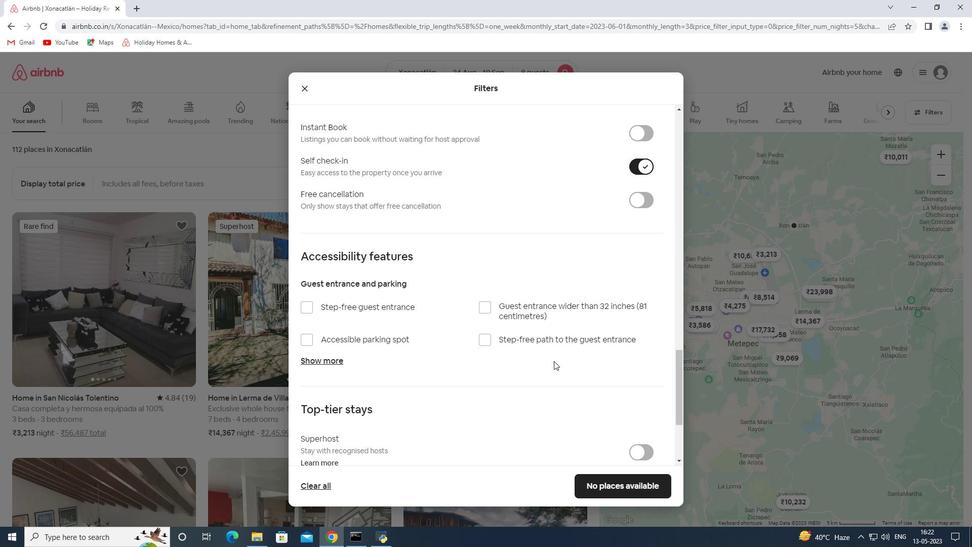 
Action: Mouse scrolled (554, 360) with delta (0, 0)
Screenshot: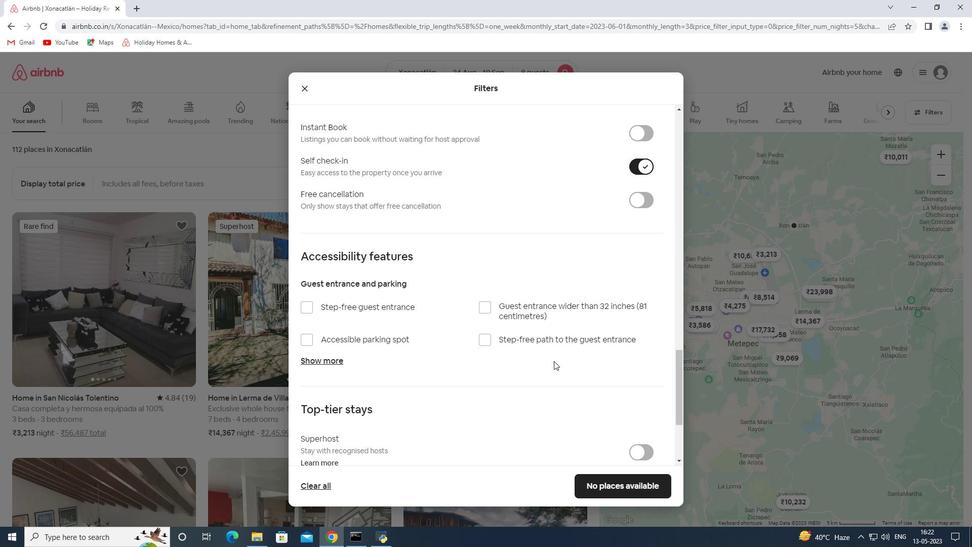 
Action: Mouse scrolled (554, 360) with delta (0, 0)
Screenshot: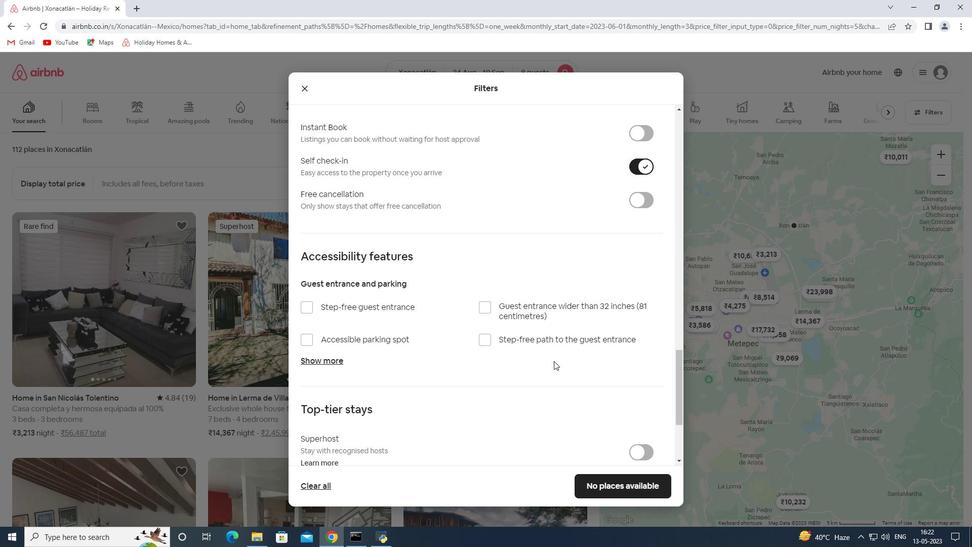 
Action: Mouse scrolled (554, 360) with delta (0, 0)
Screenshot: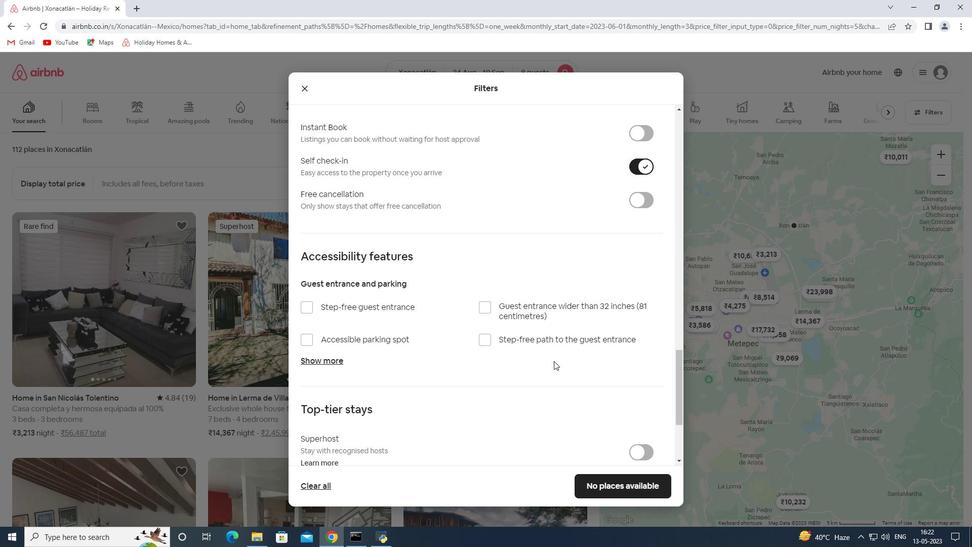 
Action: Mouse moved to (584, 373)
Screenshot: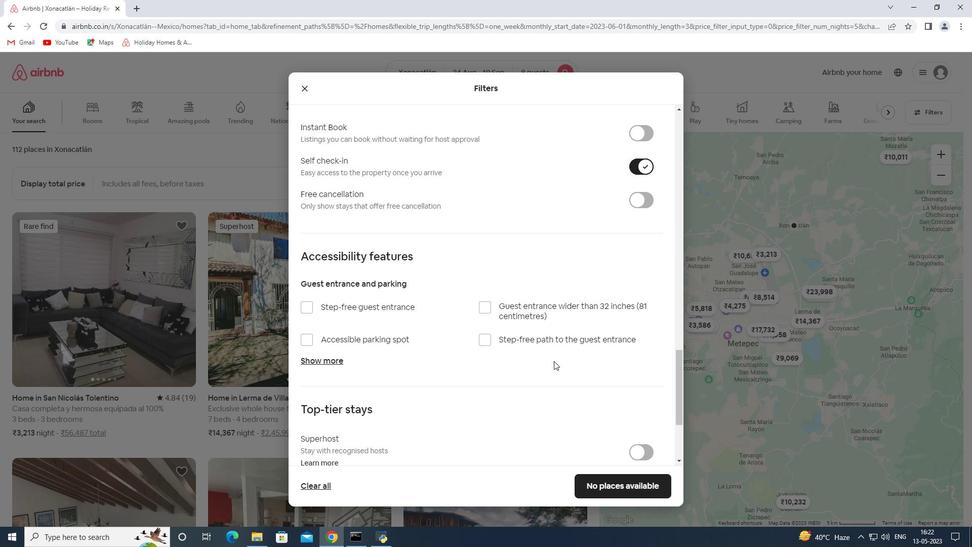 
Action: Mouse scrolled (584, 373) with delta (0, 0)
Screenshot: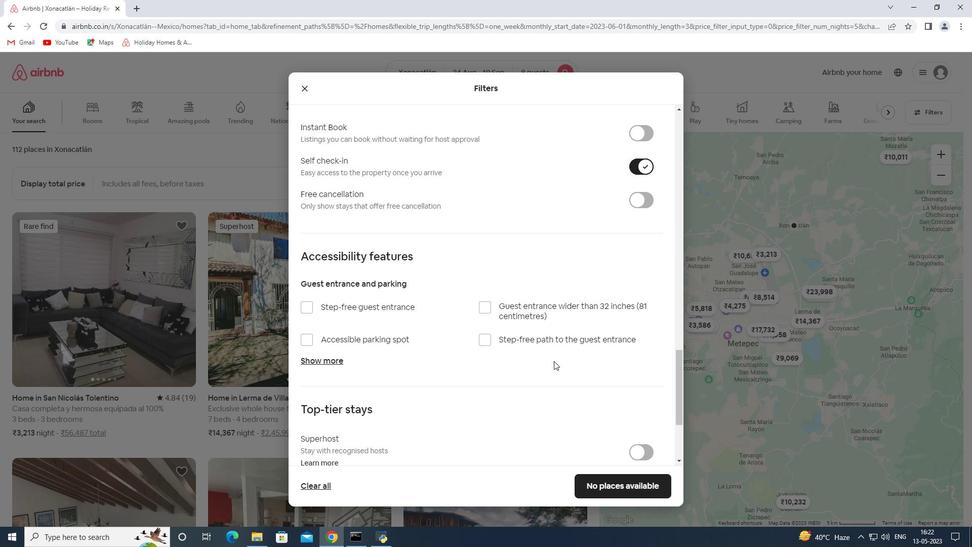 
Action: Mouse moved to (599, 485)
Screenshot: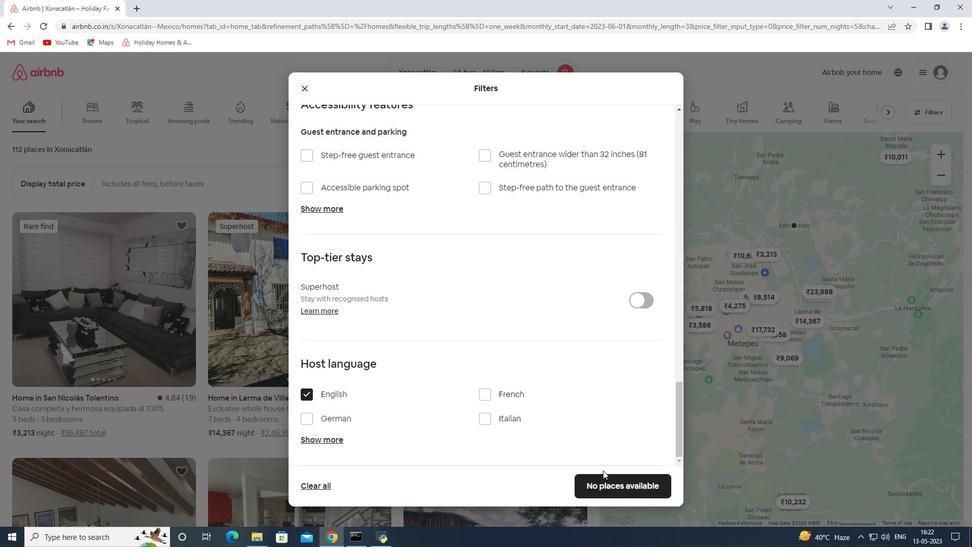 
Action: Mouse pressed left at (599, 485)
Screenshot: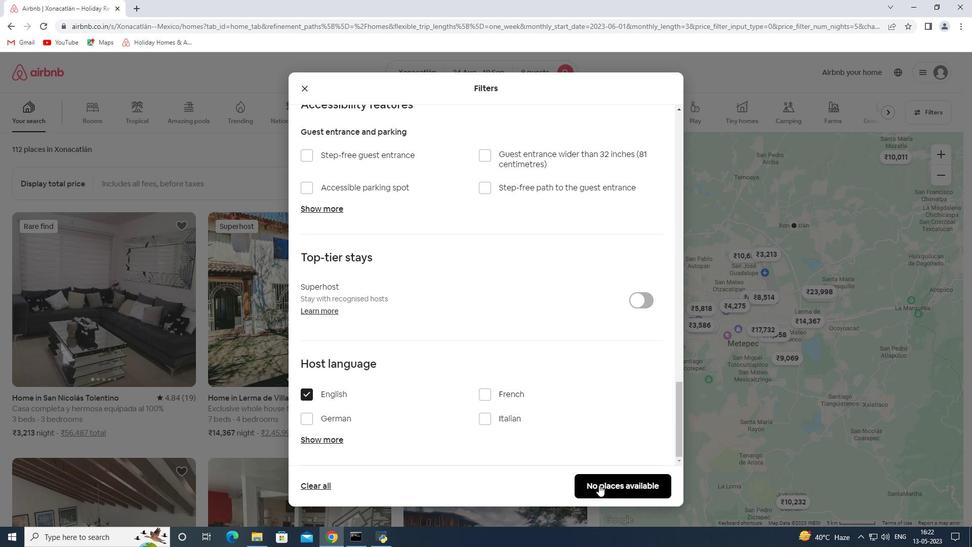 
Action: Mouse moved to (569, 494)
Screenshot: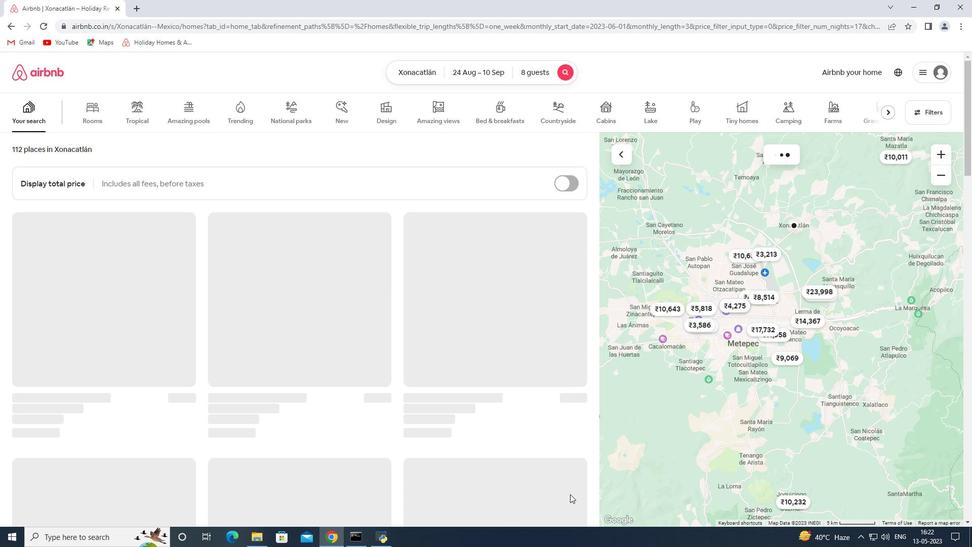 
